 Task: Research Airbnb accommodation in Horsens, Denmark from 4th December, 2023 to 10th December, 2023 for 8 adults.4 bedrooms having 8 beds and 4 bathrooms. Property type can be house. Amenities needed are: wifi, TV, free parkinig on premises, gym, breakfast. Look for 5 properties as per requirement.
Action: Mouse moved to (581, 186)
Screenshot: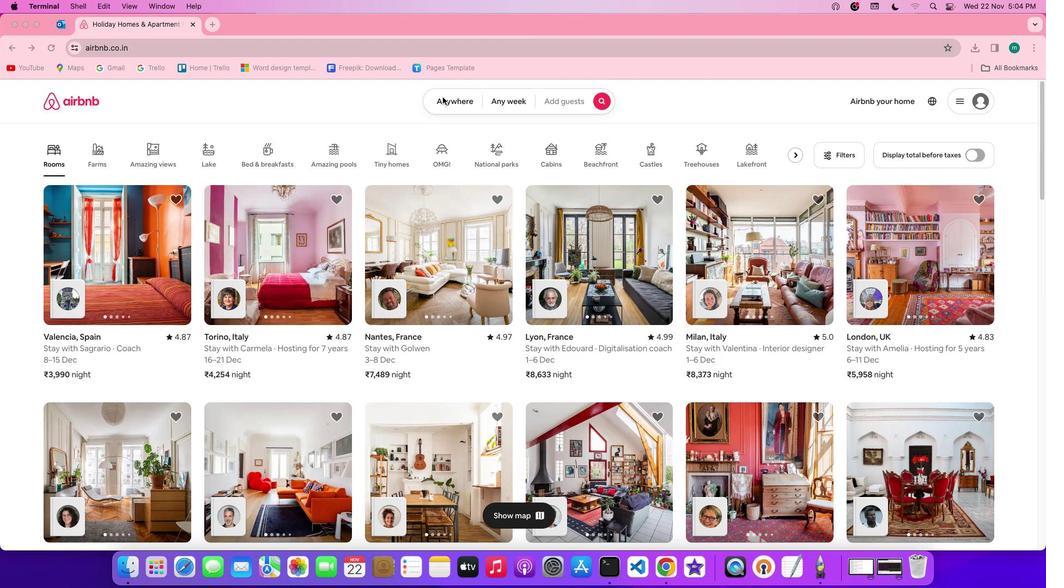 
Action: Mouse pressed left at (581, 186)
Screenshot: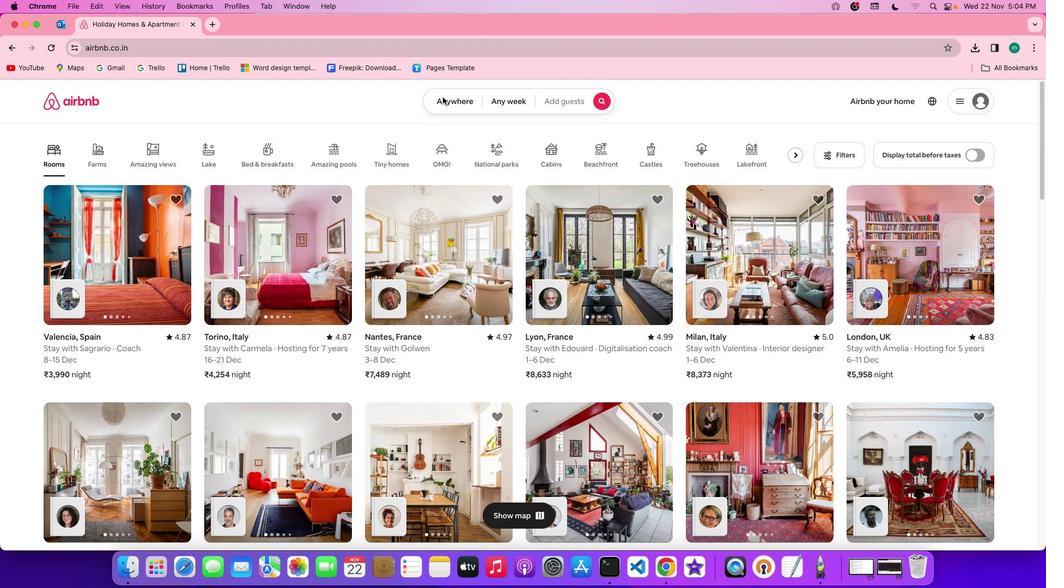 
Action: Mouse pressed left at (581, 186)
Screenshot: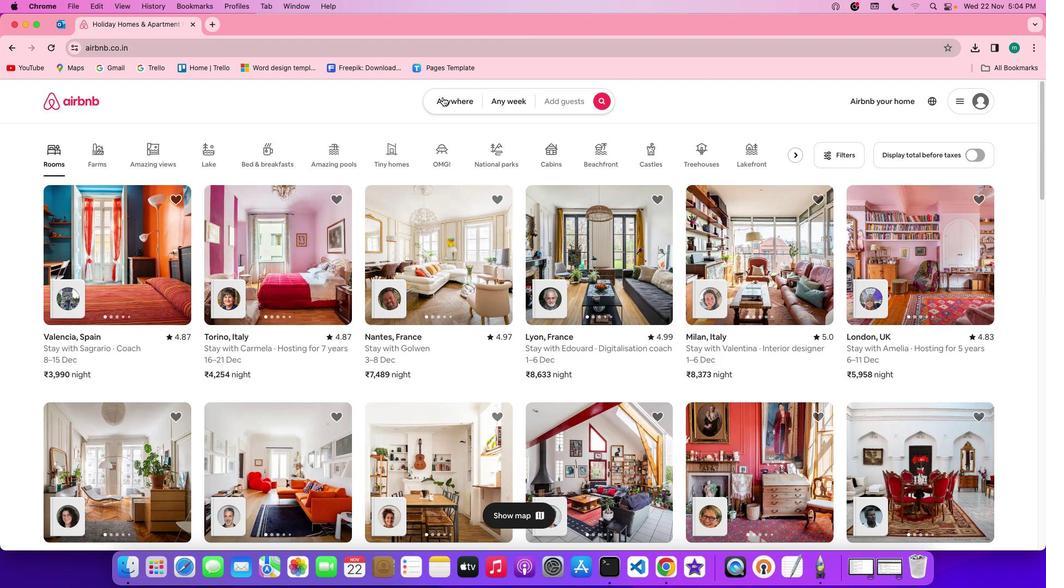 
Action: Mouse moved to (589, 222)
Screenshot: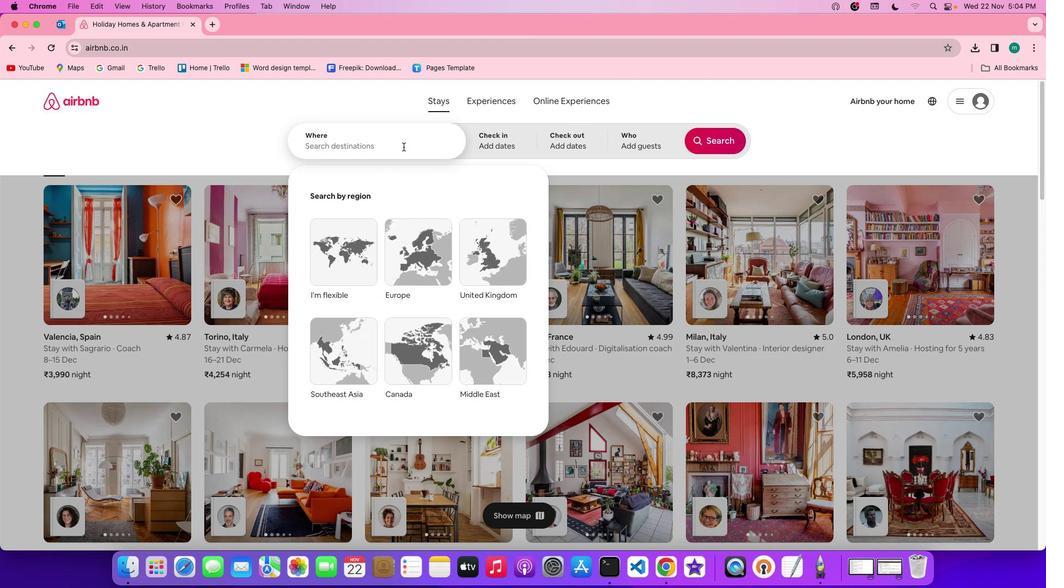 
Action: Mouse pressed left at (589, 222)
Screenshot: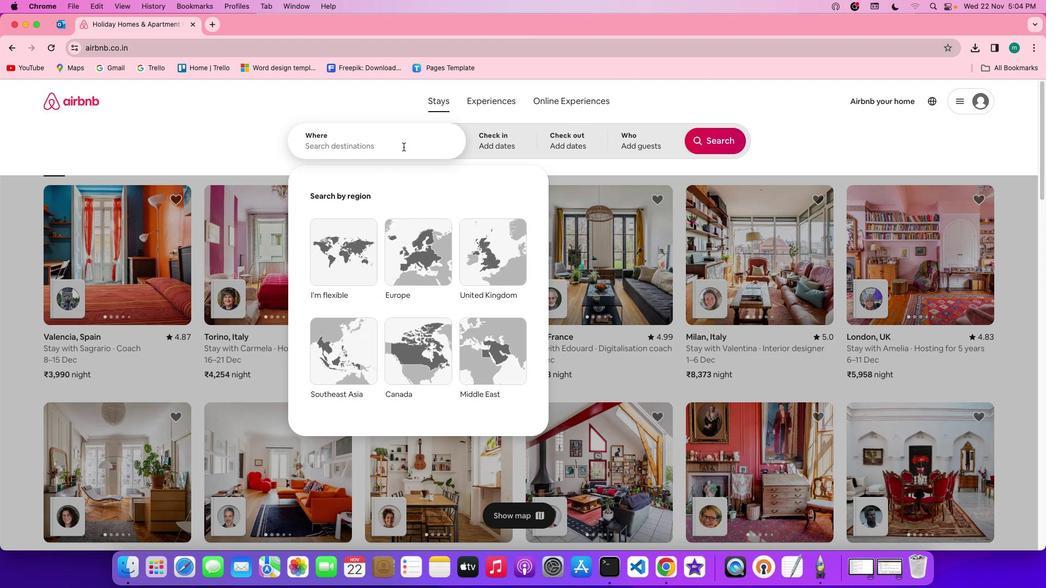 
Action: Key pressed Key.spaceKey.shift'H''o''r''s''e''n''s'','Key.spaceKey.shift'd''e''n''m''a''r''k'
Screenshot: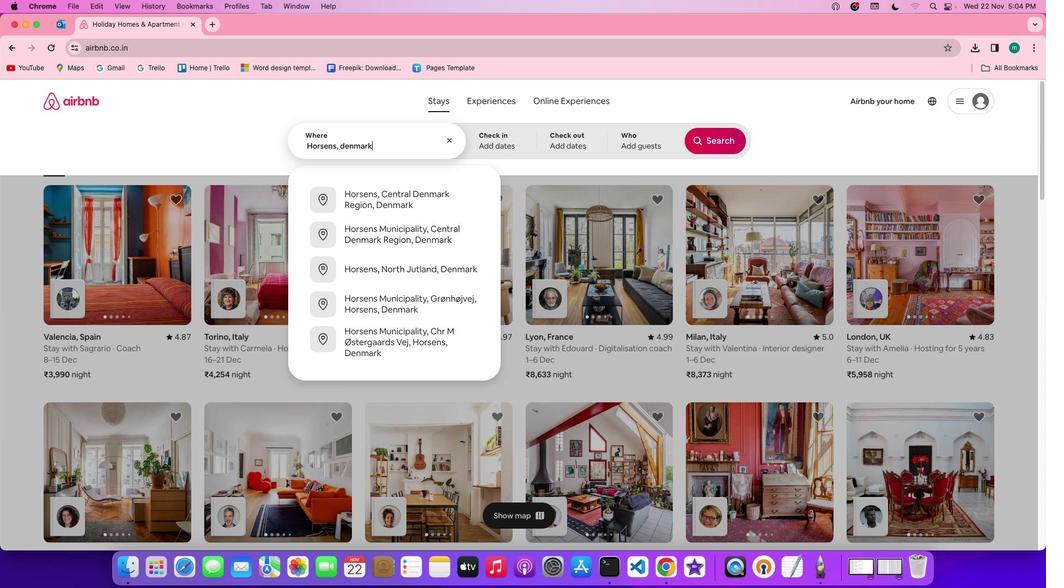 
Action: Mouse moved to (566, 215)
Screenshot: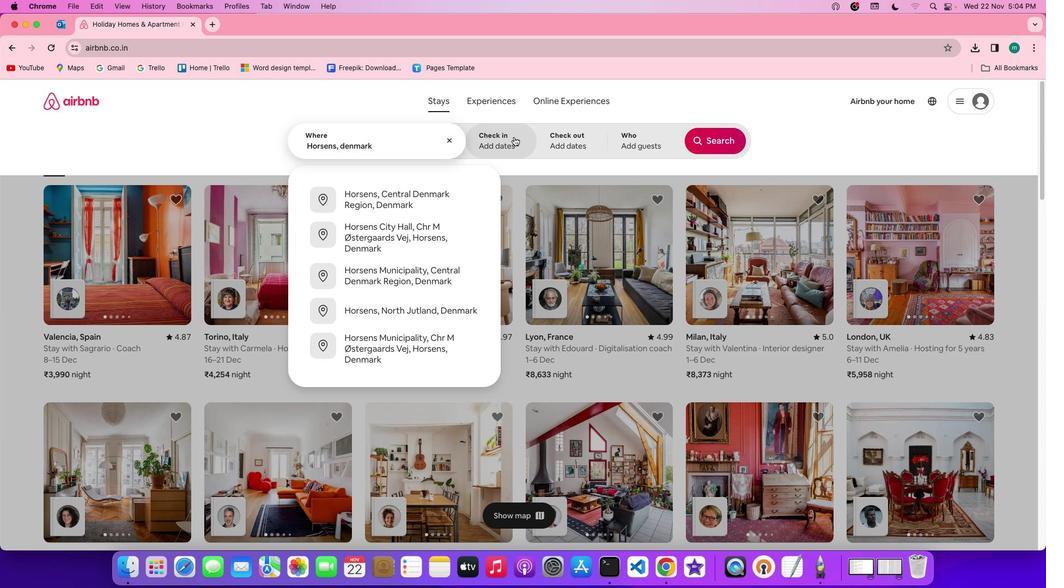 
Action: Mouse pressed left at (566, 215)
Screenshot: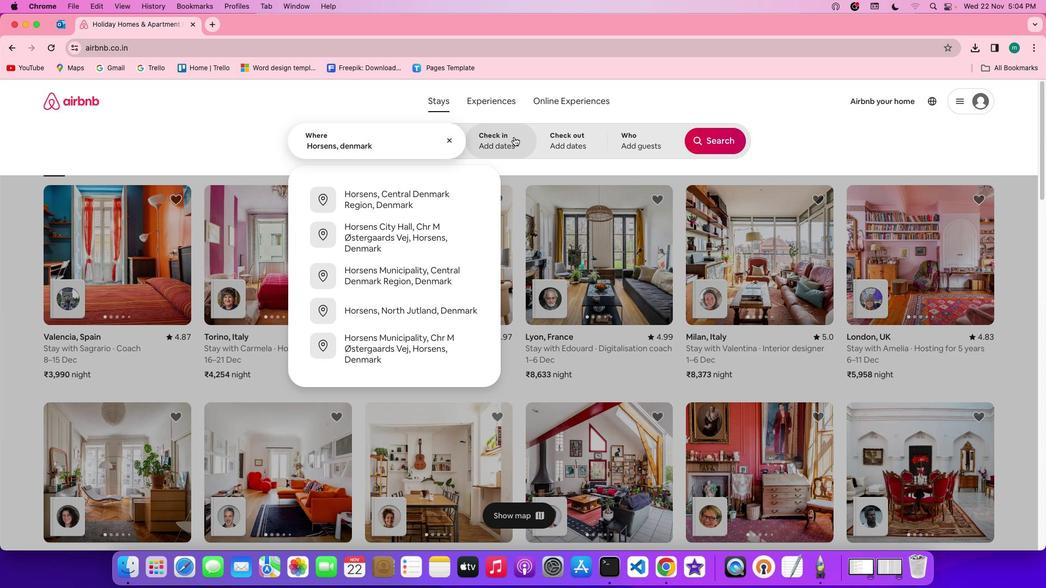 
Action: Mouse moved to (553, 340)
Screenshot: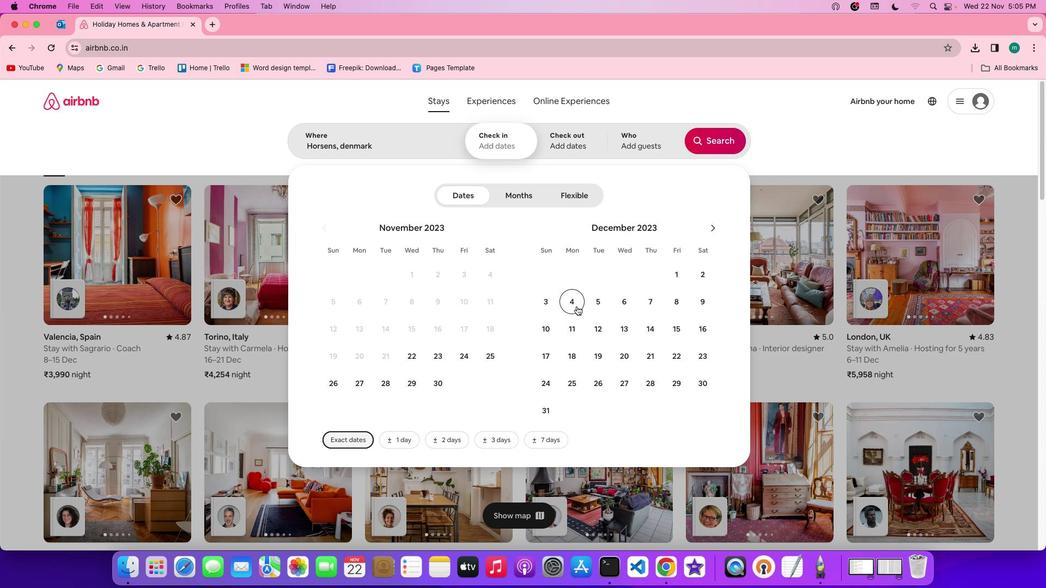 
Action: Mouse pressed left at (553, 340)
Screenshot: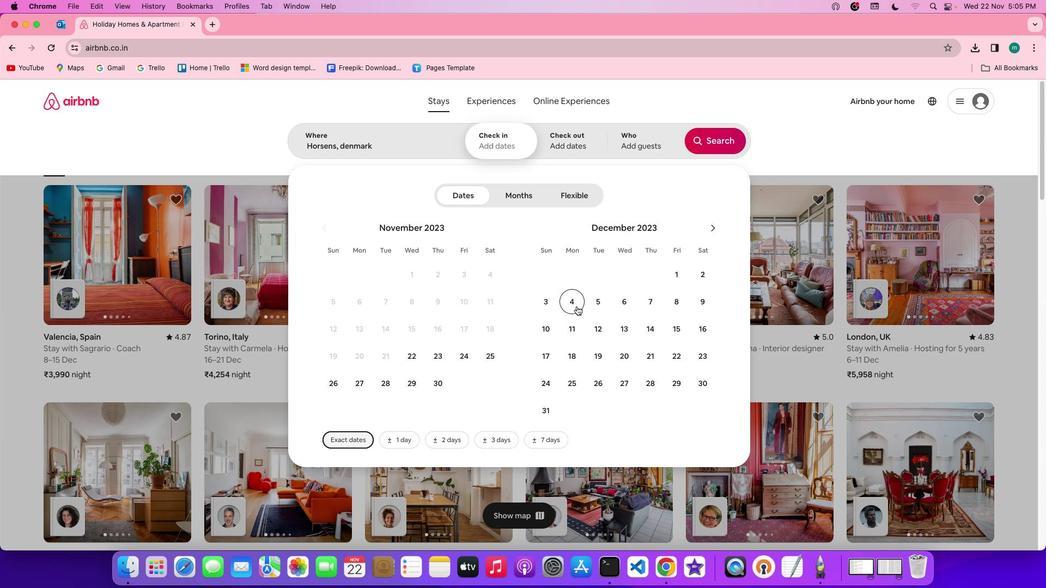 
Action: Mouse moved to (558, 353)
Screenshot: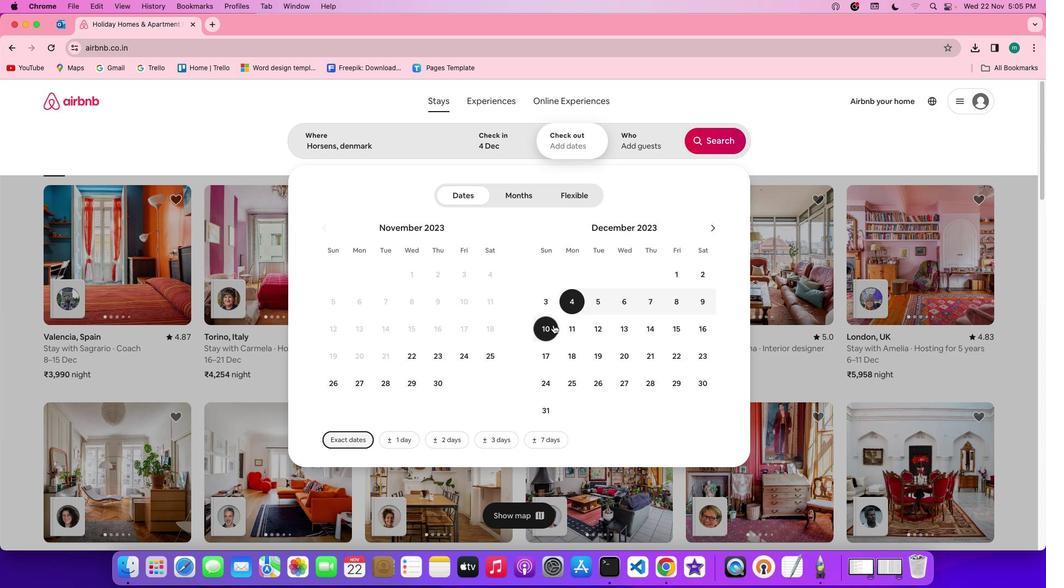 
Action: Mouse pressed left at (558, 353)
Screenshot: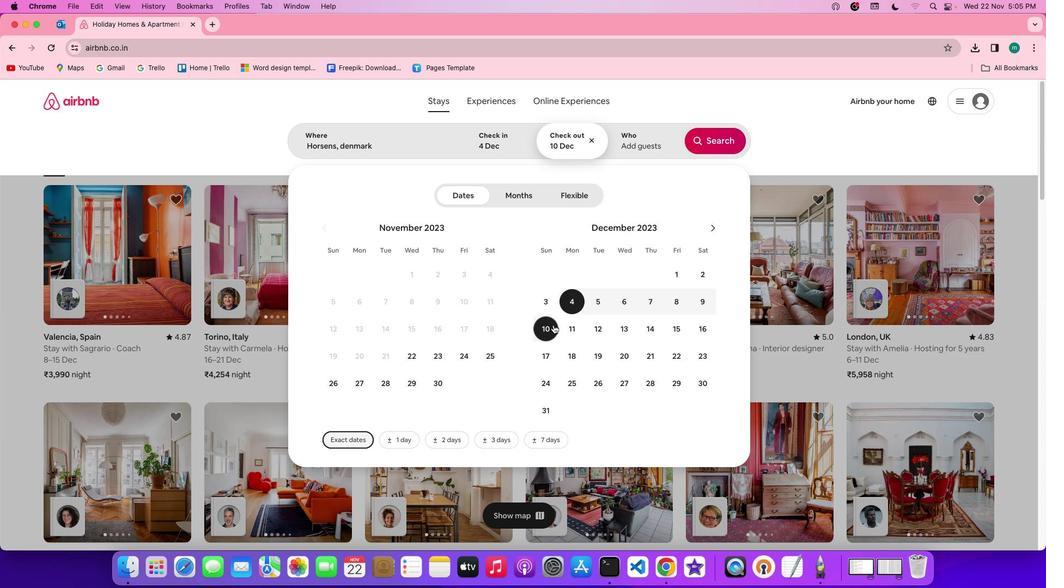 
Action: Mouse moved to (539, 218)
Screenshot: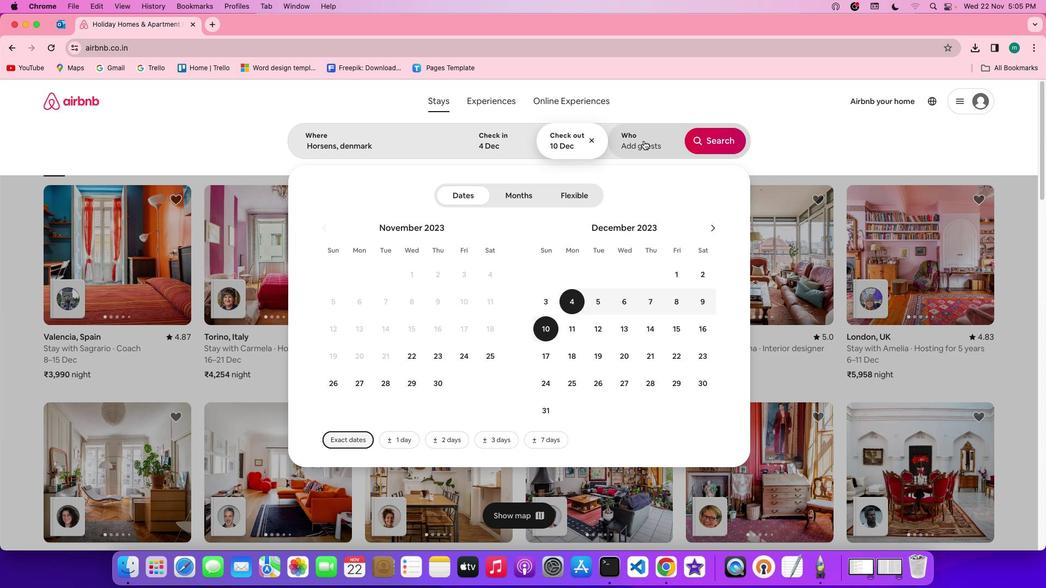
Action: Mouse pressed left at (539, 218)
Screenshot: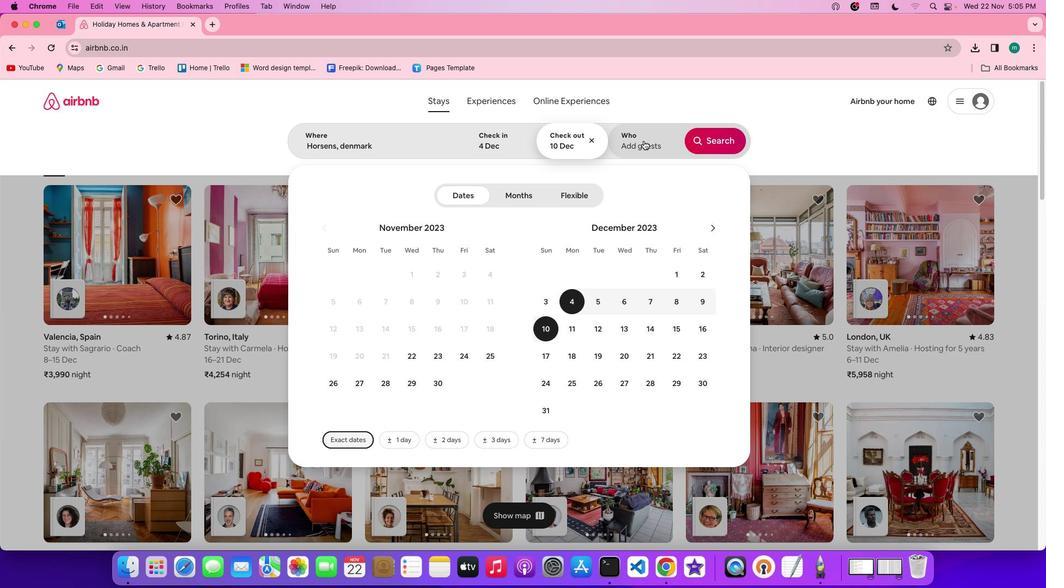 
Action: Mouse moved to (523, 264)
Screenshot: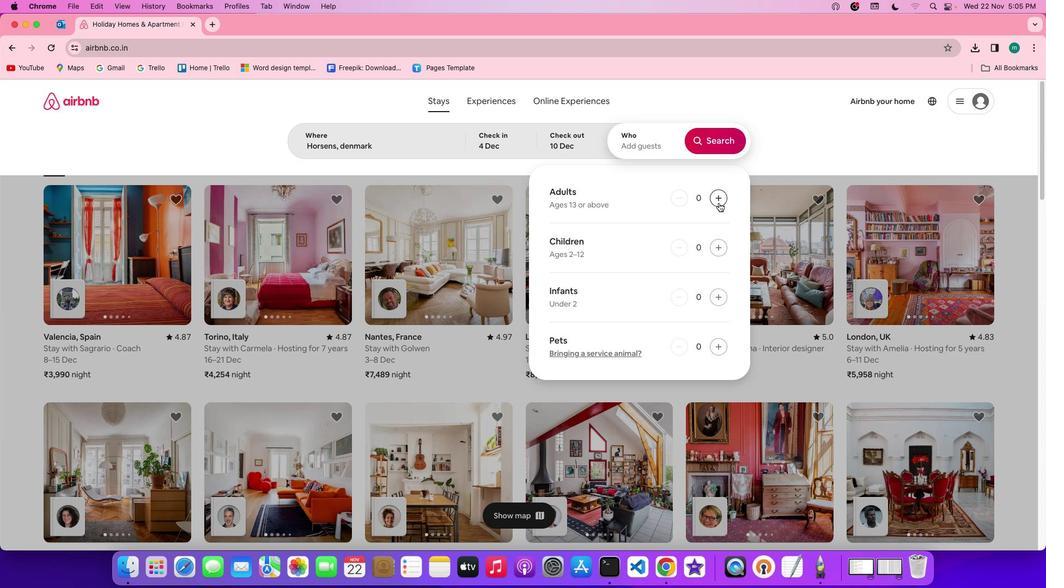 
Action: Mouse pressed left at (523, 264)
Screenshot: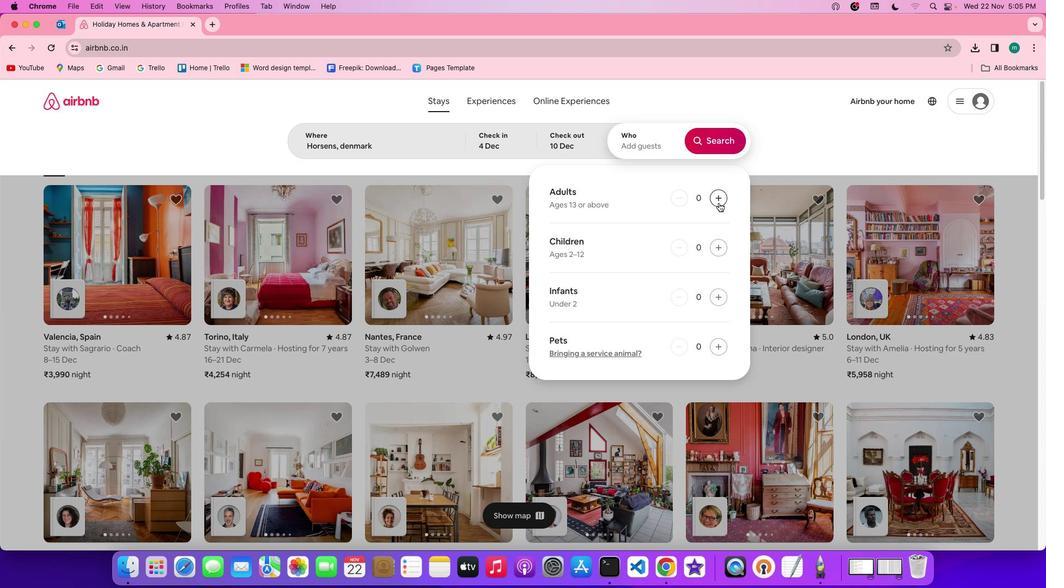 
Action: Mouse pressed left at (523, 264)
Screenshot: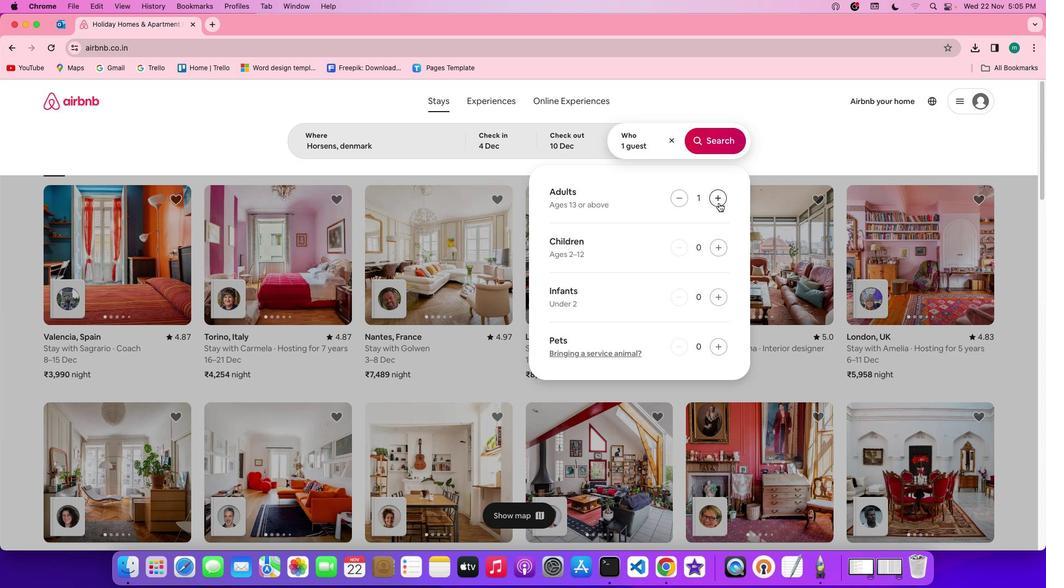 
Action: Mouse pressed left at (523, 264)
Screenshot: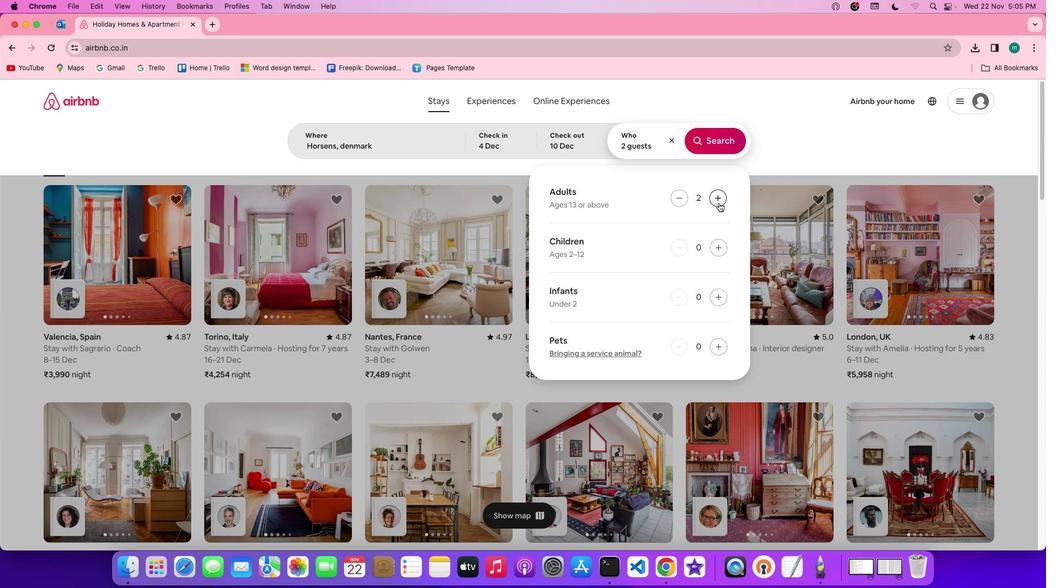 
Action: Mouse pressed left at (523, 264)
Screenshot: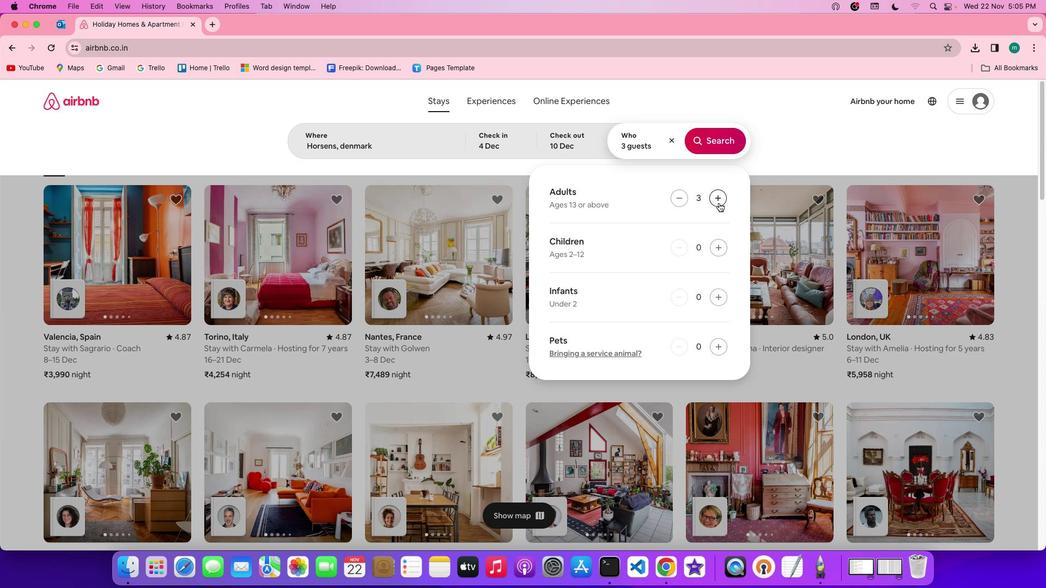 
Action: Mouse pressed left at (523, 264)
Screenshot: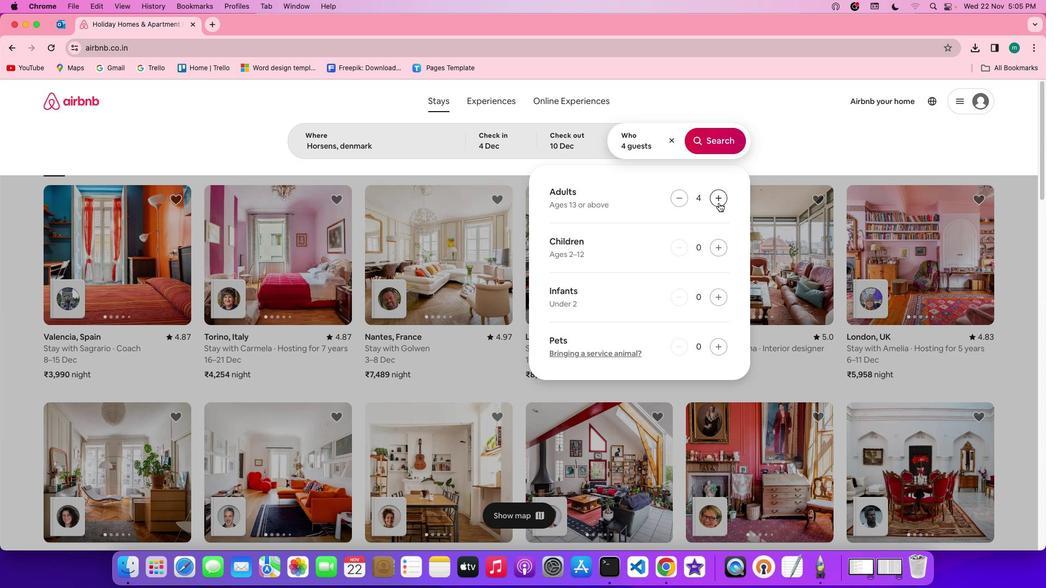 
Action: Mouse pressed left at (523, 264)
Screenshot: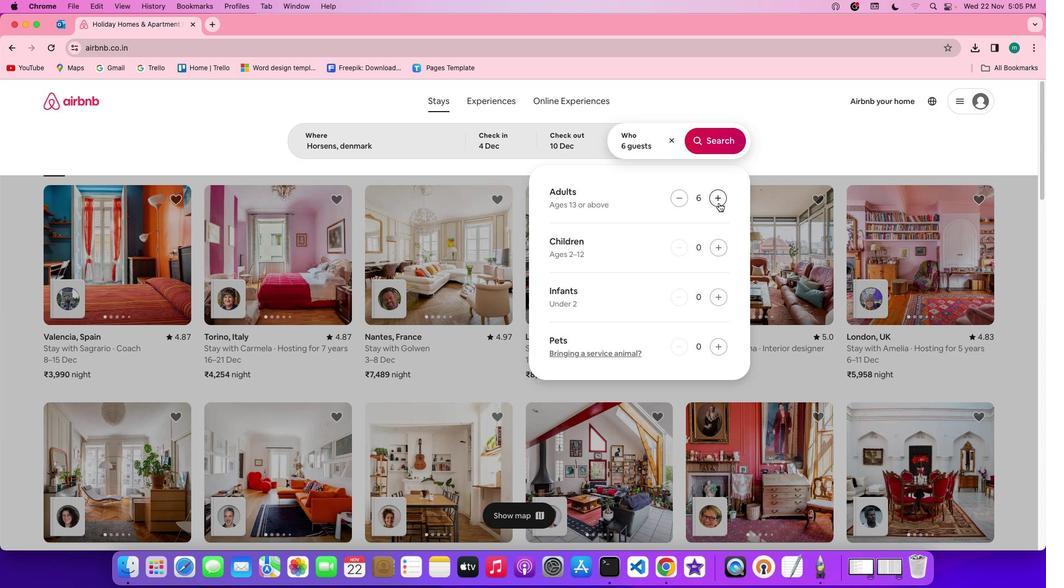 
Action: Mouse moved to (523, 264)
Screenshot: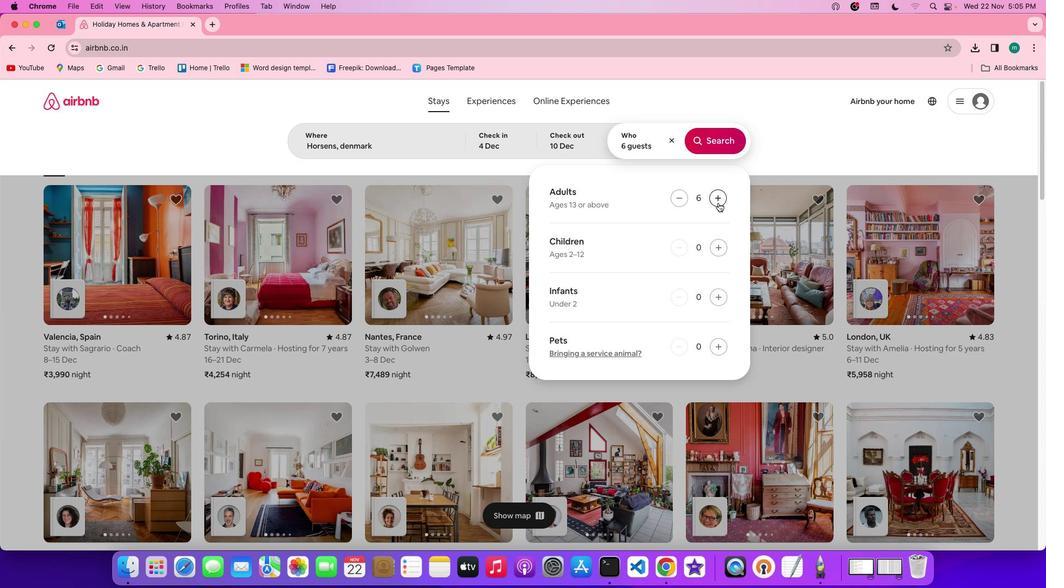 
Action: Mouse pressed left at (523, 264)
Screenshot: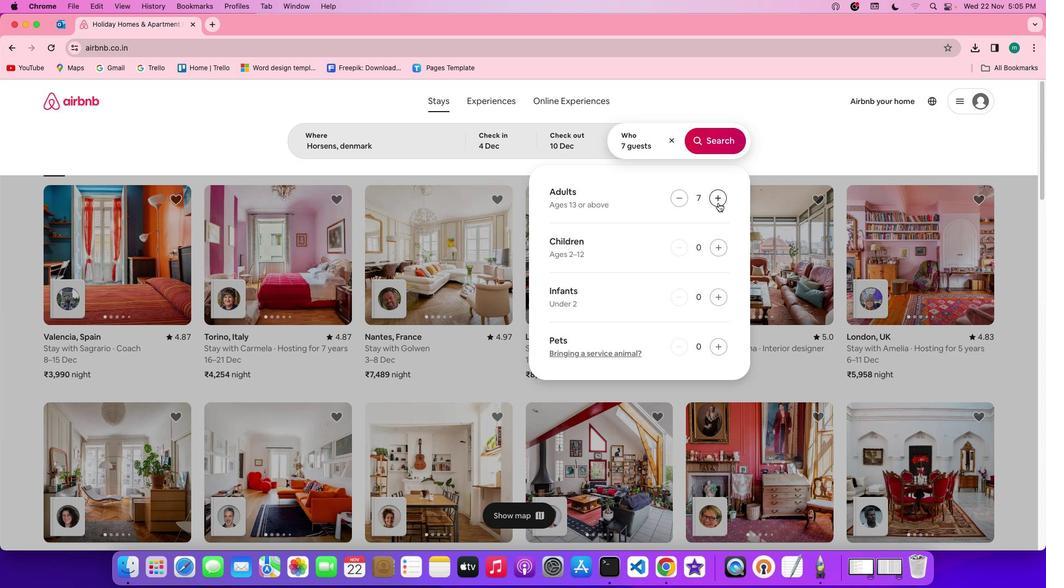 
Action: Mouse pressed left at (523, 264)
Screenshot: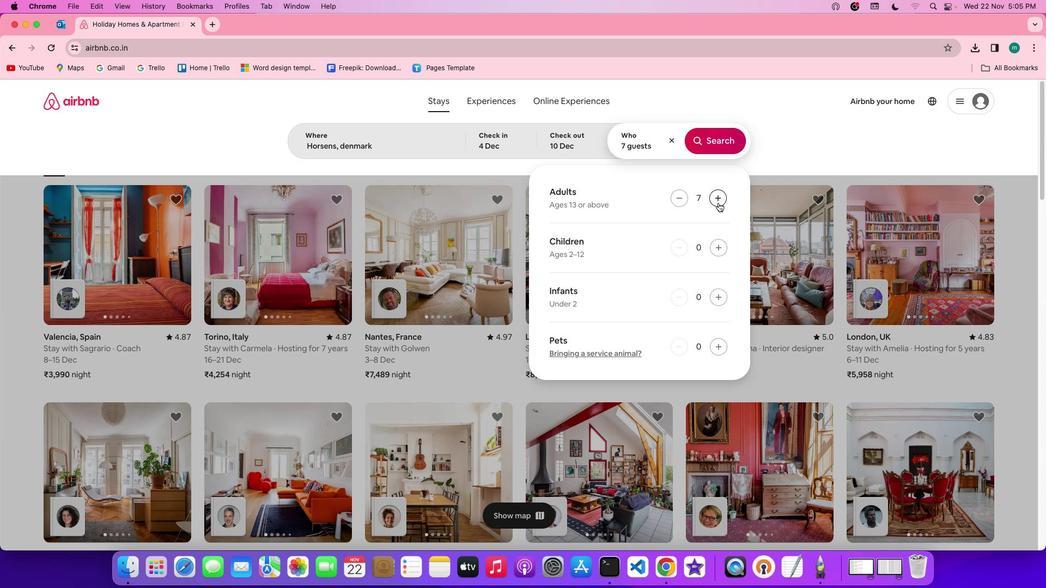 
Action: Mouse moved to (527, 216)
Screenshot: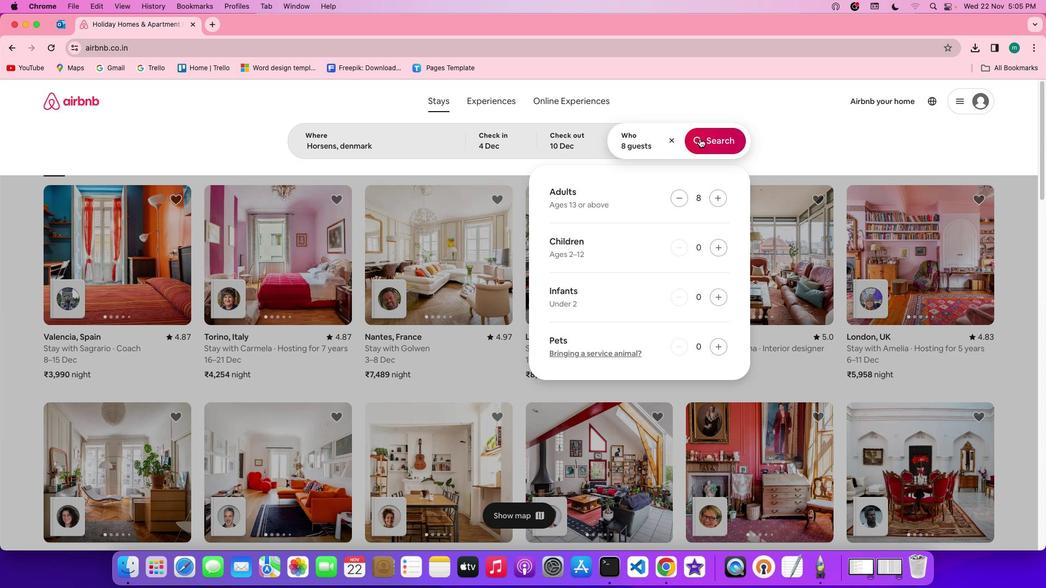 
Action: Mouse pressed left at (527, 216)
Screenshot: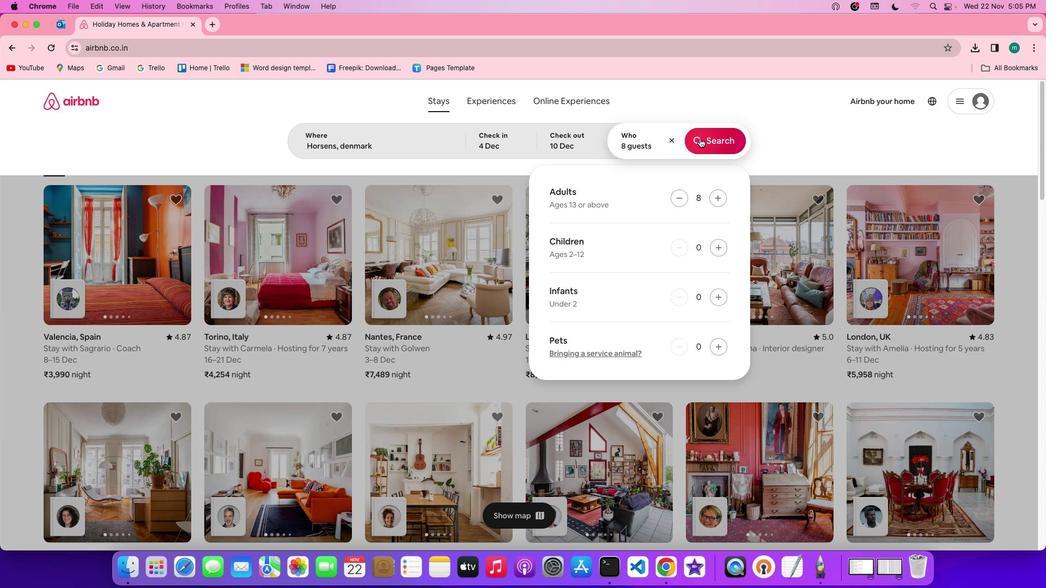 
Action: Mouse moved to (491, 220)
Screenshot: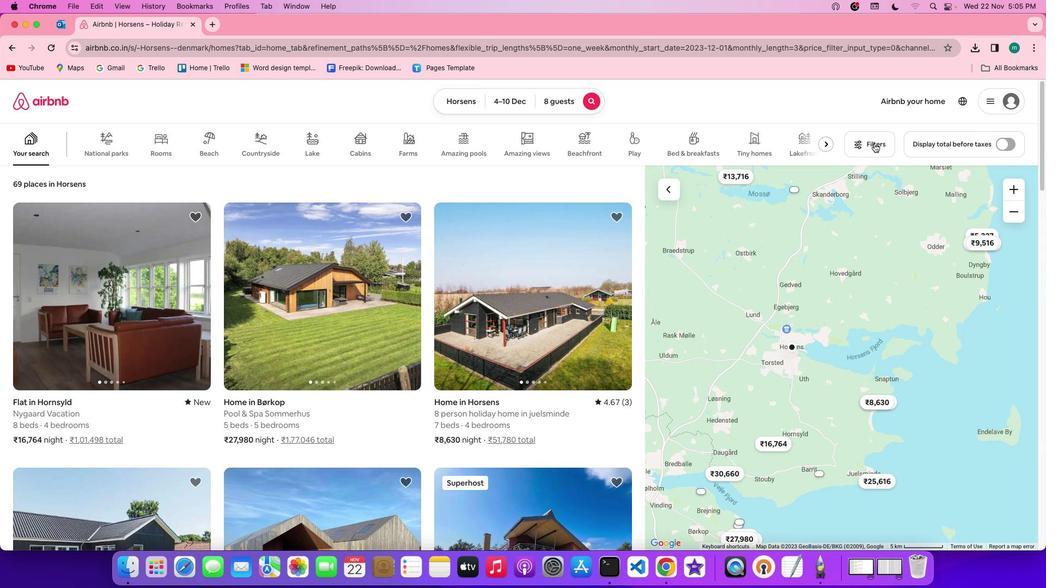 
Action: Mouse pressed left at (491, 220)
Screenshot: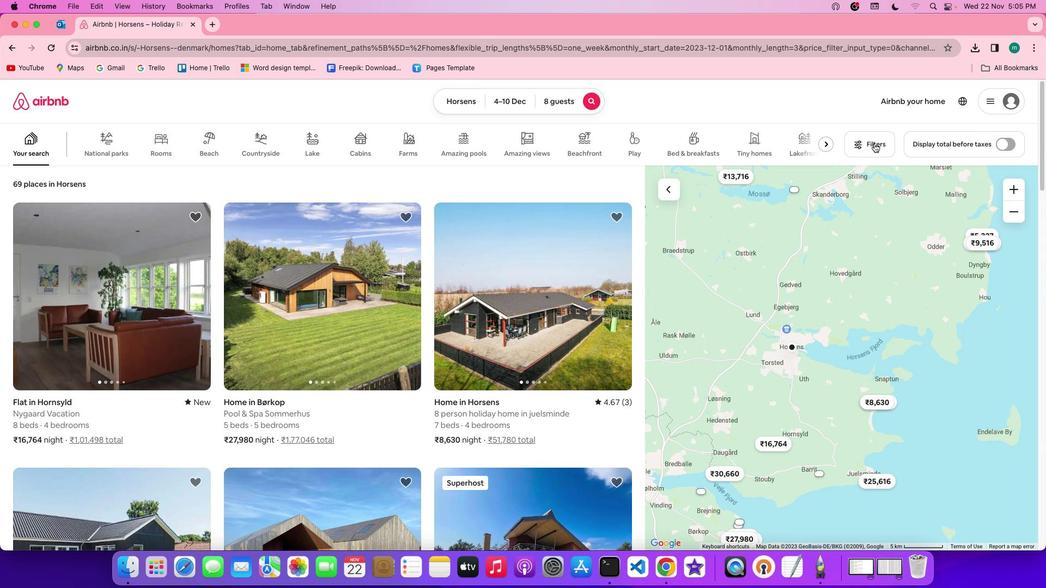 
Action: Mouse moved to (565, 371)
Screenshot: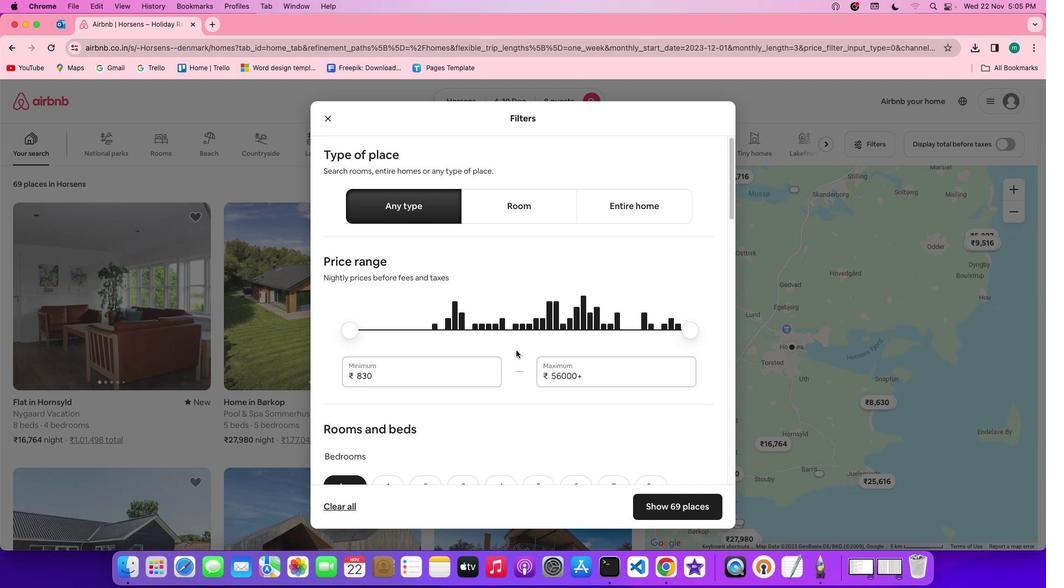 
Action: Mouse scrolled (565, 371) with delta (672, 115)
Screenshot: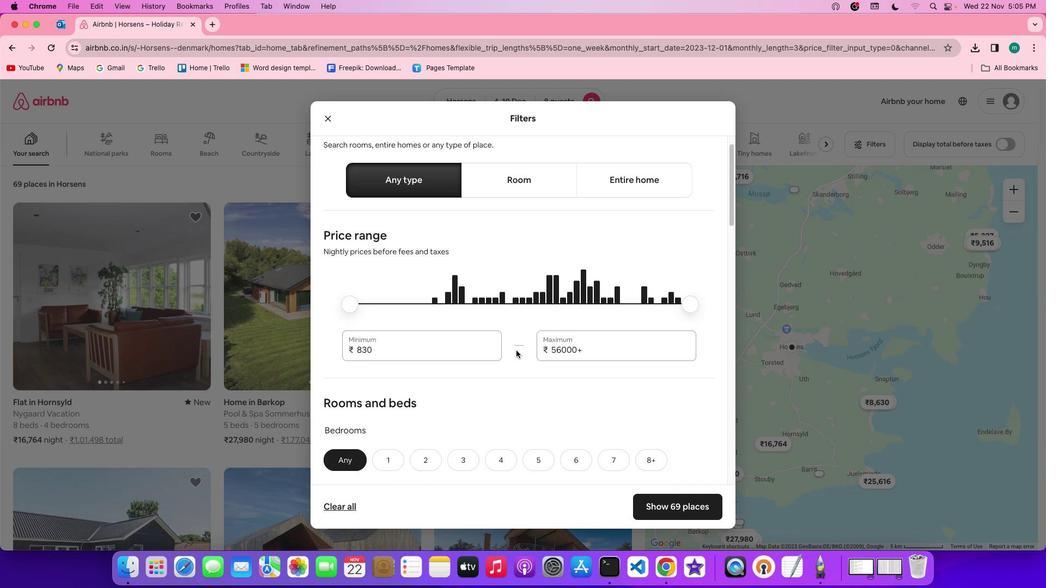 
Action: Mouse scrolled (565, 371) with delta (672, 115)
Screenshot: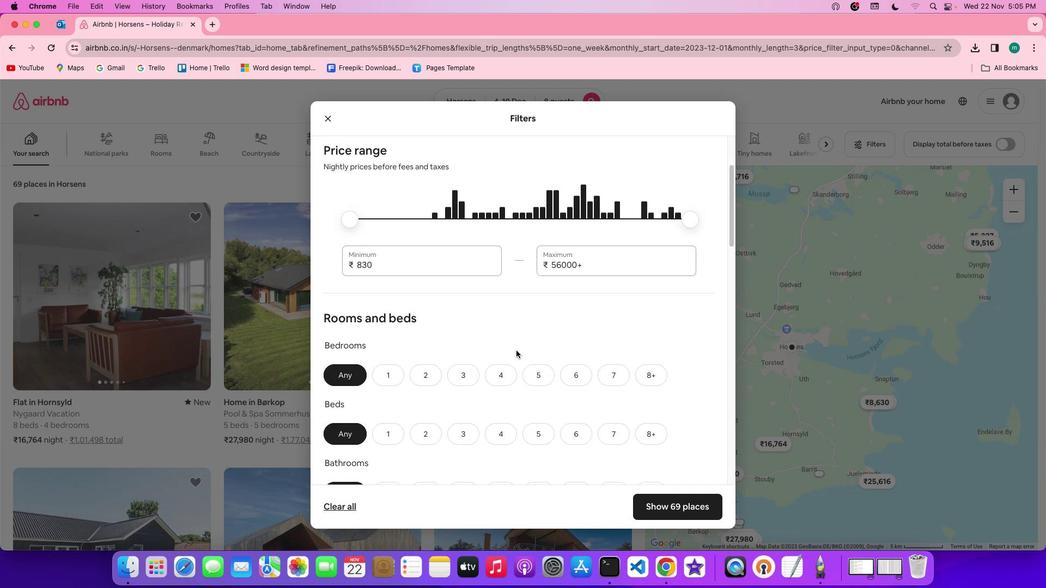 
Action: Mouse scrolled (565, 371) with delta (672, 114)
Screenshot: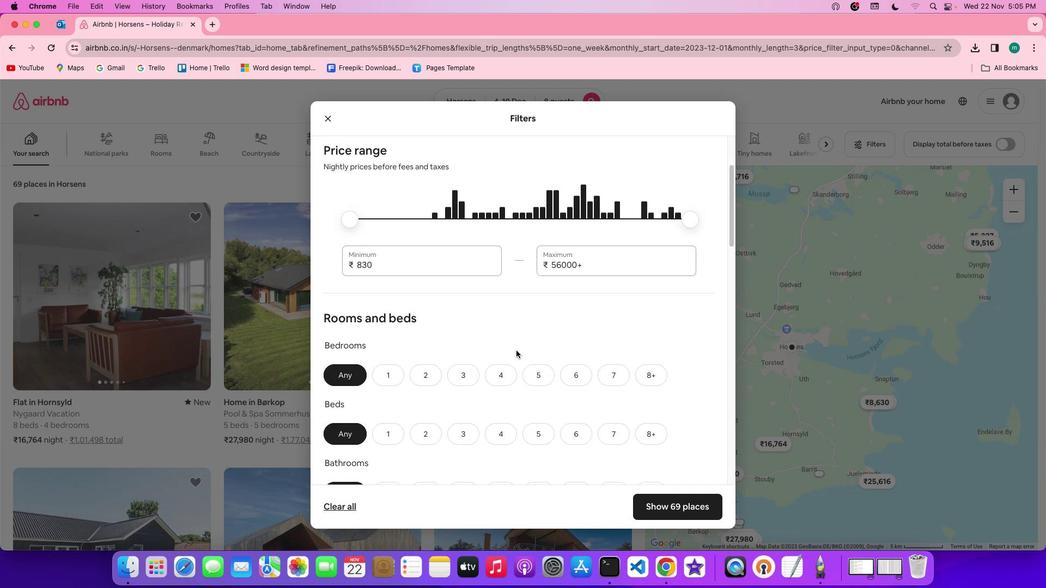 
Action: Mouse scrolled (565, 371) with delta (672, 113)
Screenshot: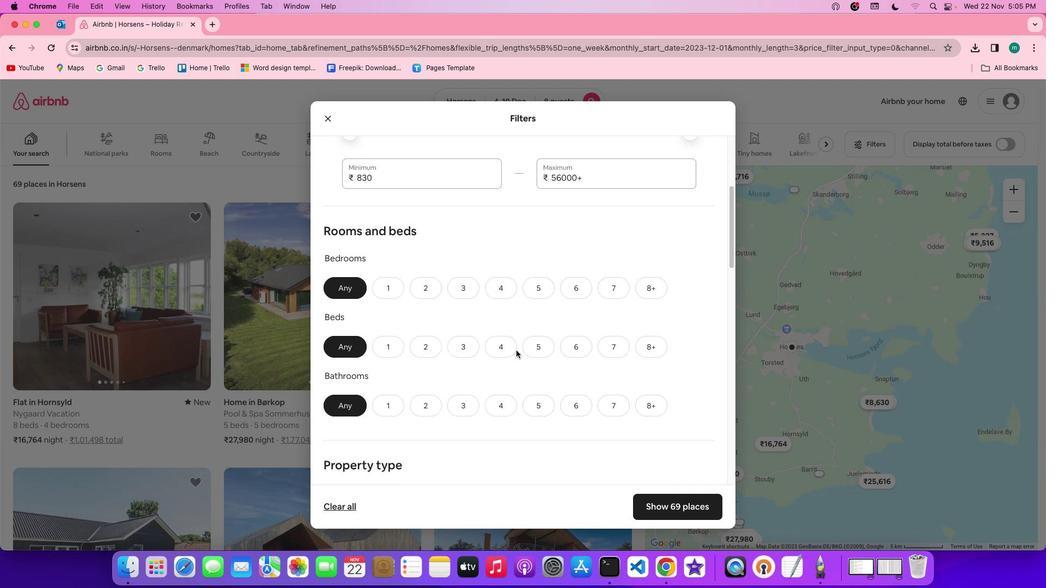 
Action: Mouse scrolled (565, 371) with delta (672, 113)
Screenshot: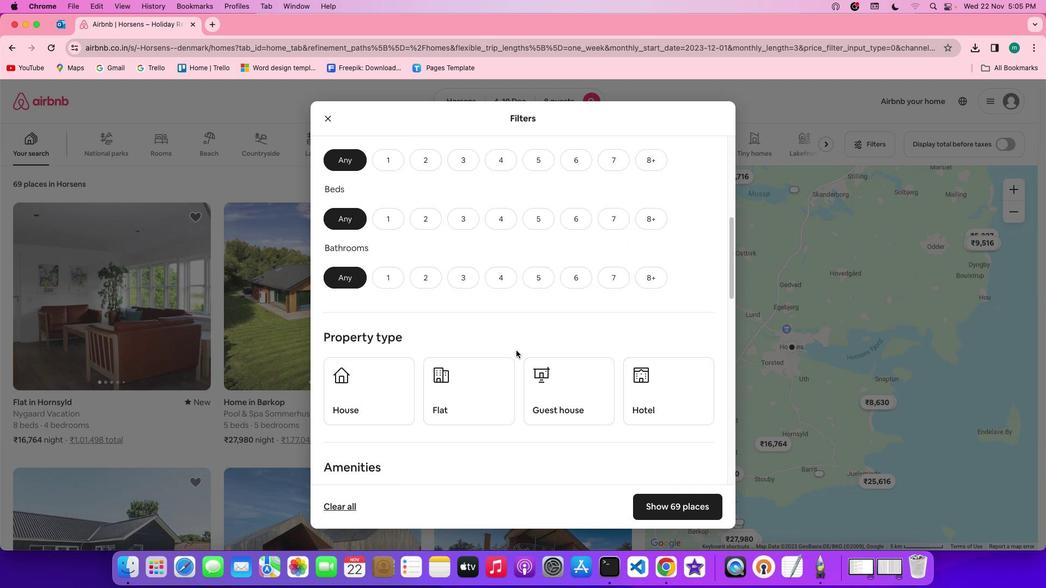 
Action: Mouse moved to (569, 221)
Screenshot: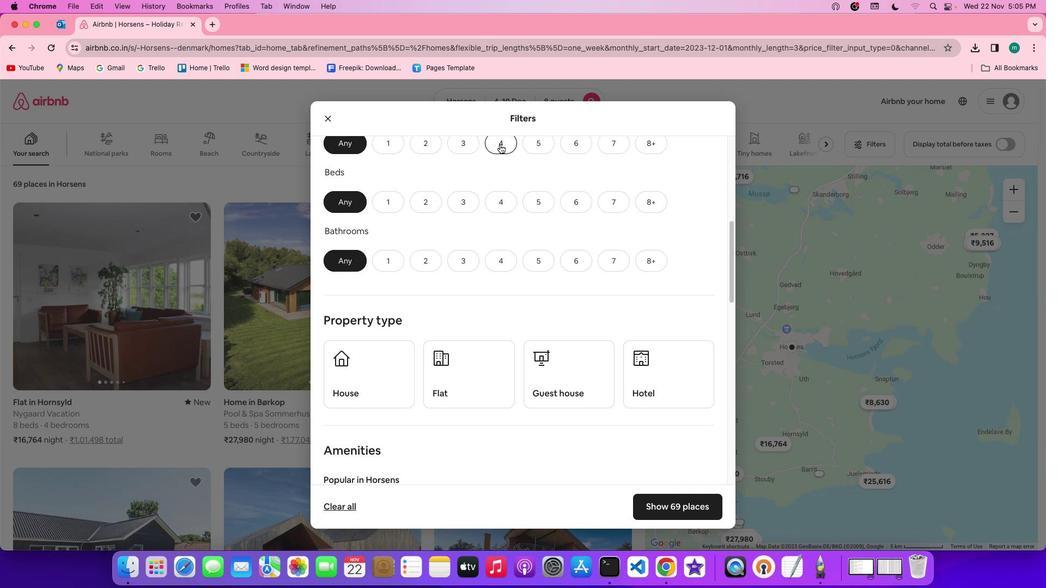
Action: Mouse pressed left at (569, 221)
Screenshot: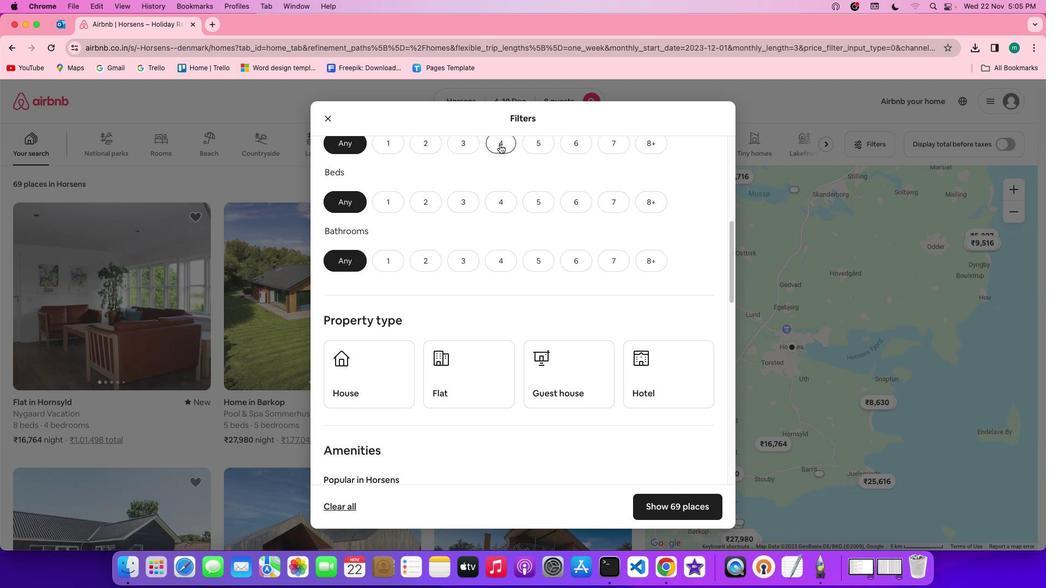 
Action: Mouse moved to (540, 264)
Screenshot: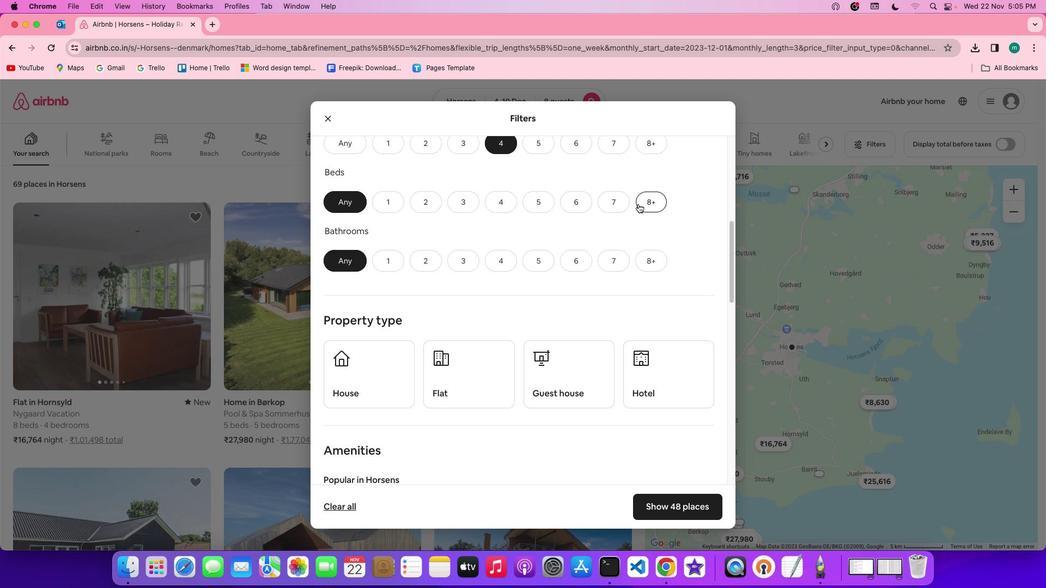 
Action: Mouse pressed left at (540, 264)
Screenshot: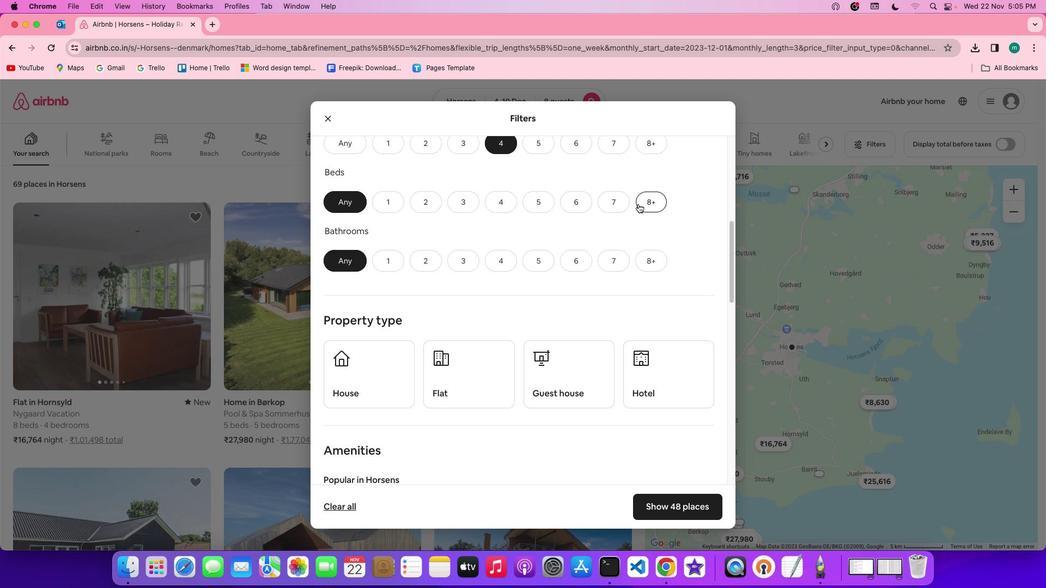 
Action: Mouse moved to (566, 307)
Screenshot: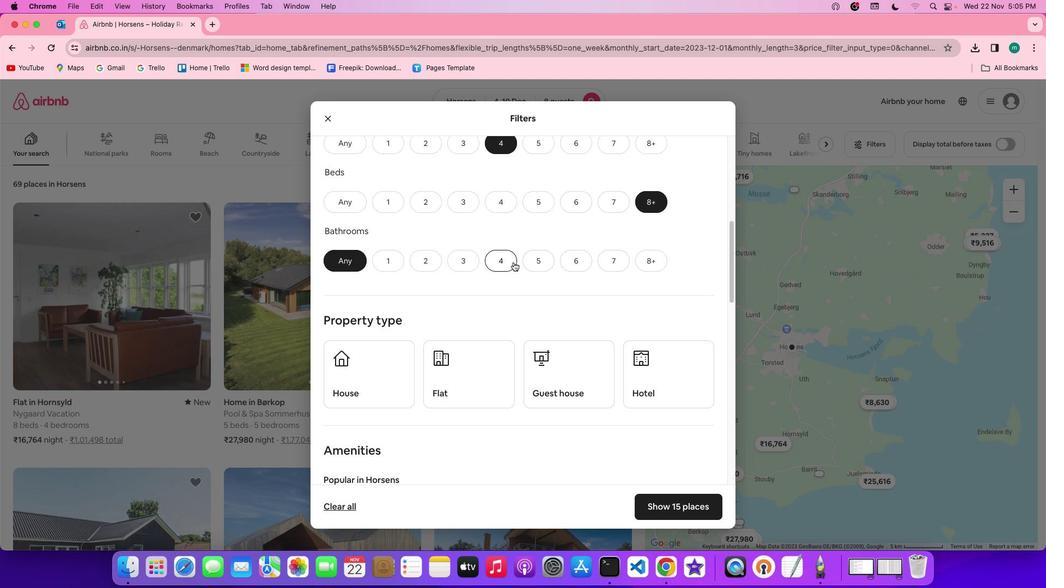 
Action: Mouse pressed left at (566, 307)
Screenshot: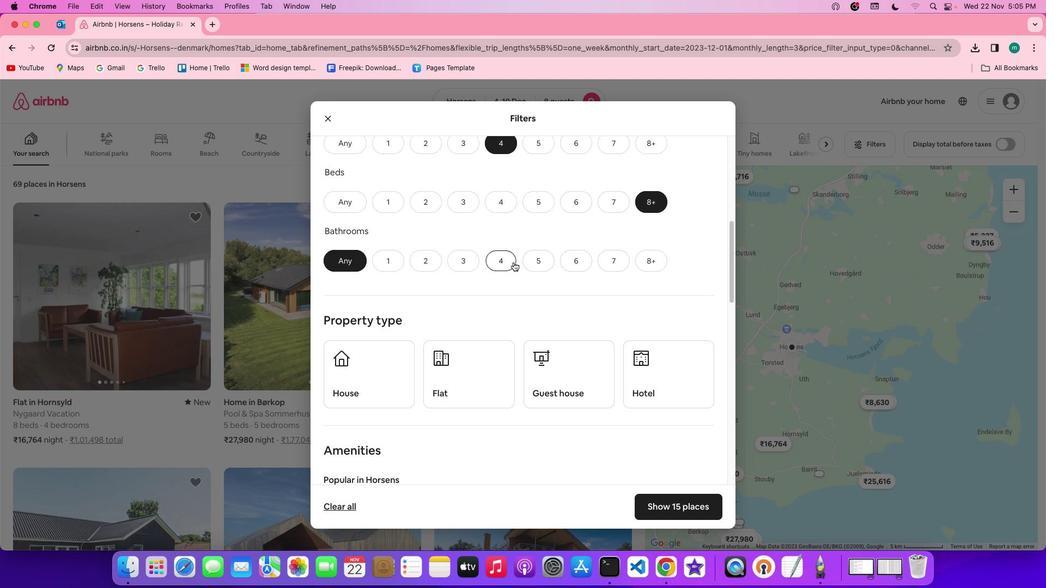 
Action: Mouse moved to (542, 326)
Screenshot: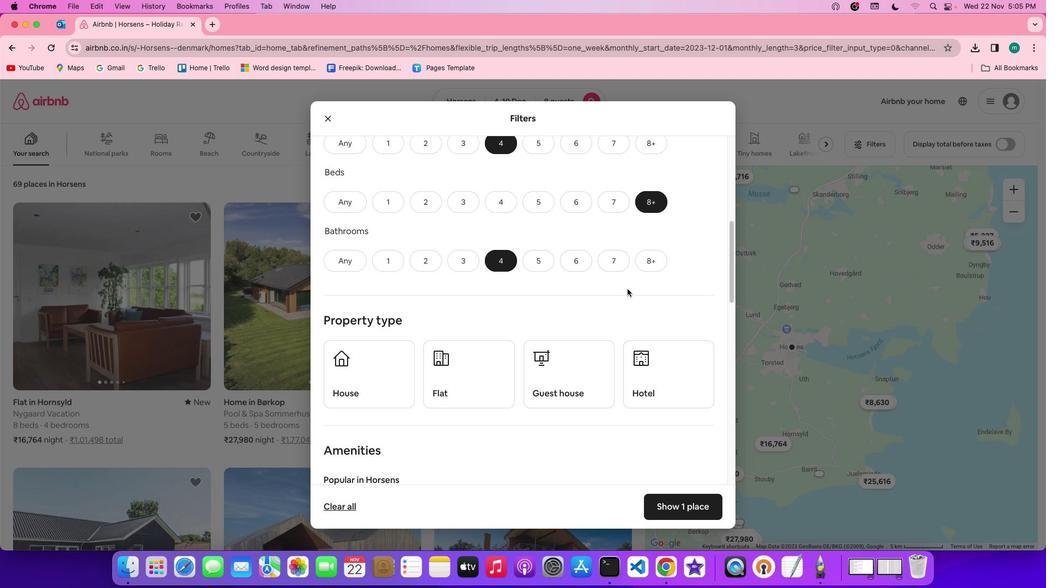 
Action: Mouse scrolled (542, 326) with delta (672, 115)
Screenshot: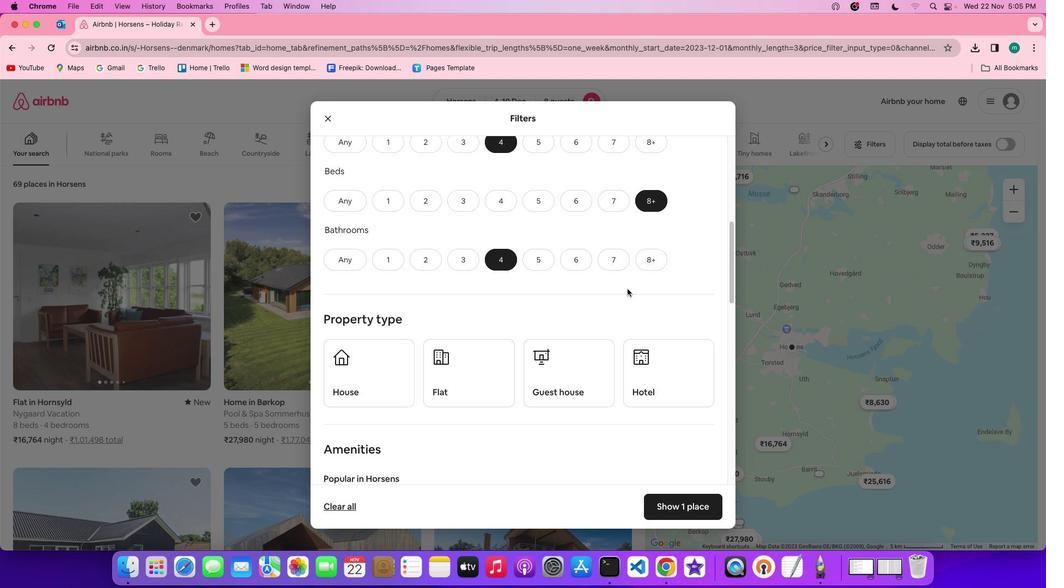 
Action: Mouse scrolled (542, 326) with delta (672, 115)
Screenshot: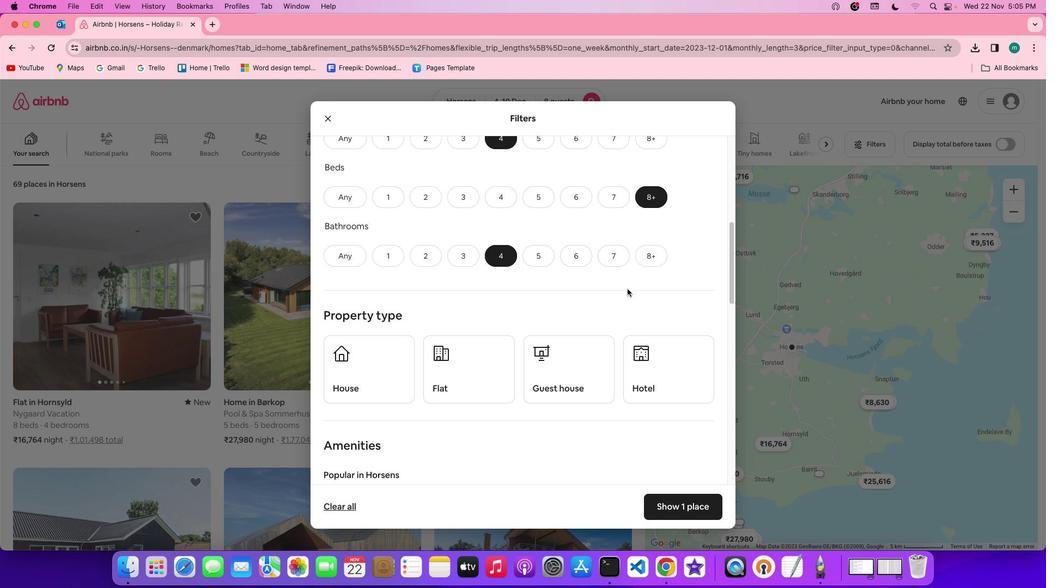 
Action: Mouse scrolled (542, 326) with delta (672, 115)
Screenshot: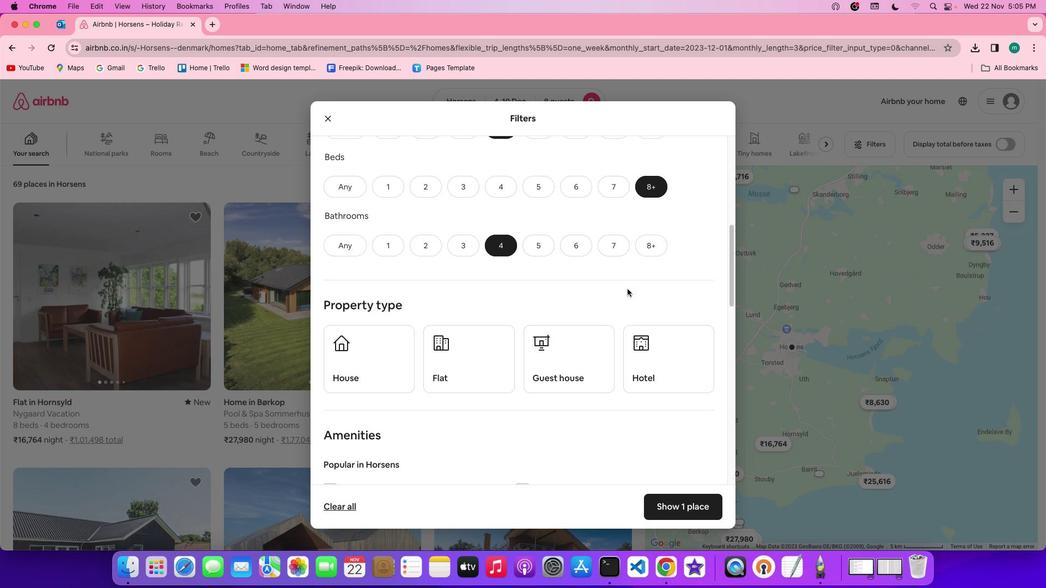 
Action: Mouse scrolled (542, 326) with delta (672, 115)
Screenshot: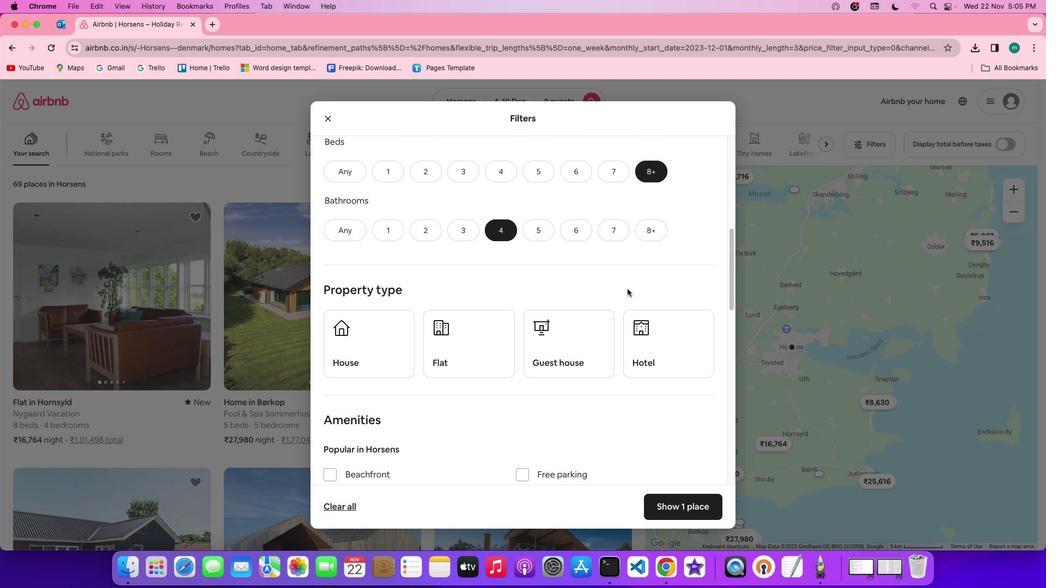 
Action: Mouse scrolled (542, 326) with delta (672, 115)
Screenshot: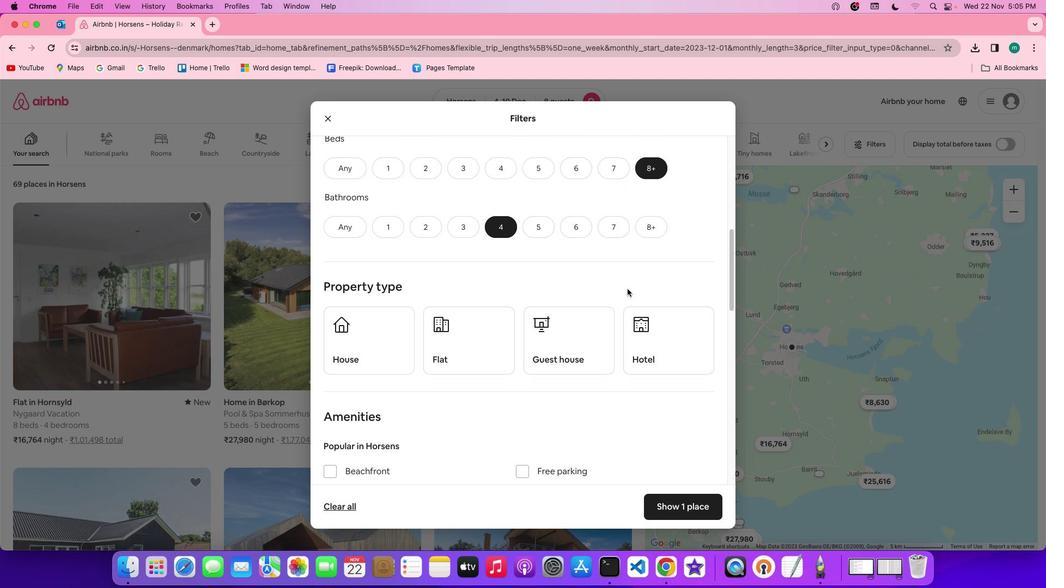 
Action: Mouse scrolled (542, 326) with delta (672, 115)
Screenshot: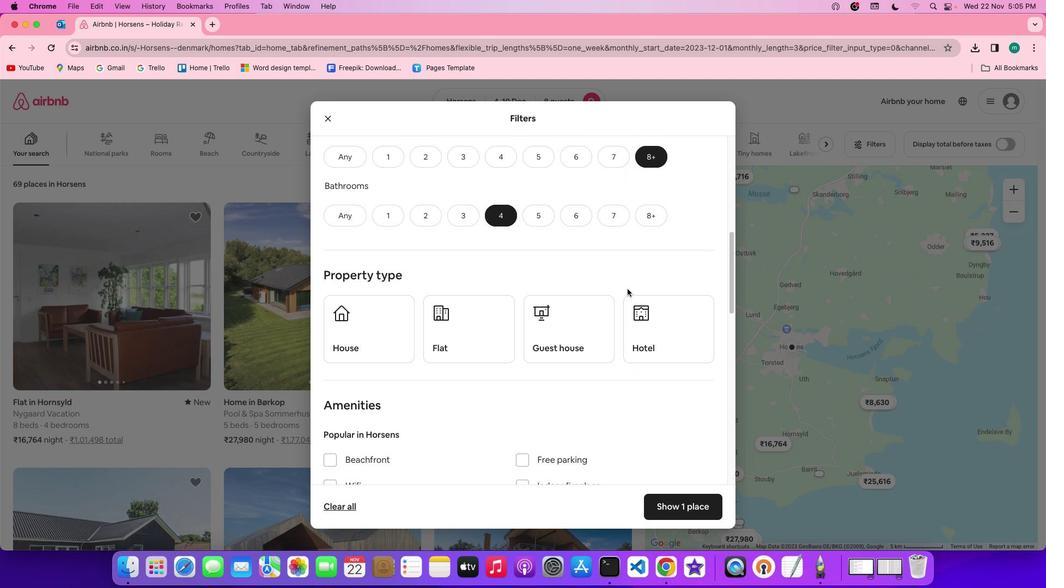 
Action: Mouse moved to (593, 364)
Screenshot: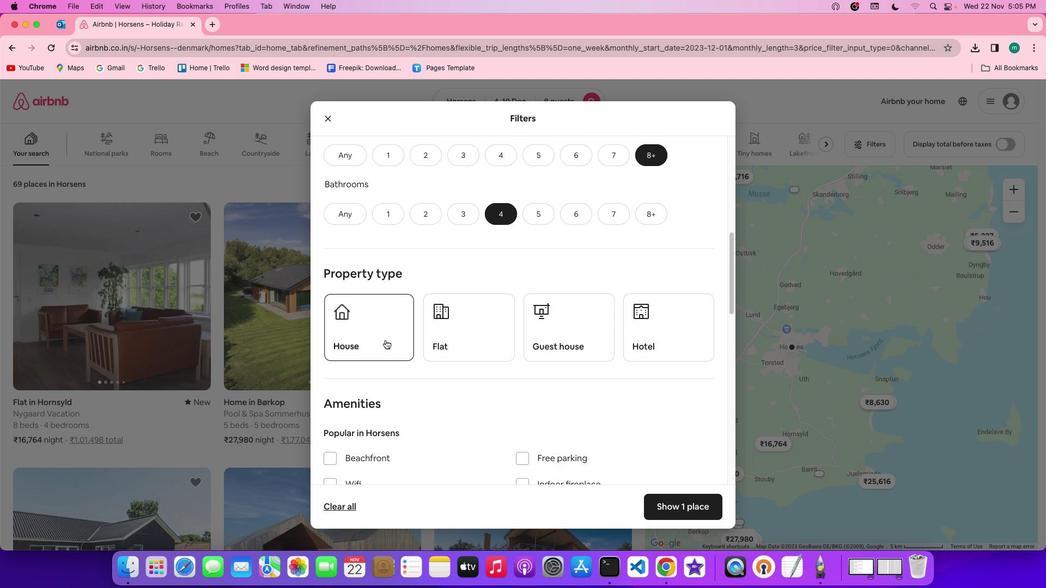 
Action: Mouse pressed left at (593, 364)
Screenshot: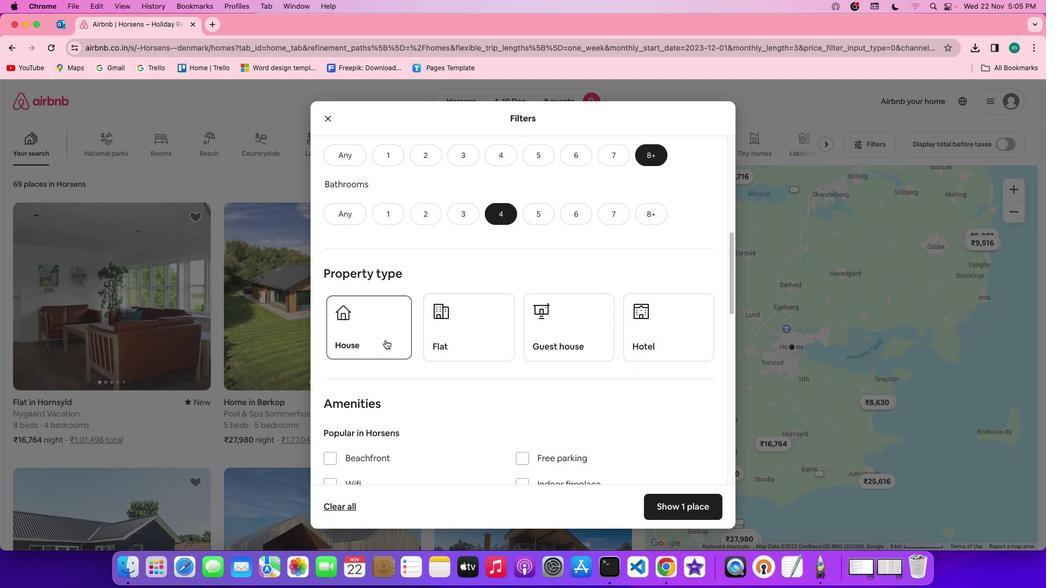 
Action: Mouse moved to (549, 381)
Screenshot: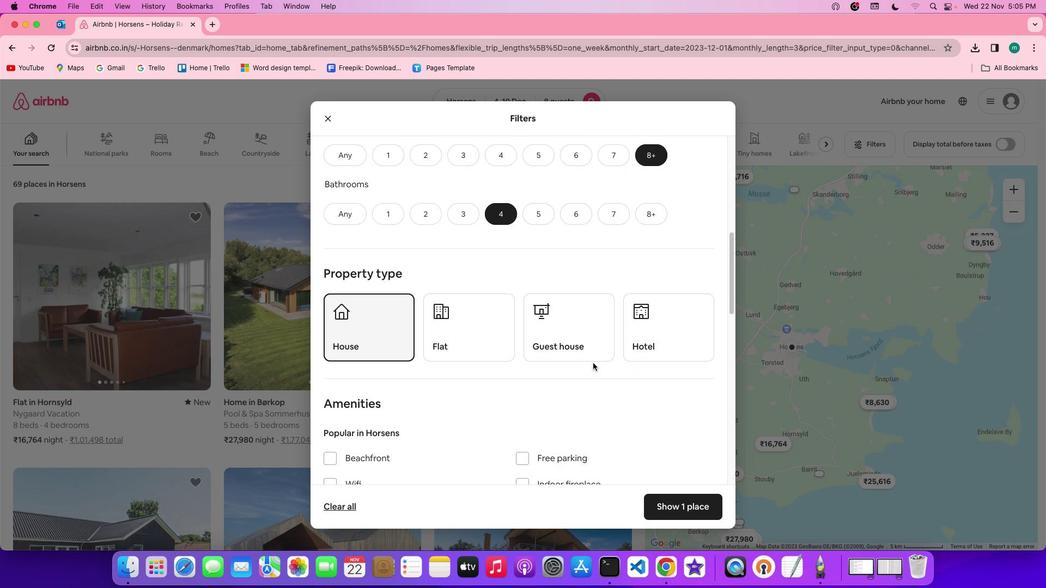 
Action: Mouse scrolled (549, 381) with delta (672, 115)
Screenshot: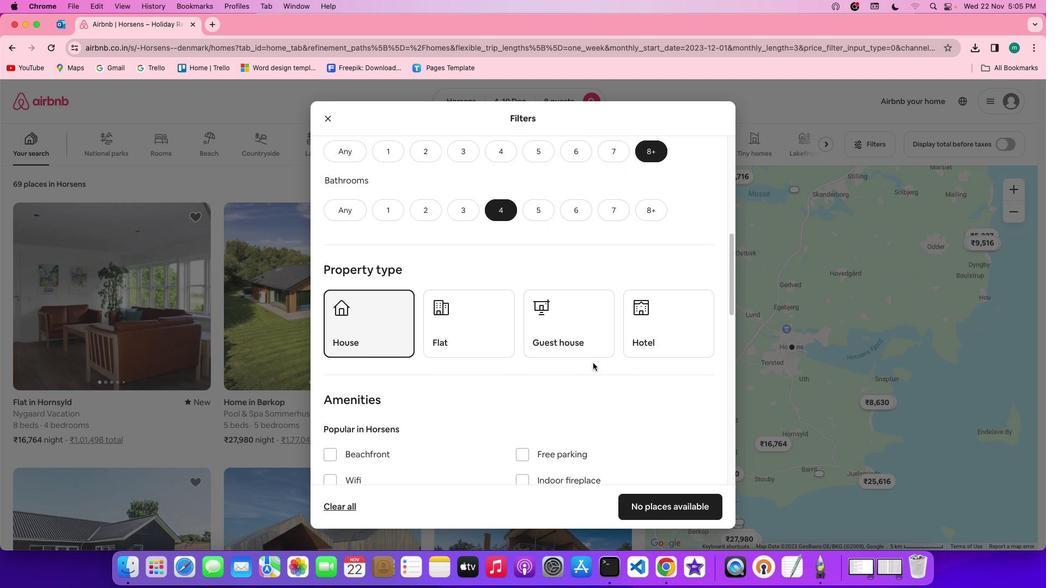 
Action: Mouse scrolled (549, 381) with delta (672, 115)
Screenshot: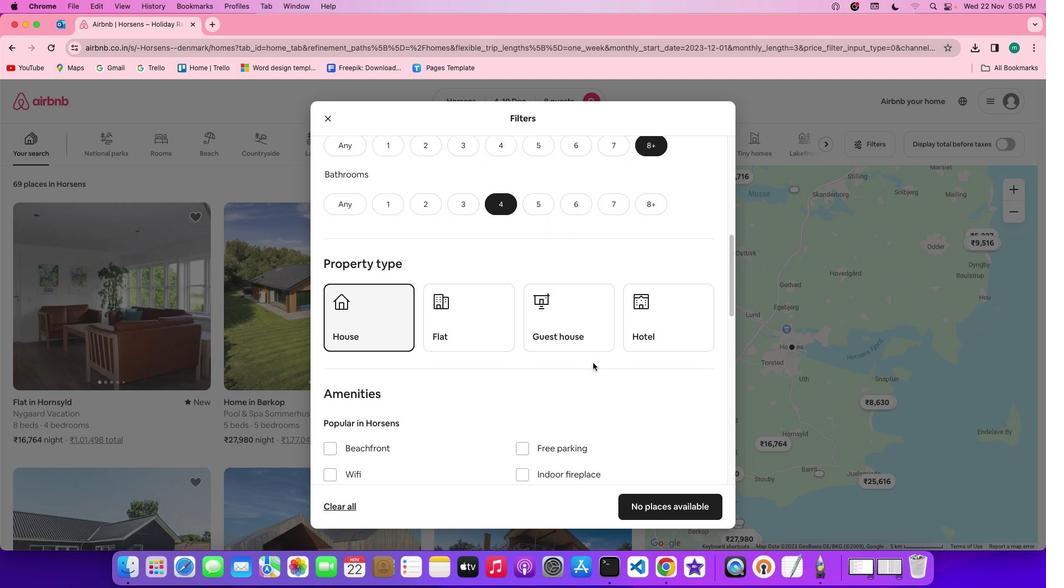
Action: Mouse scrolled (549, 381) with delta (672, 114)
Screenshot: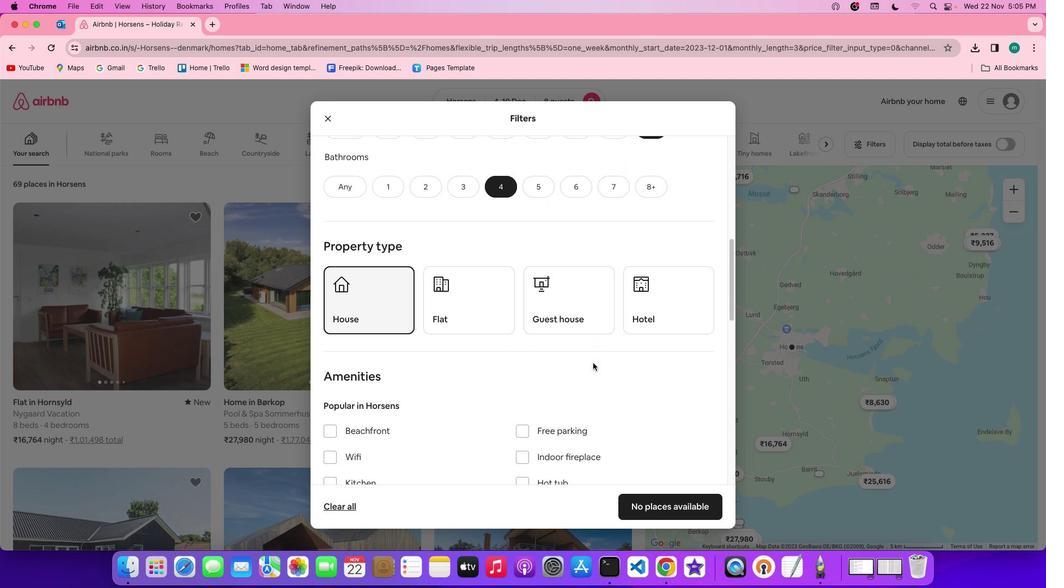 
Action: Mouse scrolled (549, 381) with delta (672, 115)
Screenshot: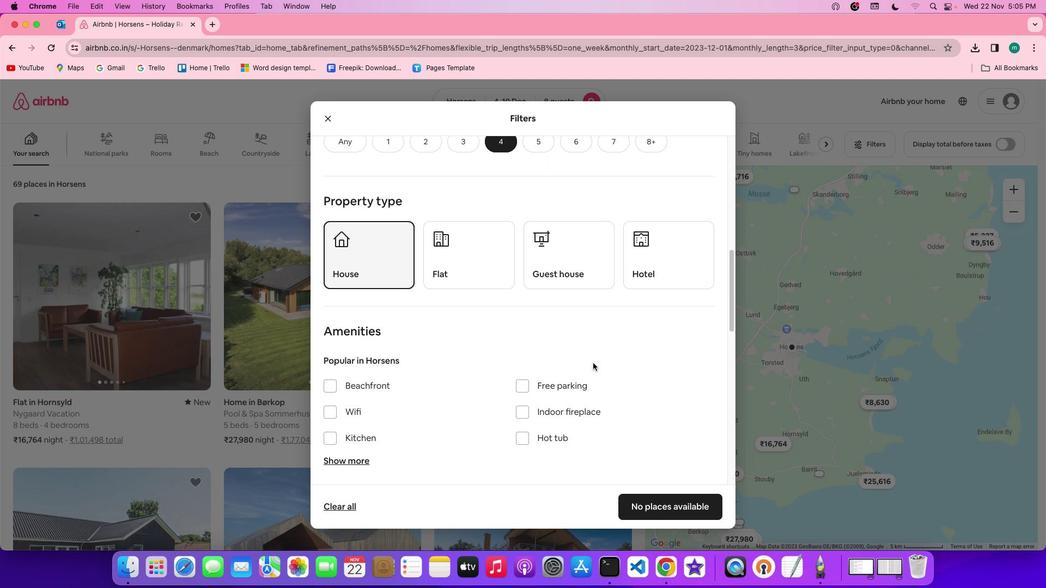 
Action: Mouse scrolled (549, 381) with delta (672, 115)
Screenshot: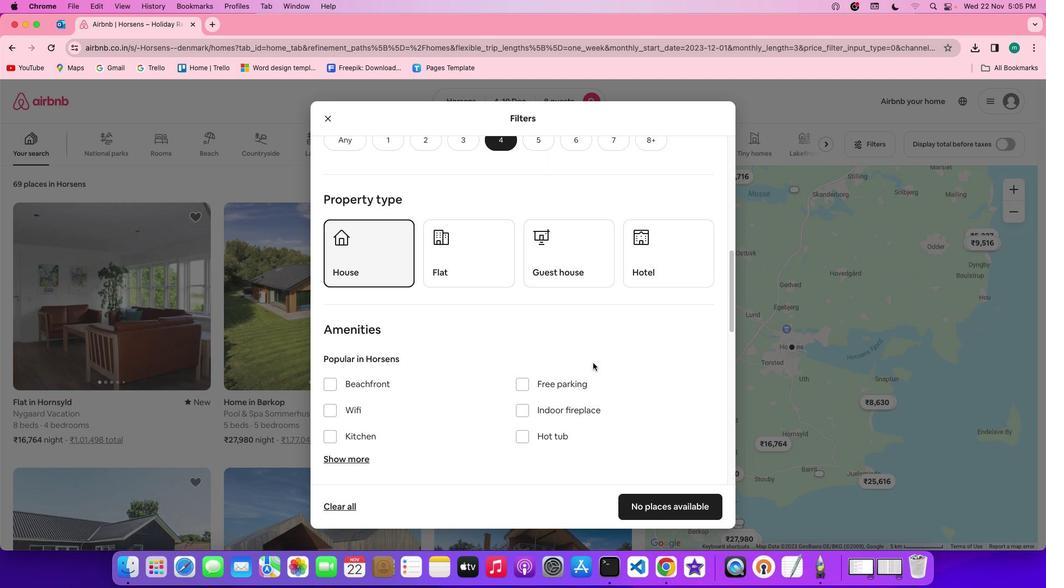 
Action: Mouse scrolled (549, 381) with delta (672, 115)
Screenshot: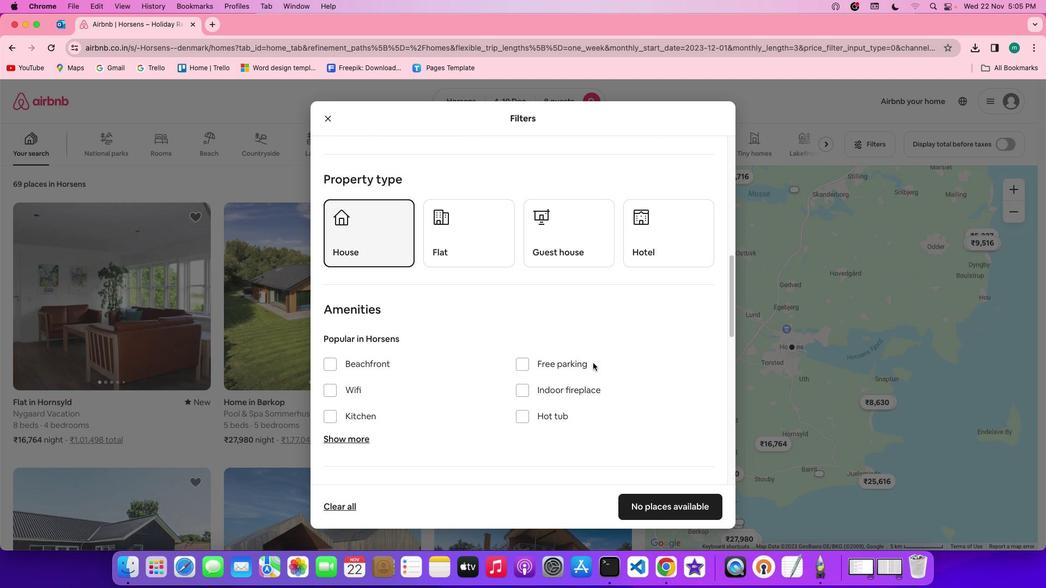 
Action: Mouse moved to (583, 364)
Screenshot: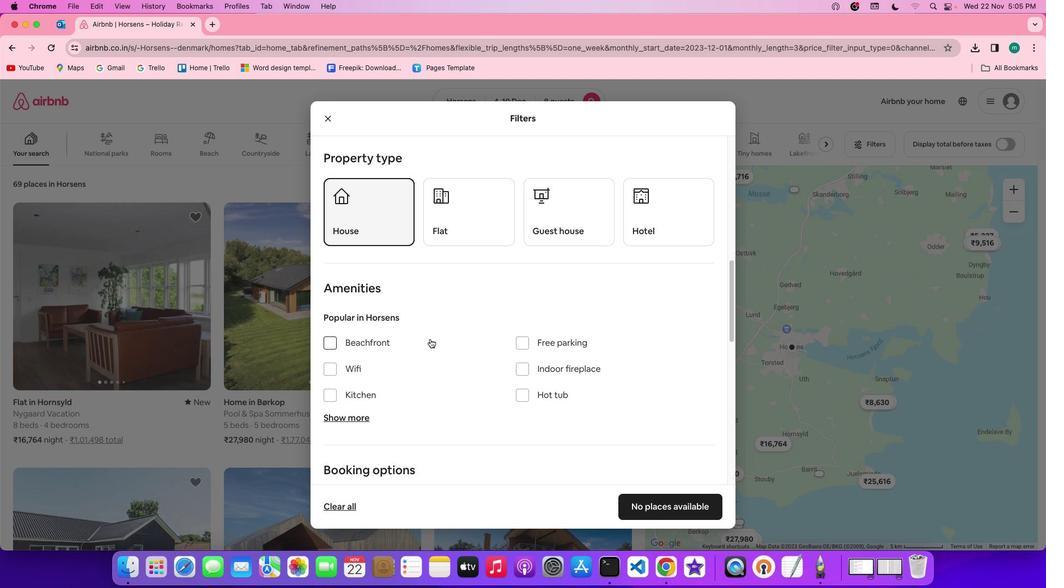 
Action: Mouse scrolled (583, 364) with delta (672, 115)
Screenshot: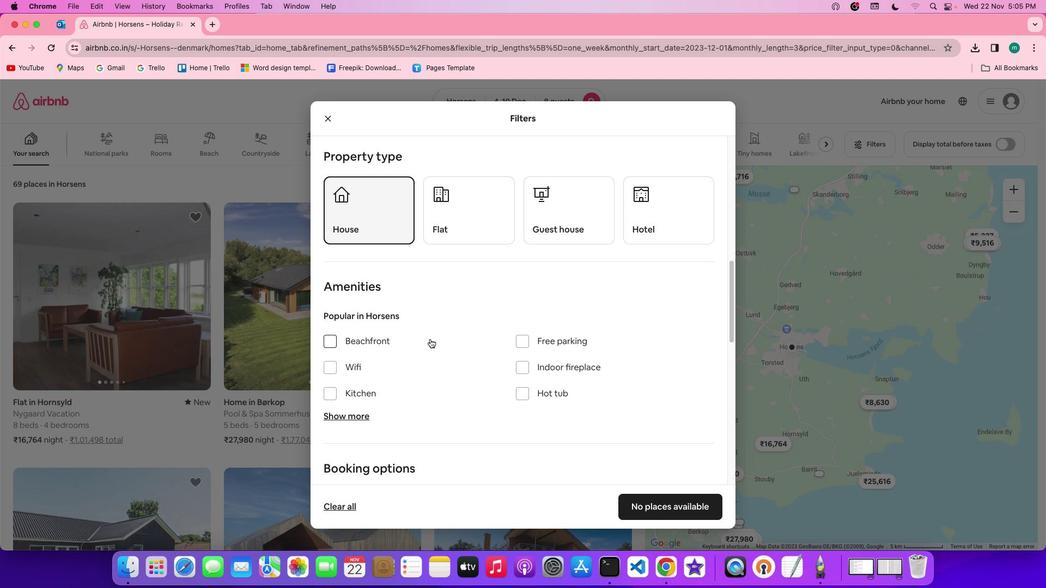 
Action: Mouse scrolled (583, 364) with delta (672, 115)
Screenshot: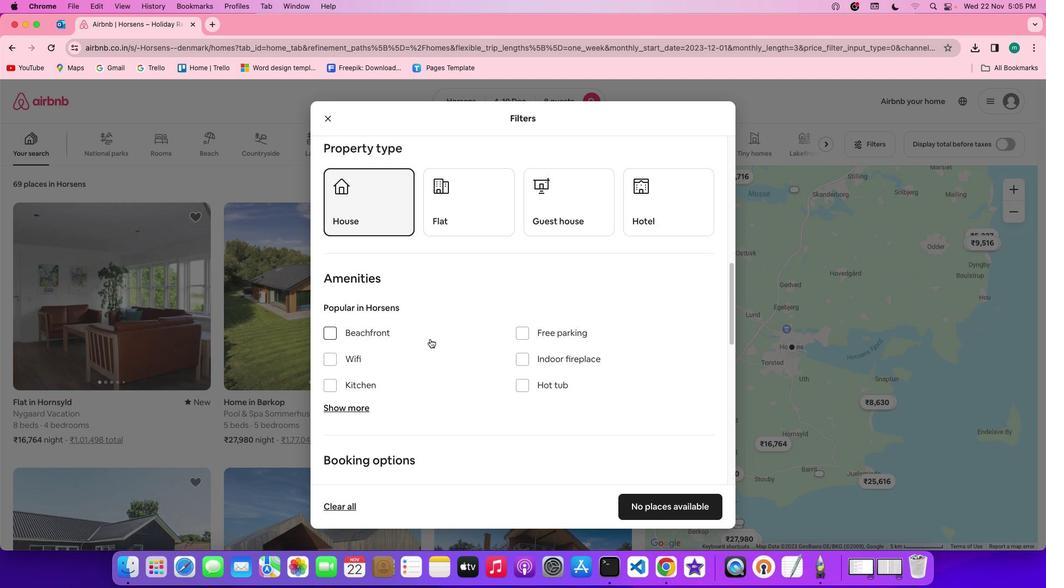 
Action: Mouse scrolled (583, 364) with delta (672, 115)
Screenshot: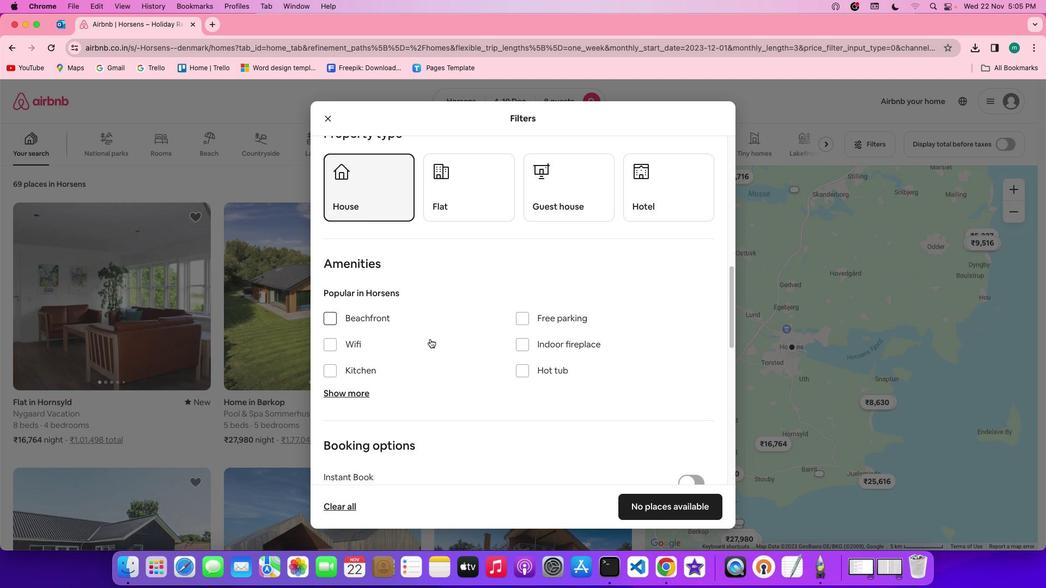 
Action: Mouse moved to (605, 360)
Screenshot: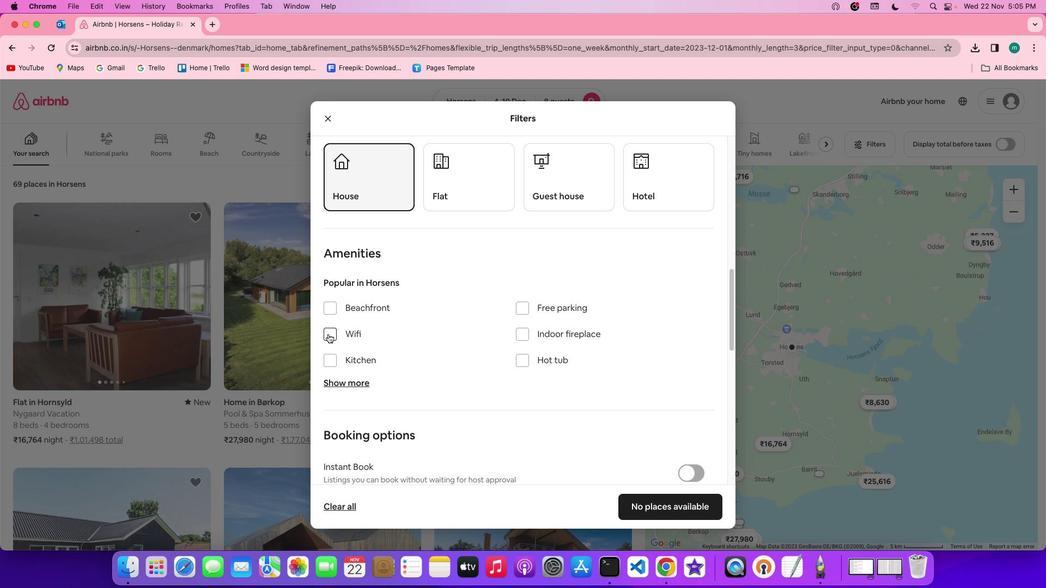 
Action: Mouse pressed left at (605, 360)
Screenshot: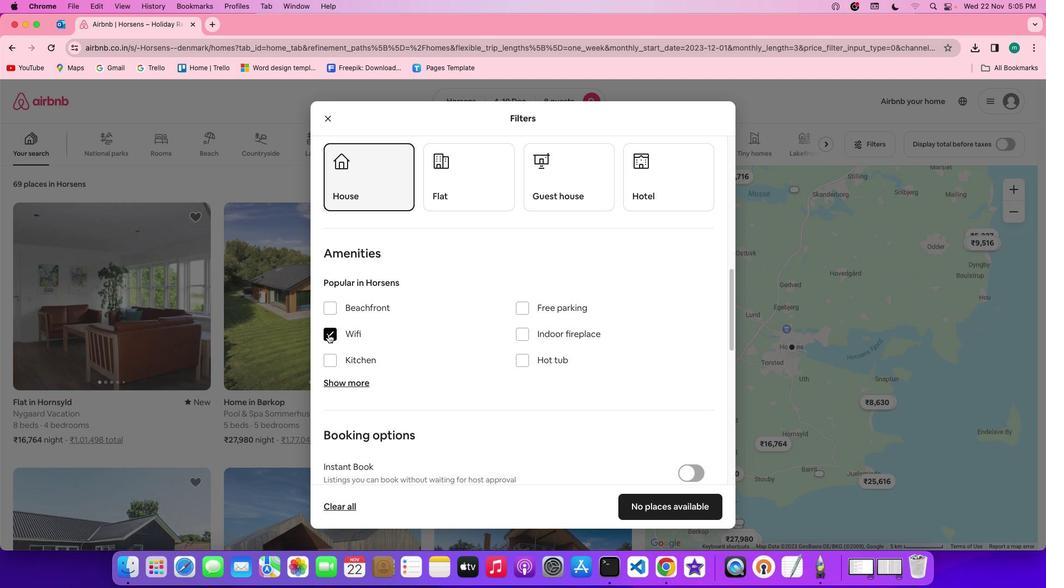 
Action: Mouse moved to (578, 379)
Screenshot: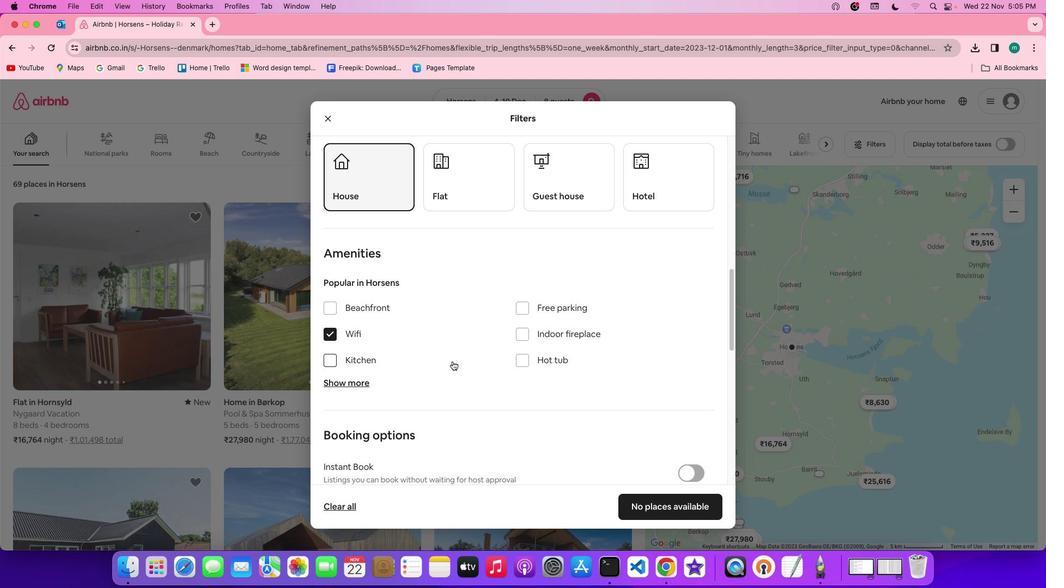 
Action: Mouse scrolled (578, 379) with delta (672, 115)
Screenshot: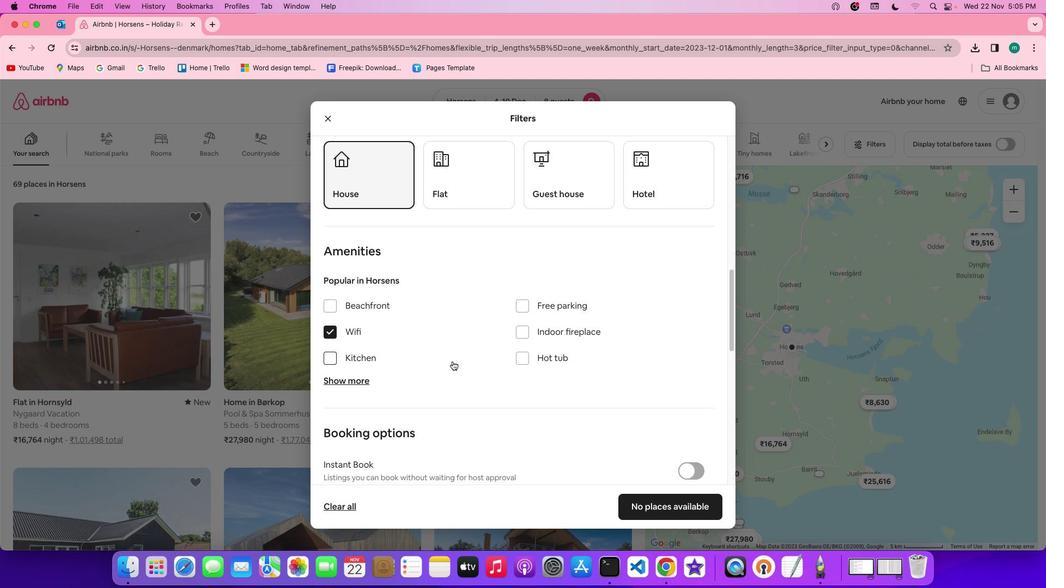 
Action: Mouse scrolled (578, 379) with delta (672, 115)
Screenshot: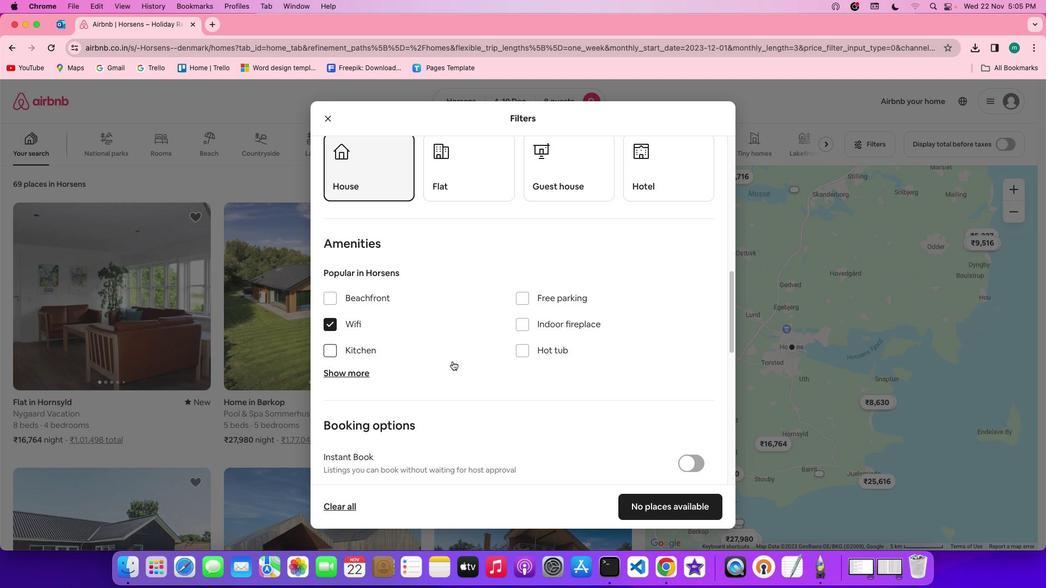 
Action: Mouse scrolled (578, 379) with delta (672, 115)
Screenshot: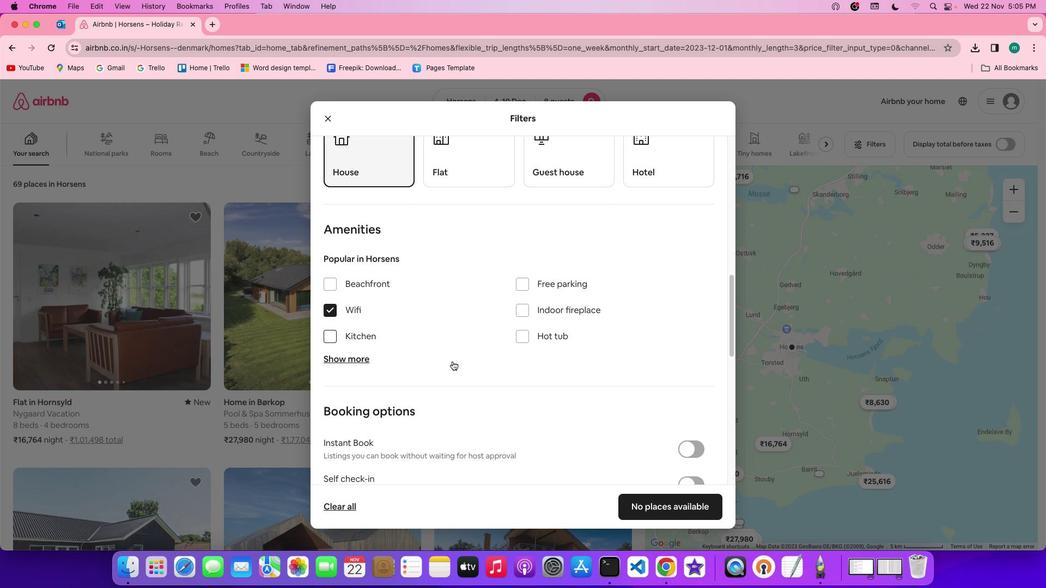 
Action: Mouse scrolled (578, 379) with delta (672, 115)
Screenshot: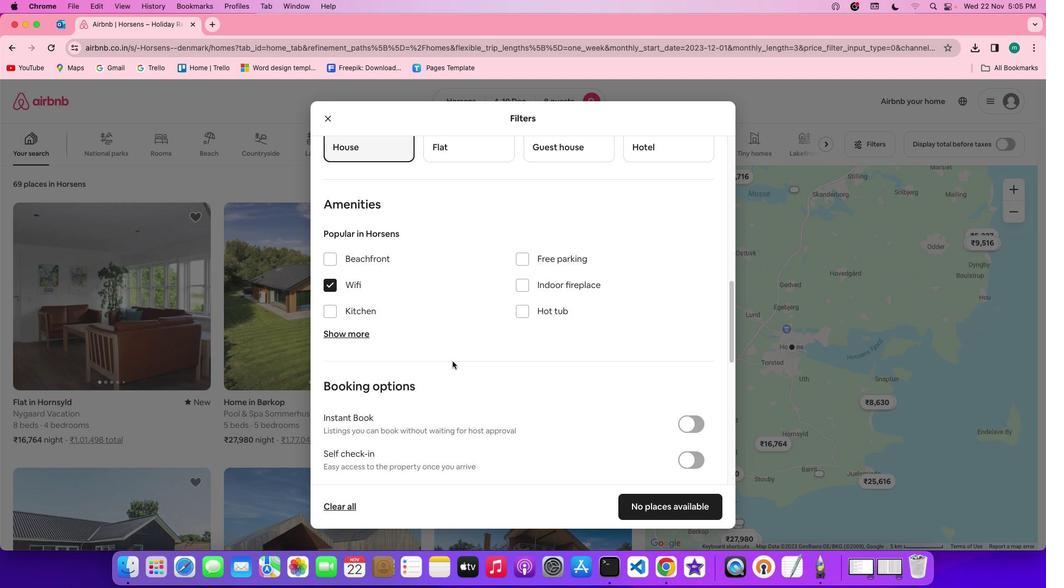 
Action: Mouse moved to (600, 358)
Screenshot: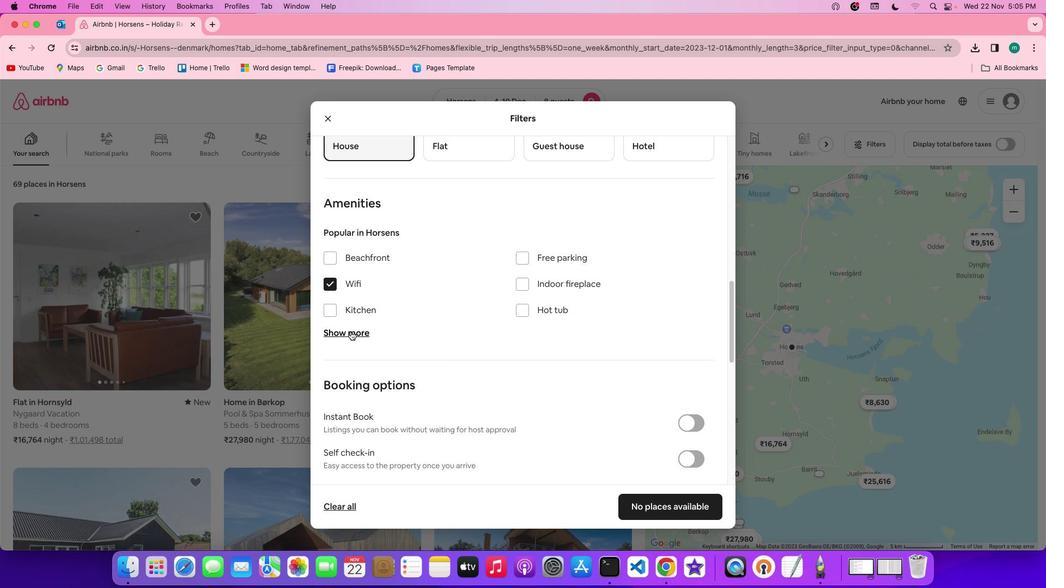 
Action: Mouse pressed left at (600, 358)
Screenshot: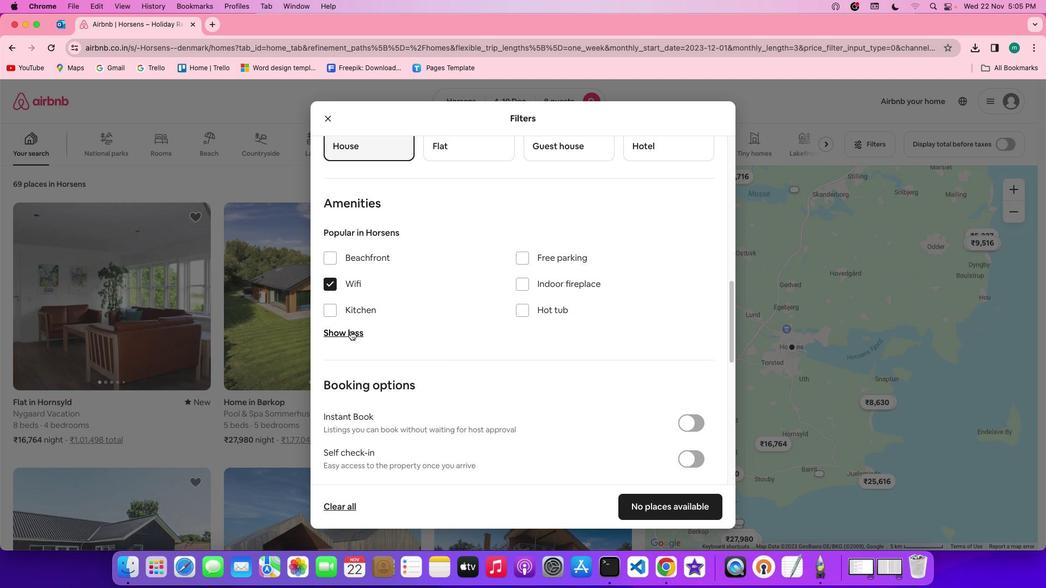 
Action: Mouse moved to (564, 424)
Screenshot: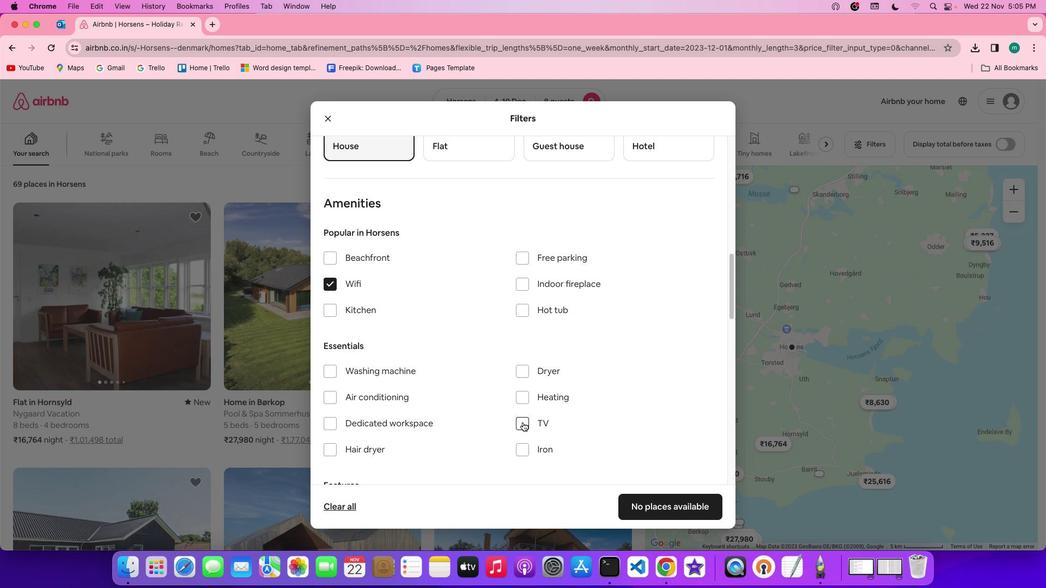 
Action: Mouse pressed left at (564, 424)
Screenshot: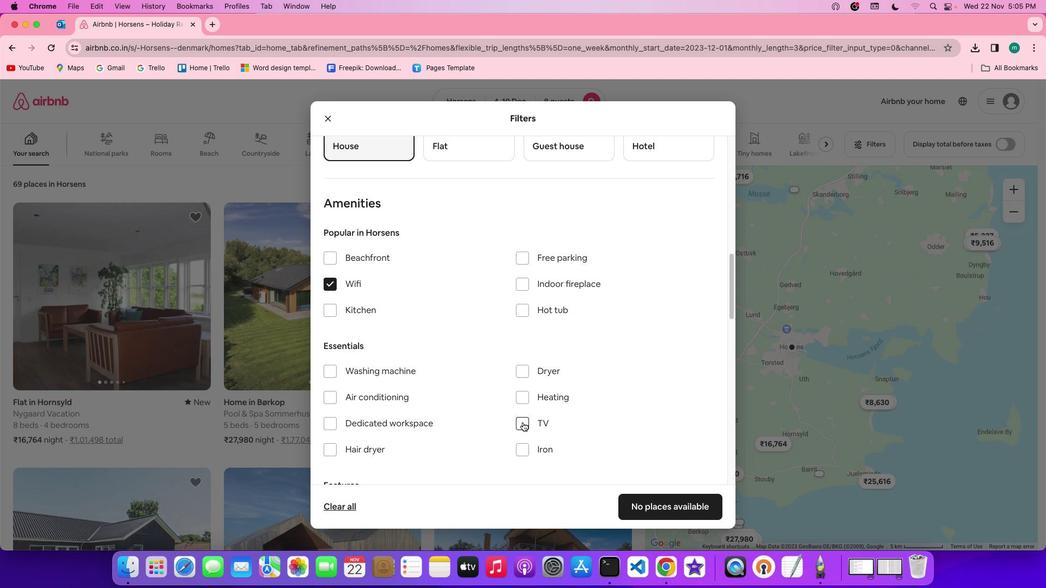 
Action: Mouse moved to (564, 306)
Screenshot: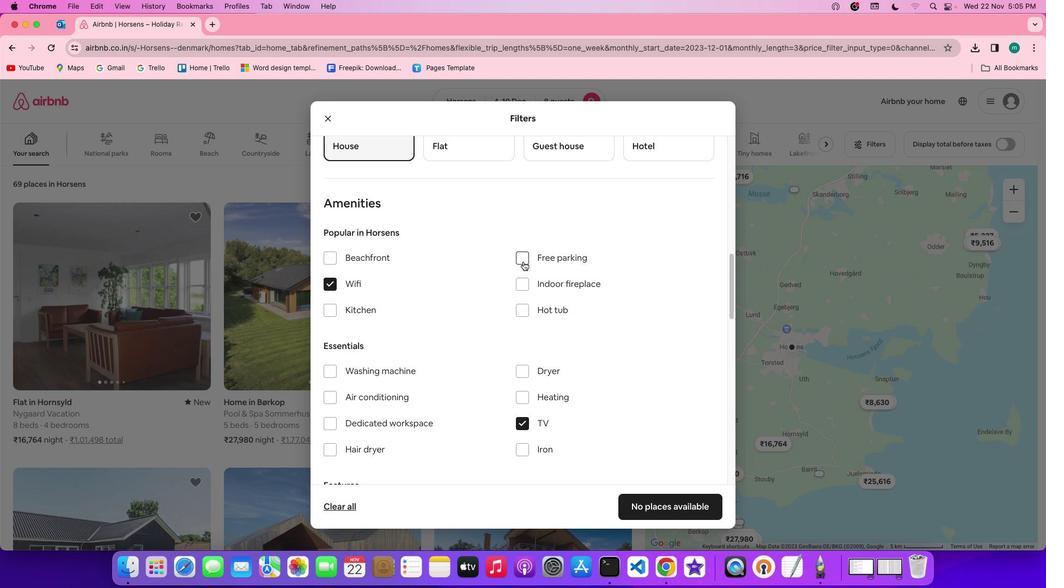 
Action: Mouse pressed left at (564, 306)
Screenshot: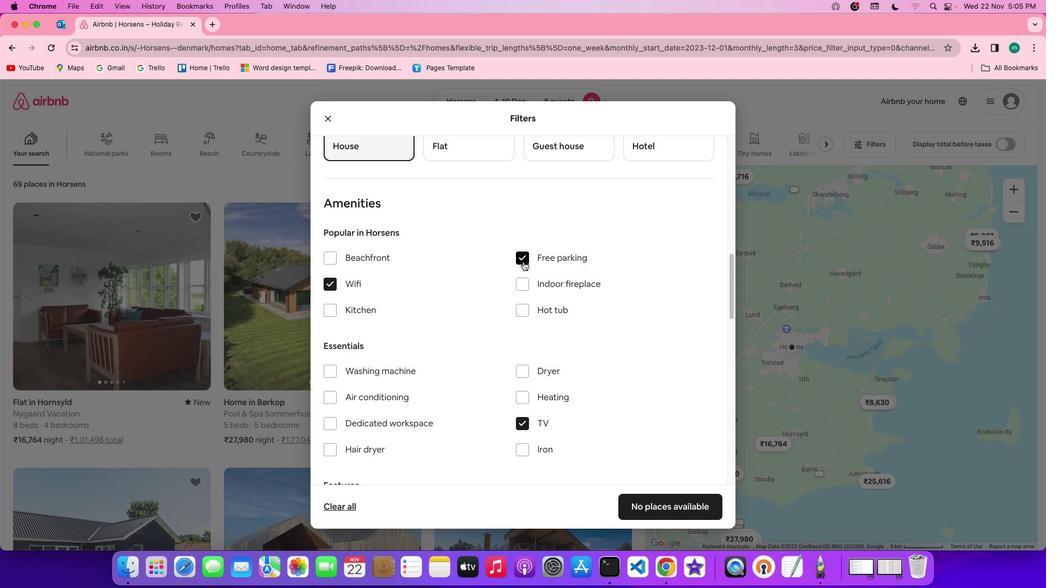 
Action: Mouse moved to (543, 379)
Screenshot: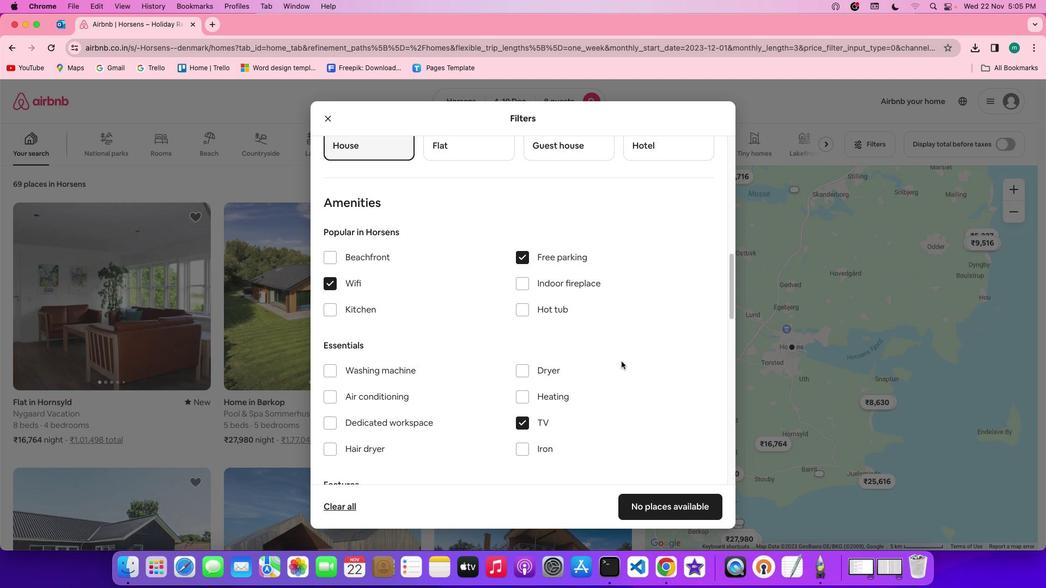 
Action: Mouse scrolled (543, 379) with delta (672, 115)
Screenshot: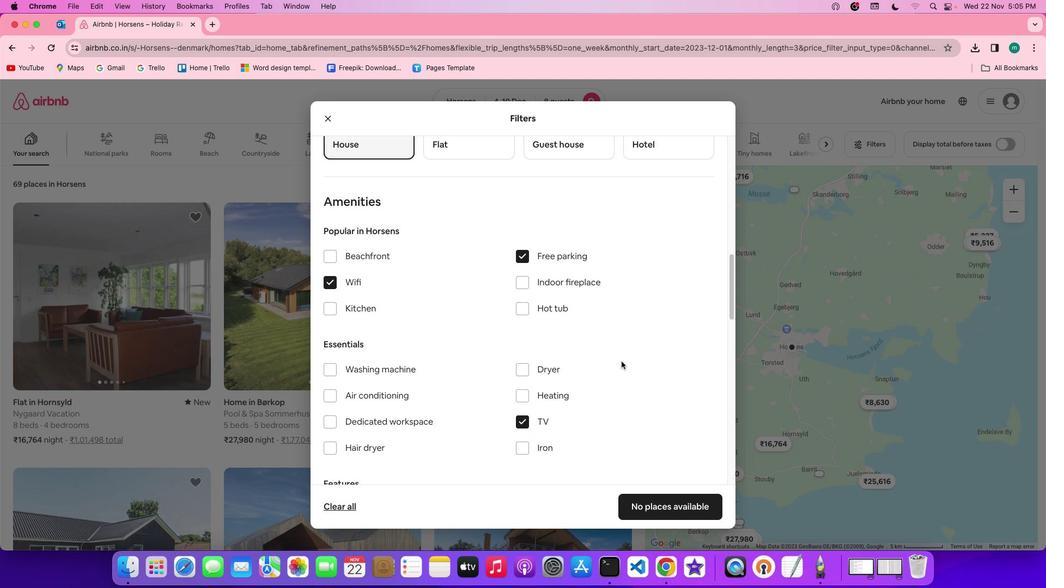 
Action: Mouse scrolled (543, 379) with delta (672, 115)
Screenshot: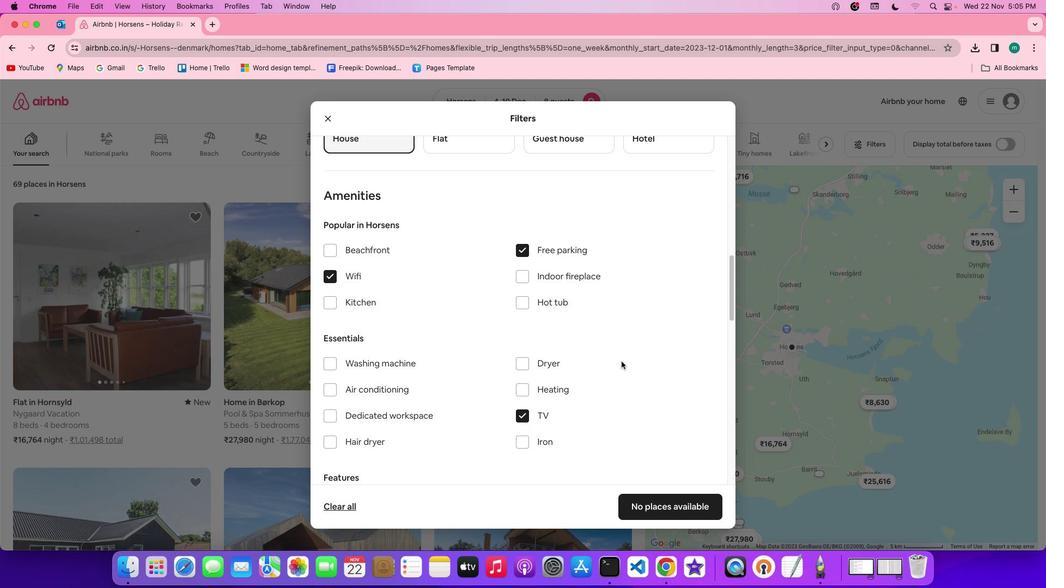 
Action: Mouse scrolled (543, 379) with delta (672, 115)
Screenshot: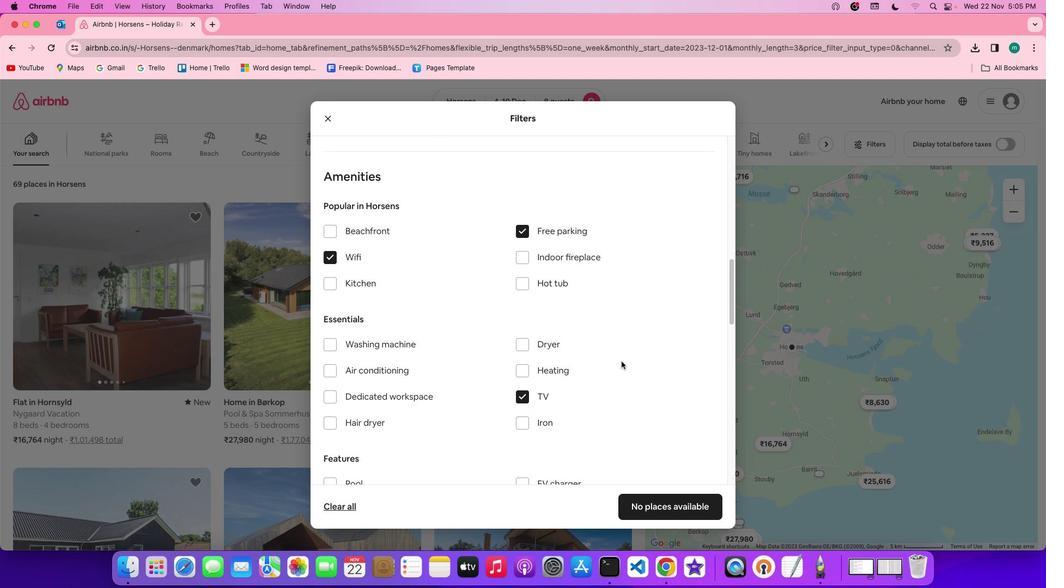 
Action: Mouse scrolled (543, 379) with delta (672, 115)
Screenshot: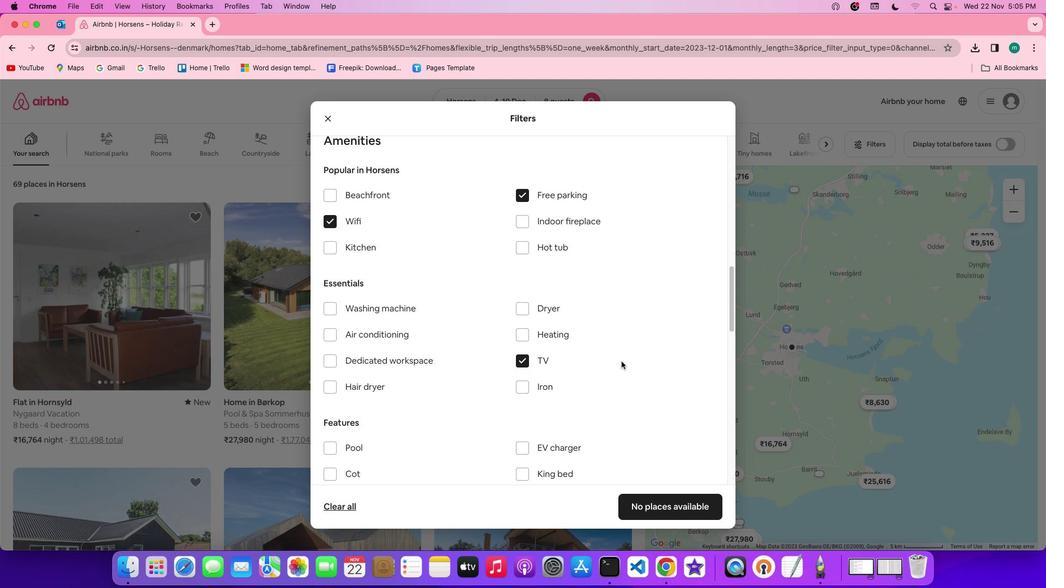 
Action: Mouse scrolled (543, 379) with delta (672, 115)
Screenshot: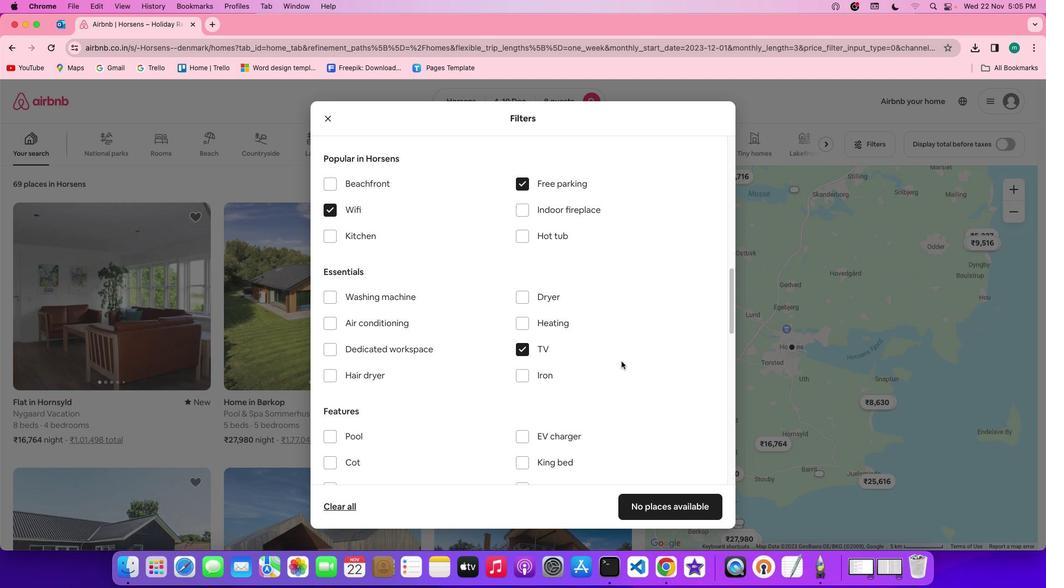 
Action: Mouse scrolled (543, 379) with delta (672, 115)
Screenshot: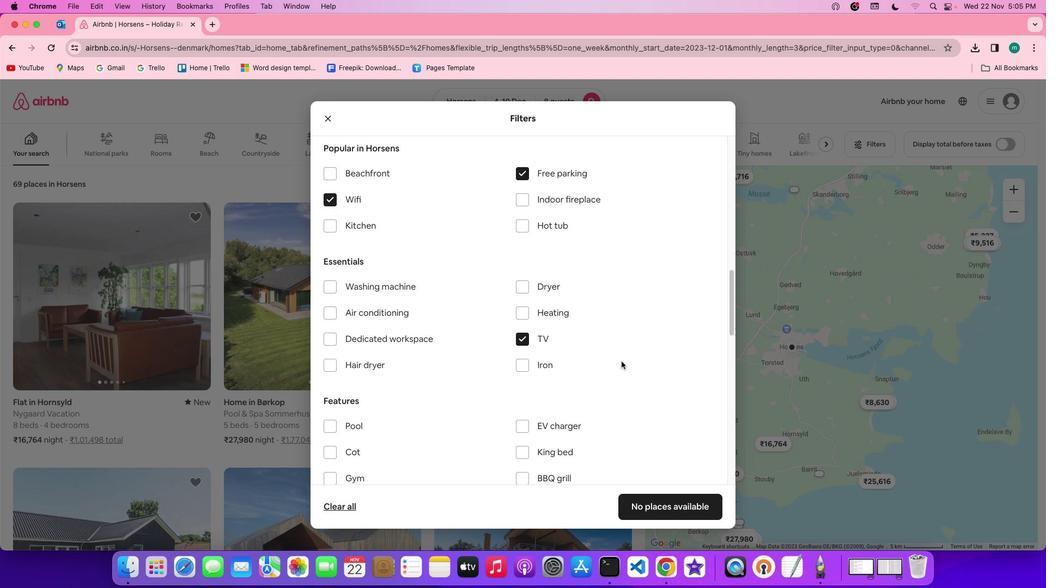 
Action: Mouse scrolled (543, 379) with delta (672, 115)
Screenshot: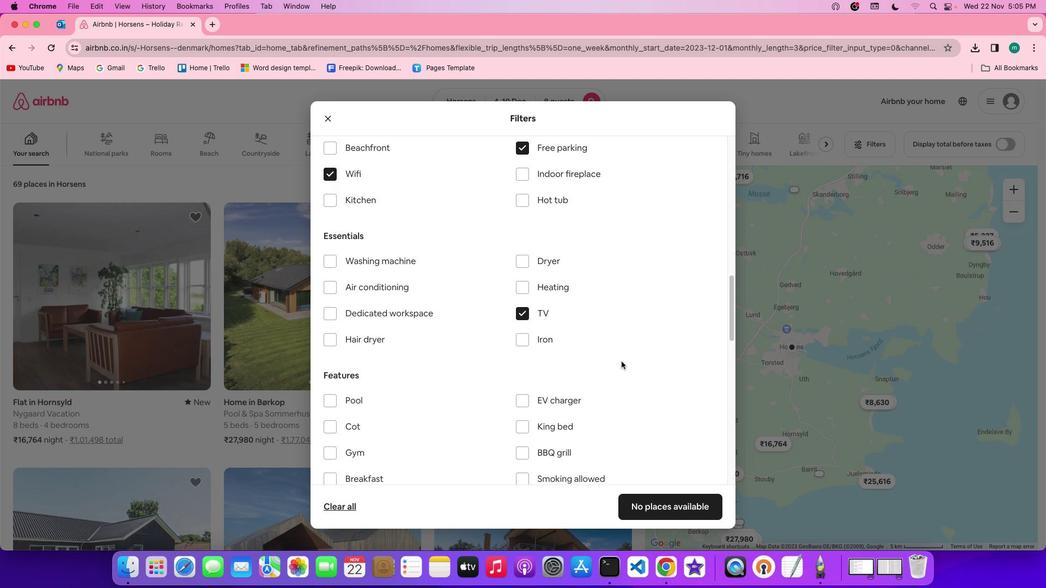 
Action: Mouse scrolled (543, 379) with delta (672, 115)
Screenshot: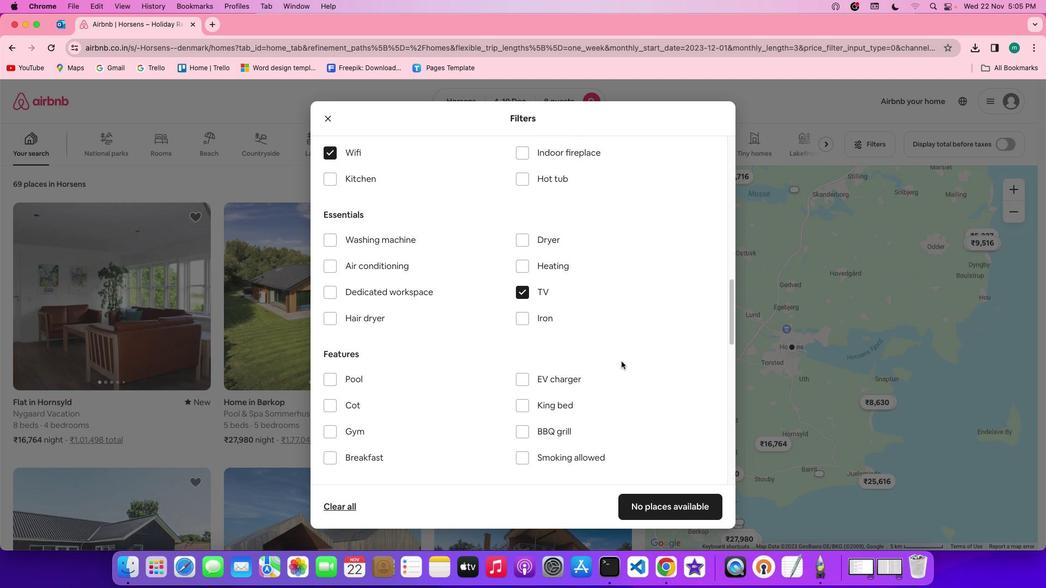 
Action: Mouse scrolled (543, 379) with delta (672, 115)
Screenshot: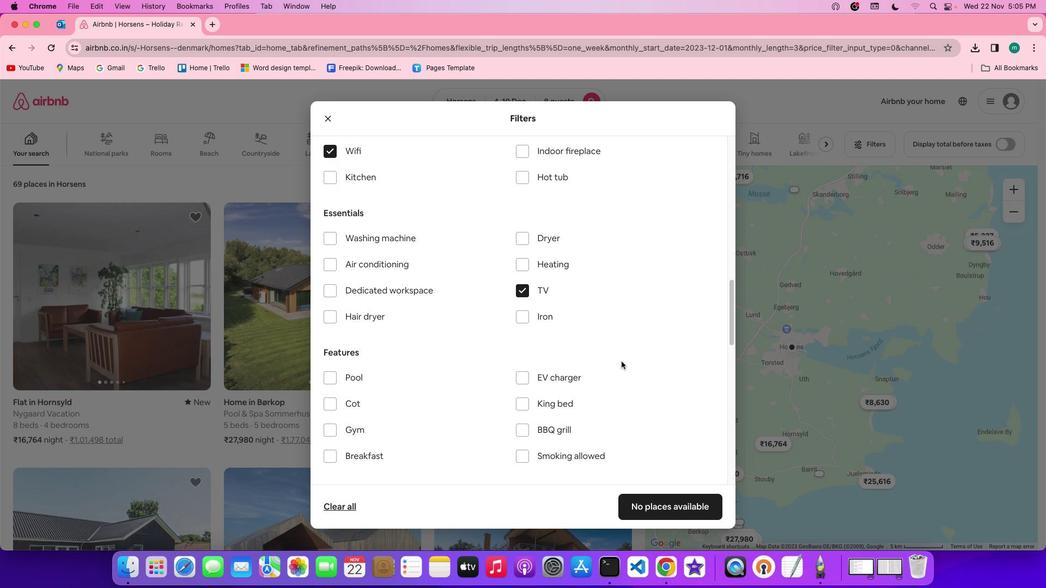 
Action: Mouse scrolled (543, 379) with delta (672, 115)
Screenshot: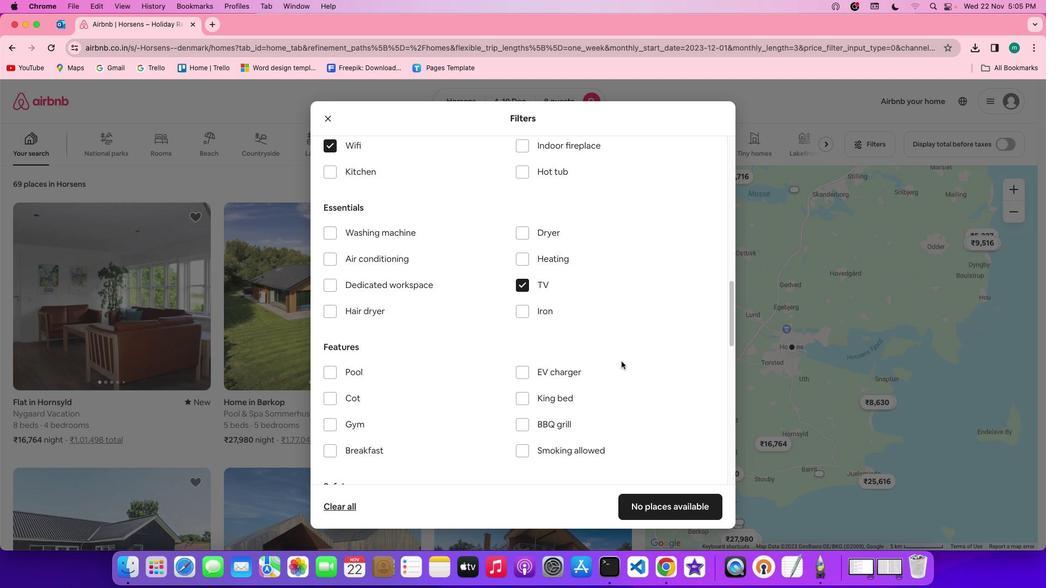 
Action: Mouse scrolled (543, 379) with delta (672, 115)
Screenshot: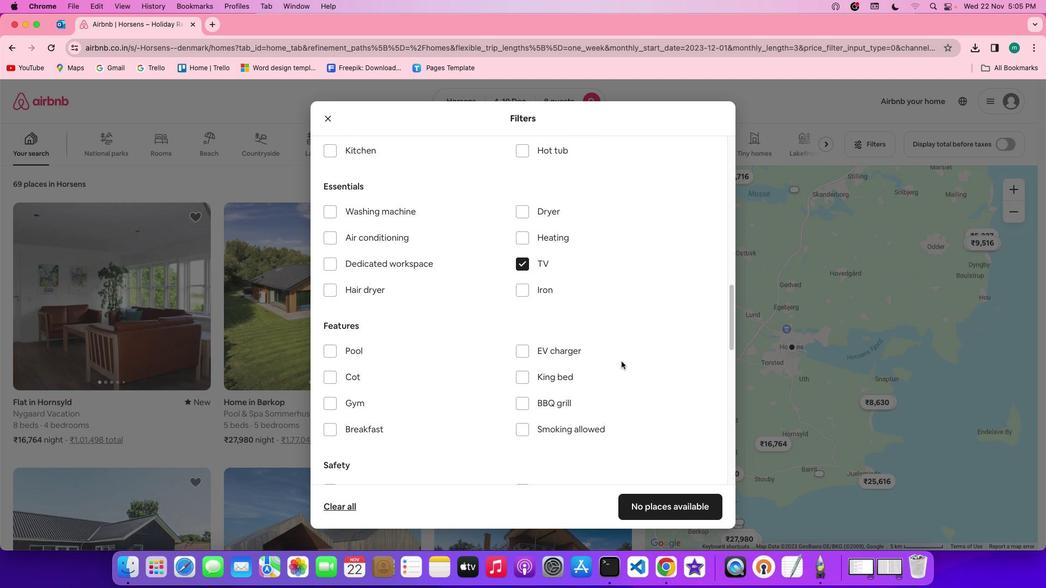 
Action: Mouse scrolled (543, 379) with delta (672, 115)
Screenshot: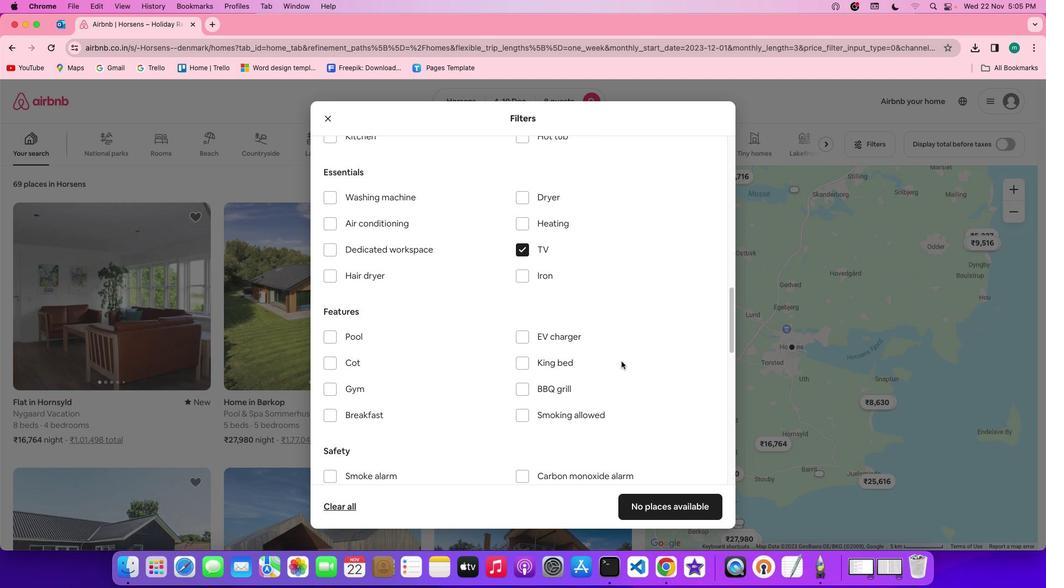 
Action: Mouse scrolled (543, 379) with delta (672, 115)
Screenshot: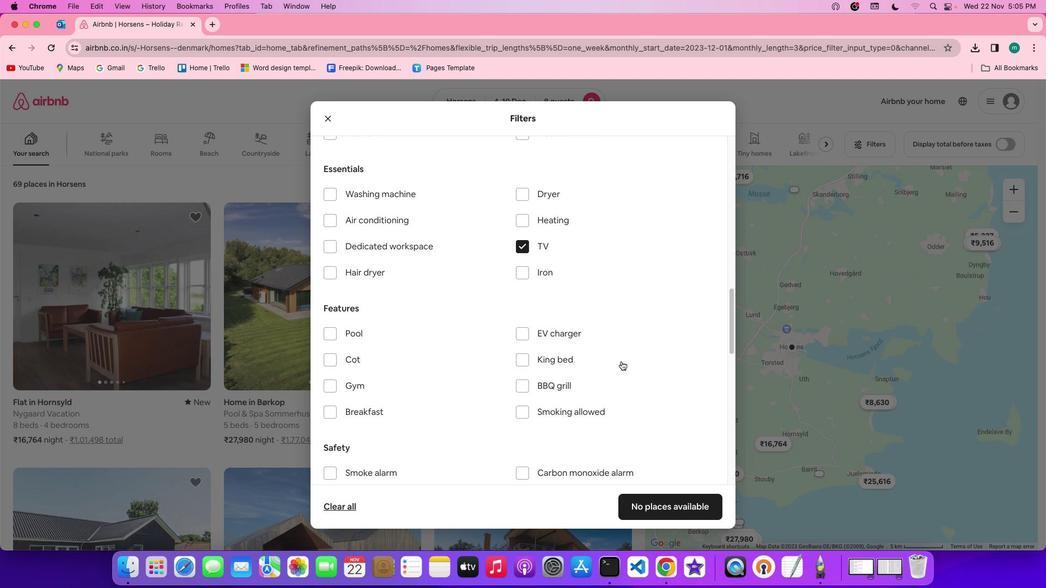 
Action: Mouse scrolled (543, 379) with delta (672, 115)
Screenshot: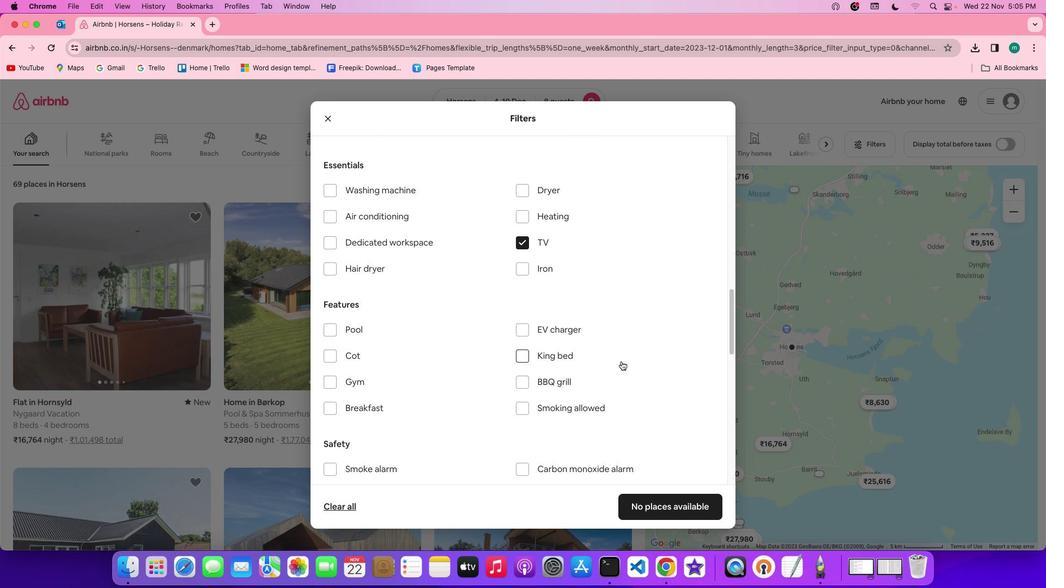 
Action: Mouse scrolled (543, 379) with delta (672, 114)
Screenshot: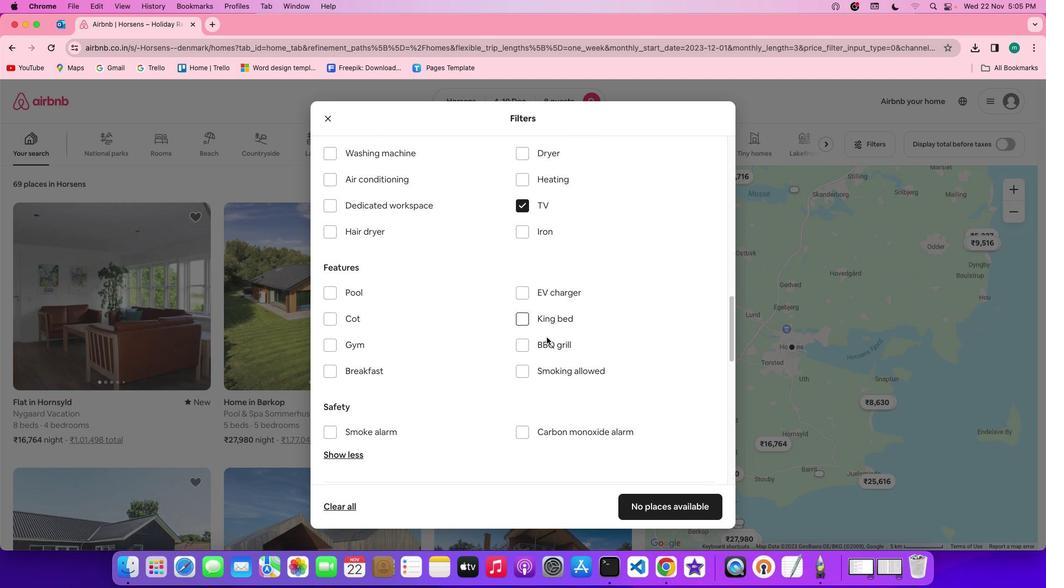 
Action: Mouse moved to (603, 356)
Screenshot: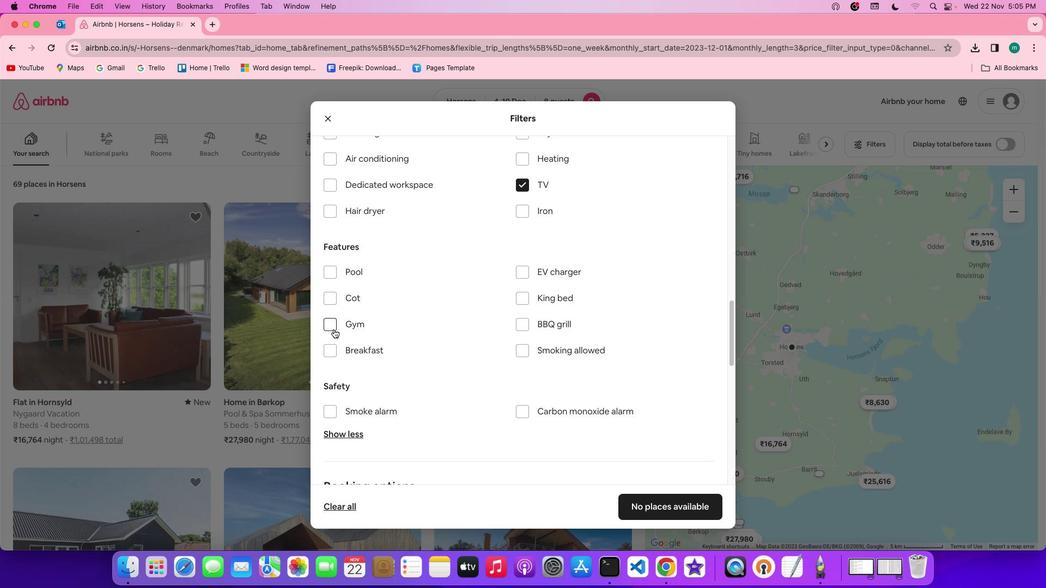 
Action: Mouse pressed left at (603, 356)
Screenshot: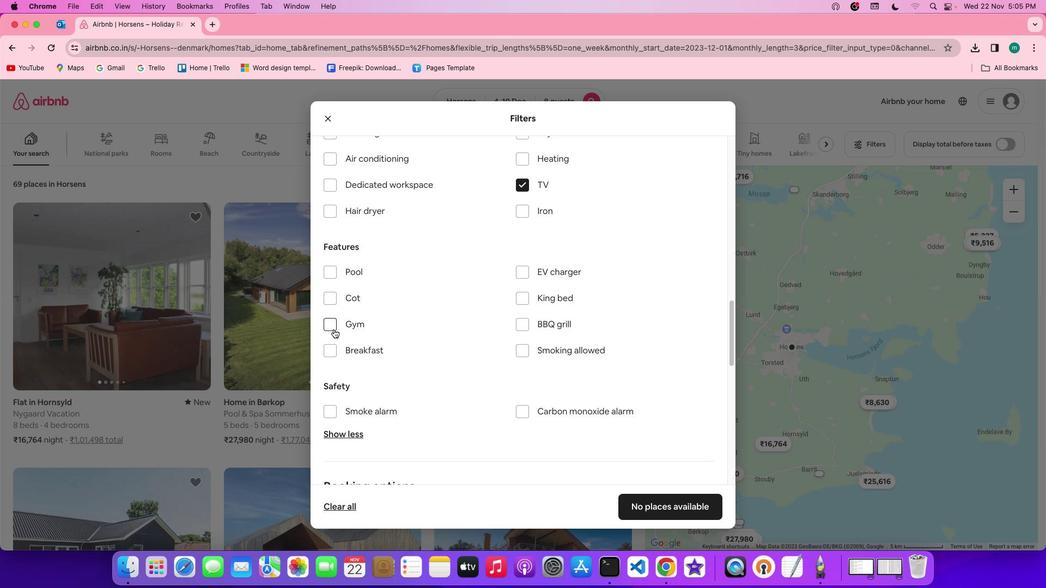 
Action: Mouse moved to (603, 372)
Screenshot: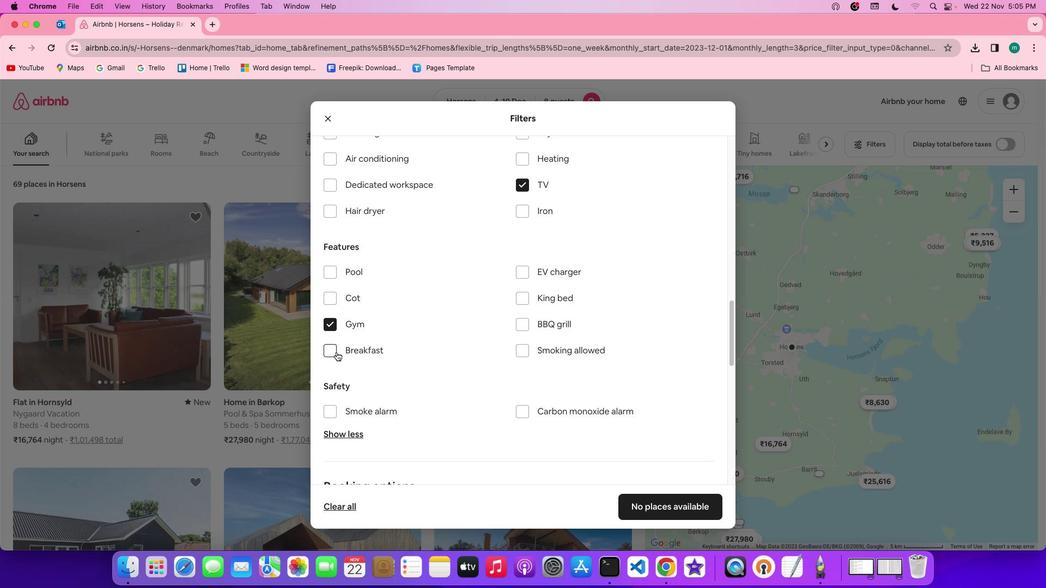 
Action: Mouse pressed left at (603, 372)
Screenshot: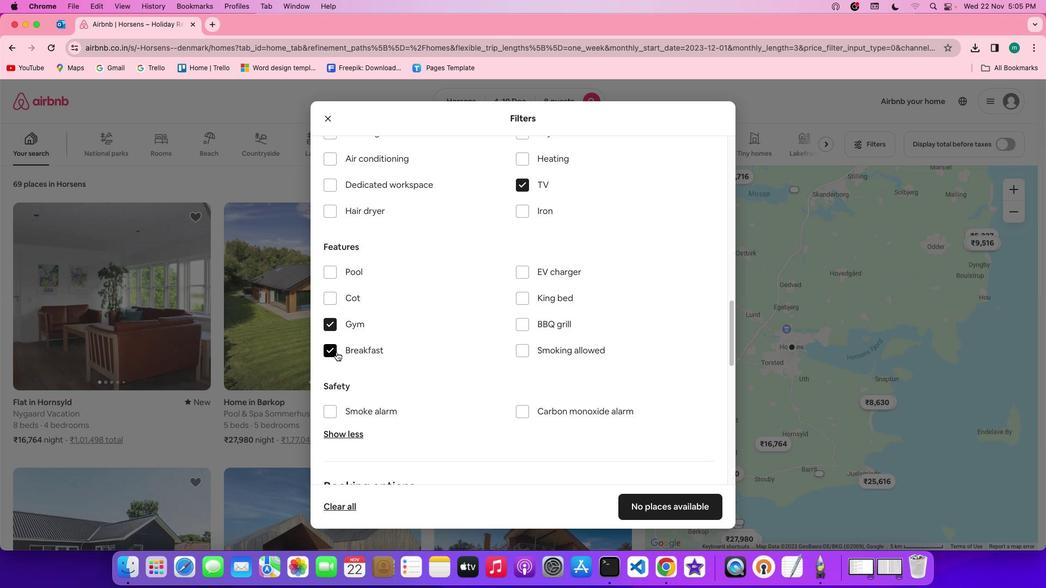 
Action: Mouse moved to (563, 408)
Screenshot: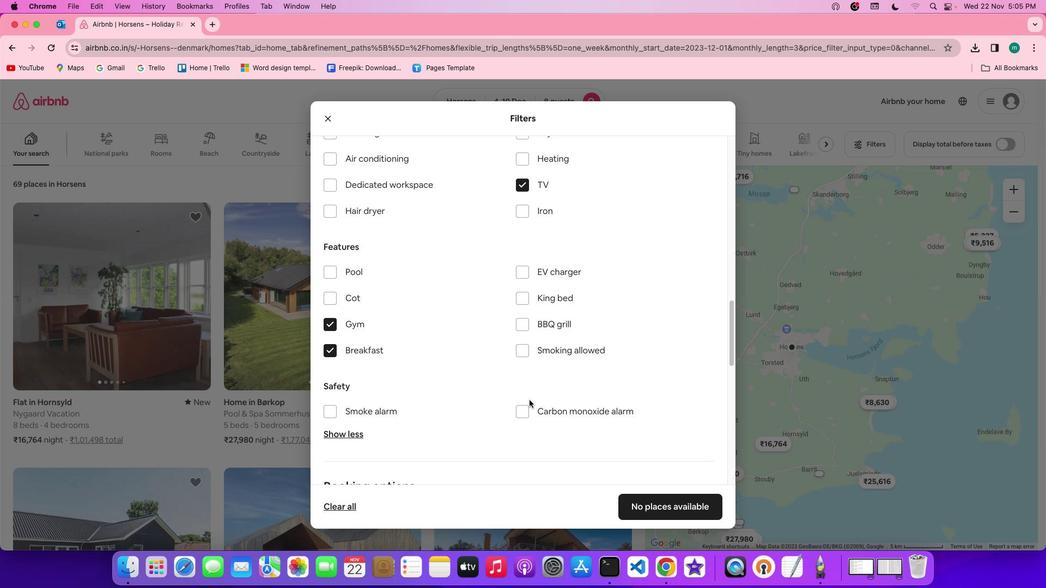 
Action: Mouse scrolled (563, 408) with delta (672, 115)
Screenshot: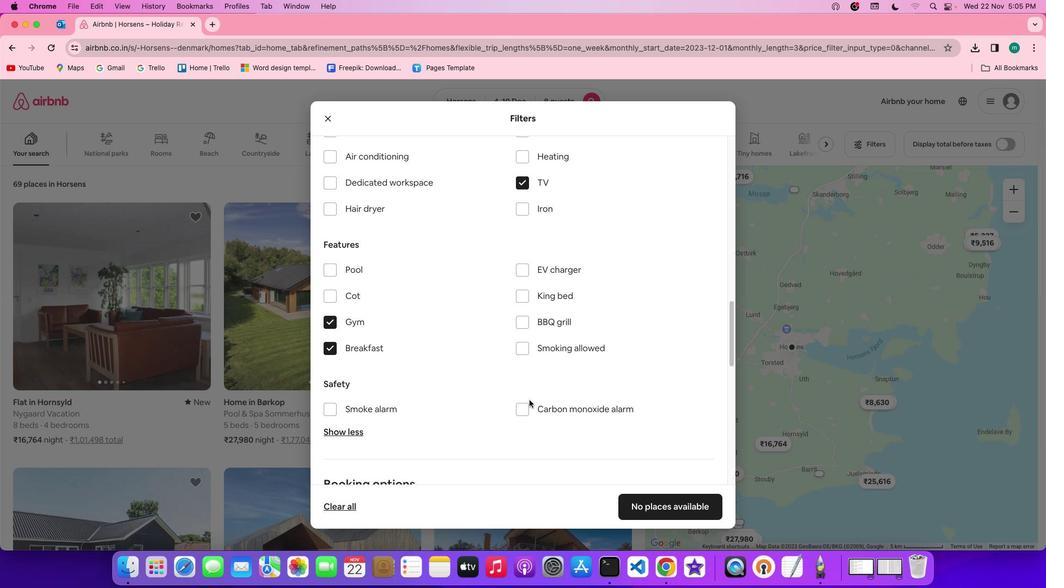 
Action: Mouse scrolled (563, 408) with delta (672, 115)
Screenshot: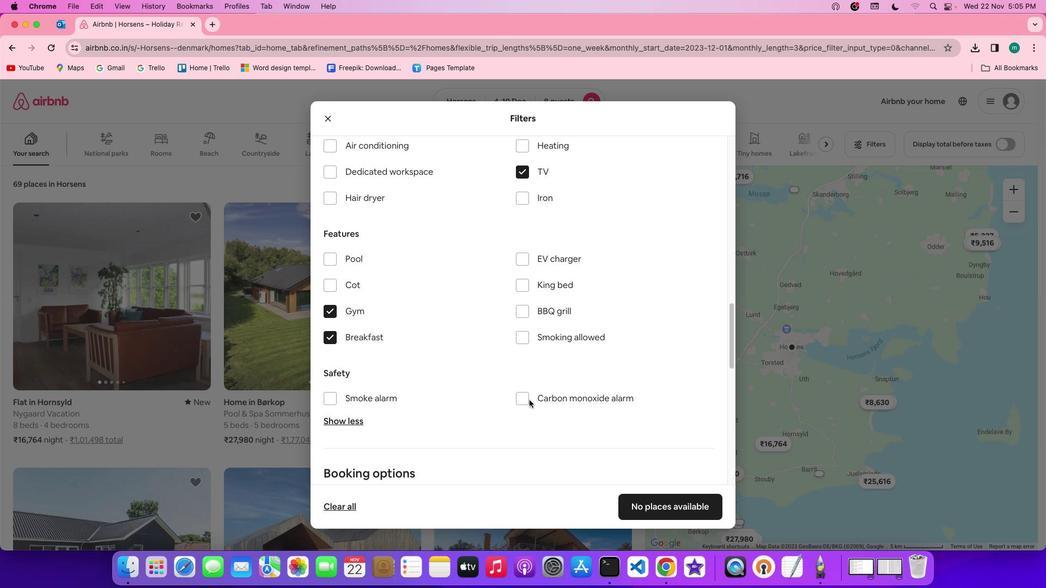 
Action: Mouse scrolled (563, 408) with delta (672, 114)
Screenshot: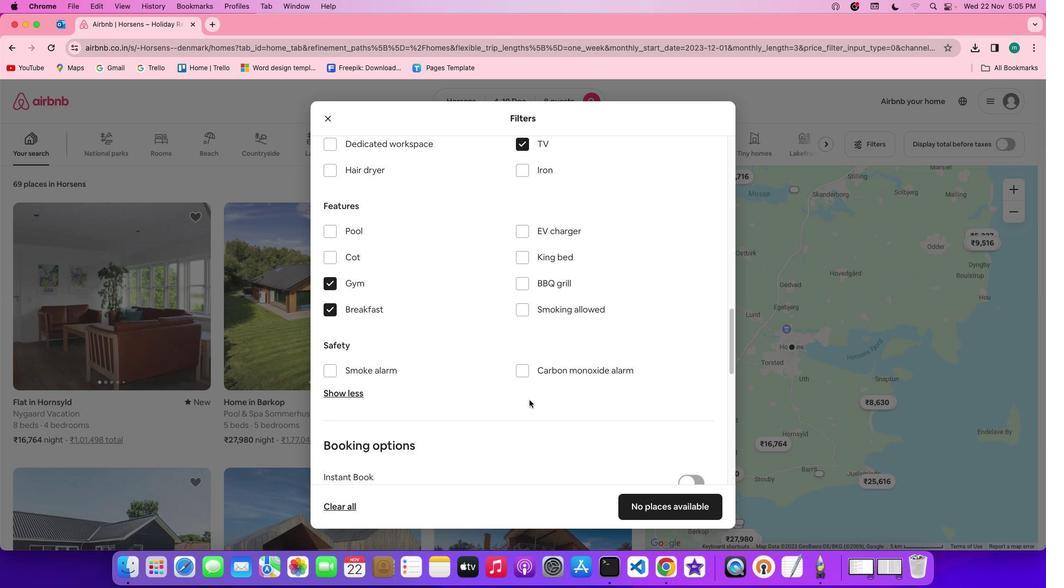 
Action: Mouse scrolled (563, 408) with delta (672, 115)
Screenshot: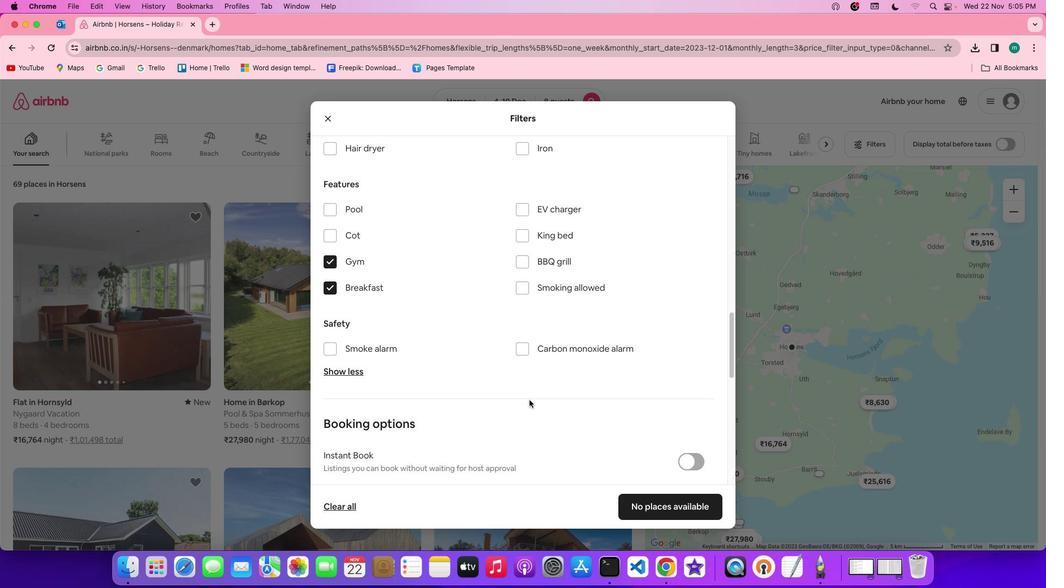 
Action: Mouse scrolled (563, 408) with delta (672, 115)
Screenshot: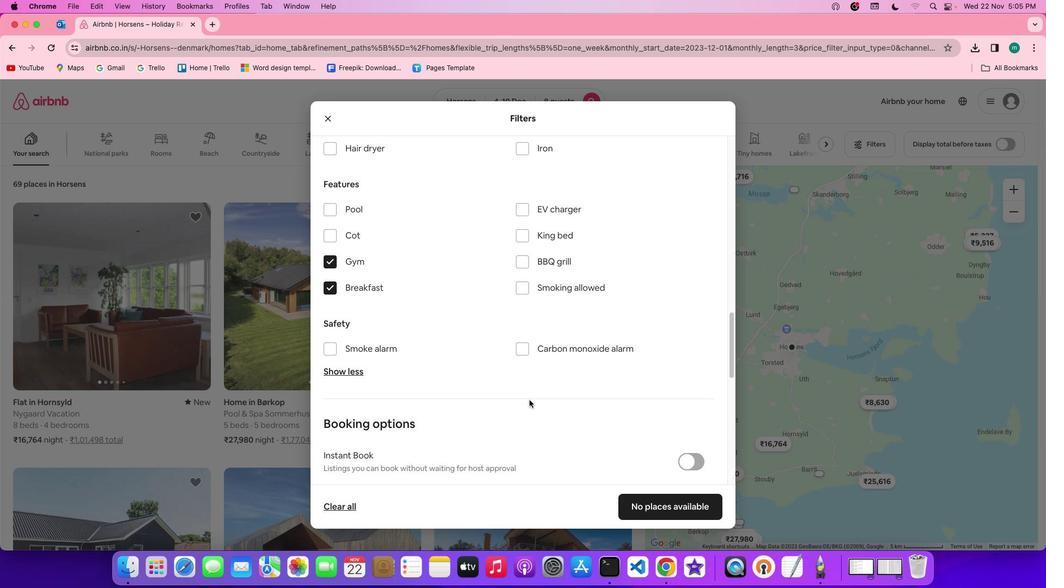 
Action: Mouse scrolled (563, 408) with delta (672, 115)
Screenshot: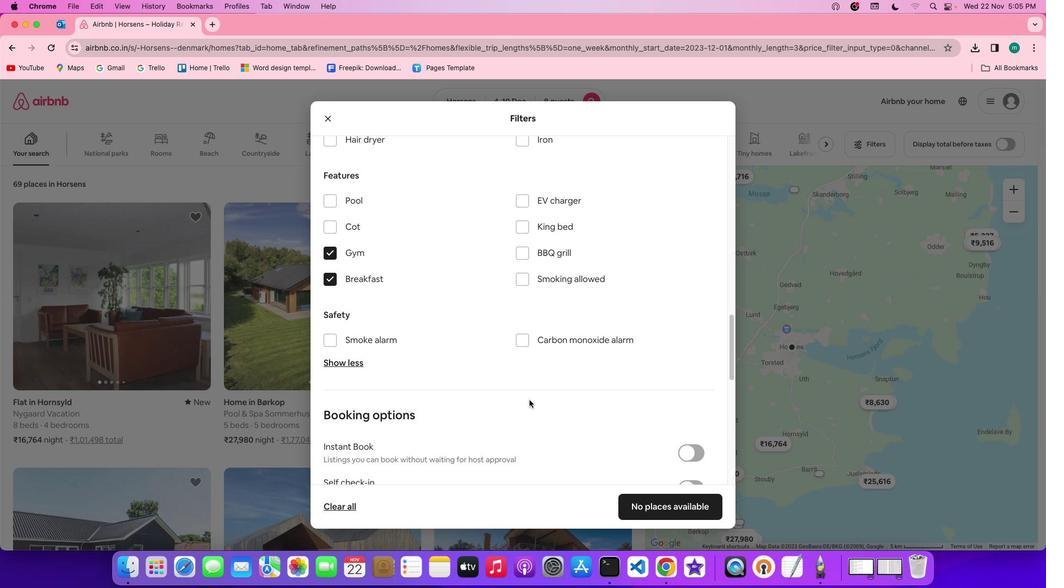 
Action: Mouse scrolled (563, 408) with delta (672, 115)
Screenshot: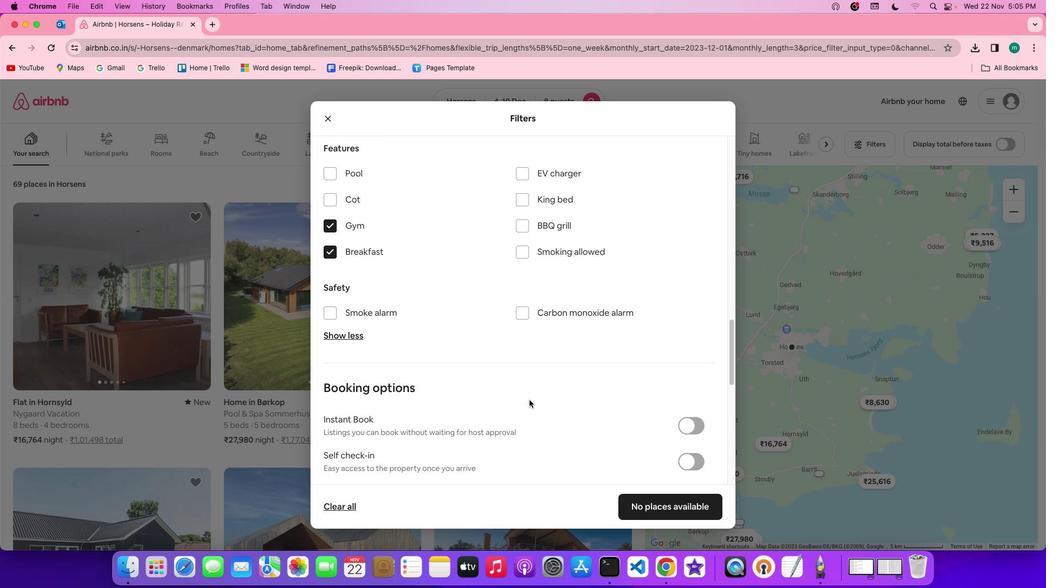 
Action: Mouse scrolled (563, 408) with delta (672, 115)
Screenshot: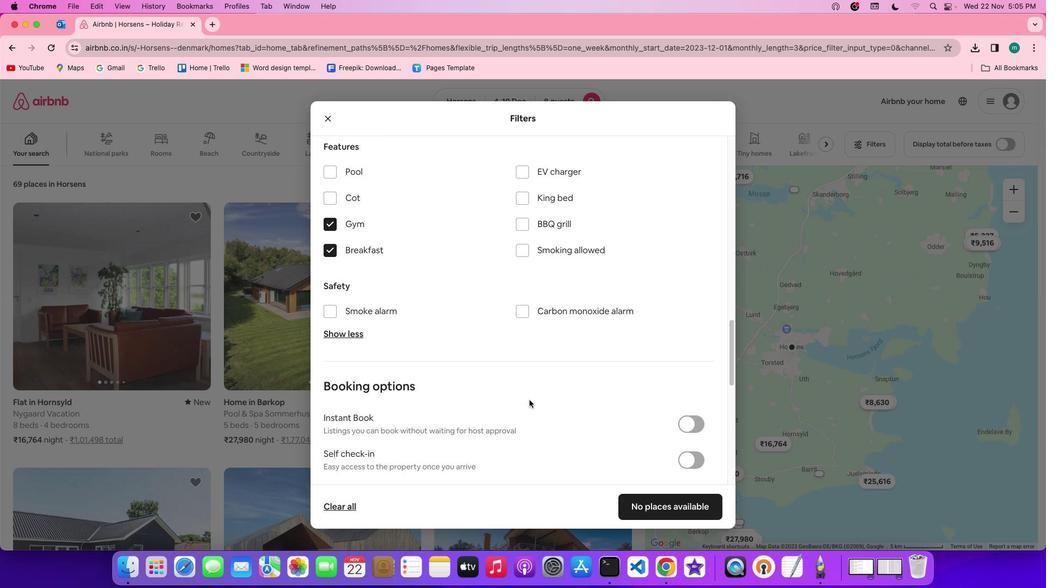 
Action: Mouse scrolled (563, 408) with delta (672, 115)
Screenshot: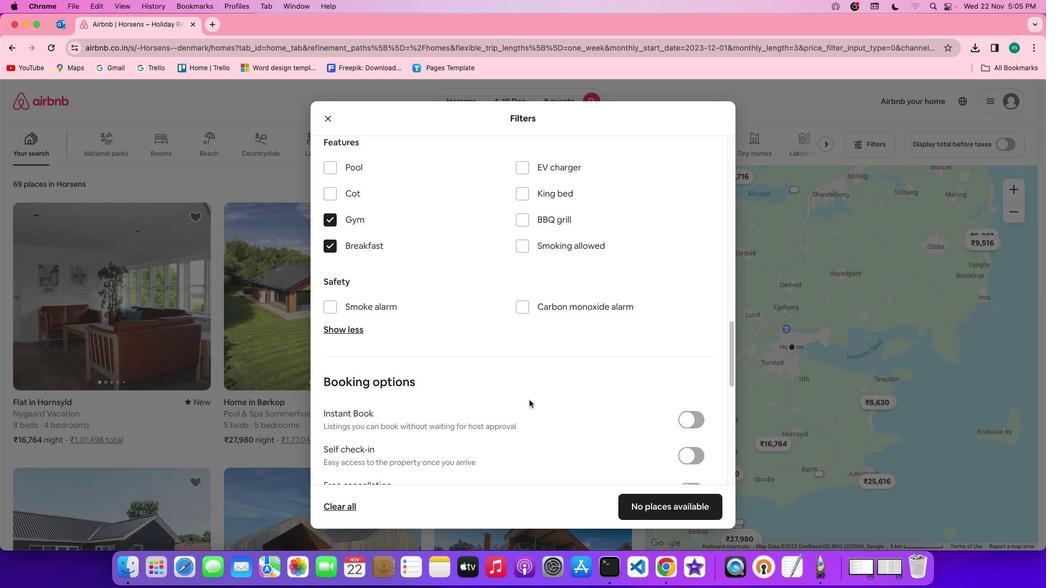 
Action: Mouse scrolled (563, 408) with delta (672, 114)
Screenshot: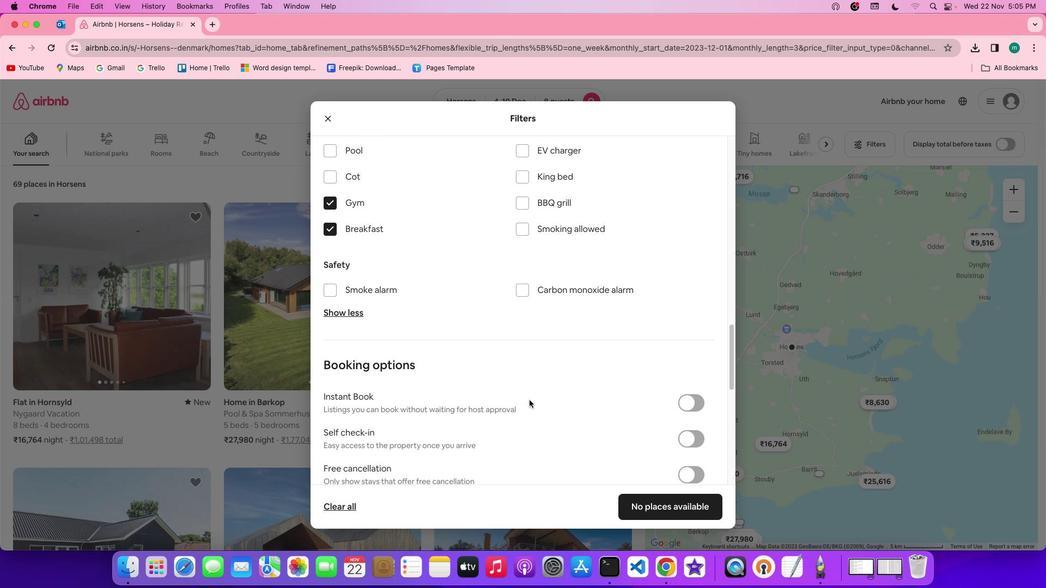 
Action: Mouse scrolled (563, 408) with delta (672, 115)
Screenshot: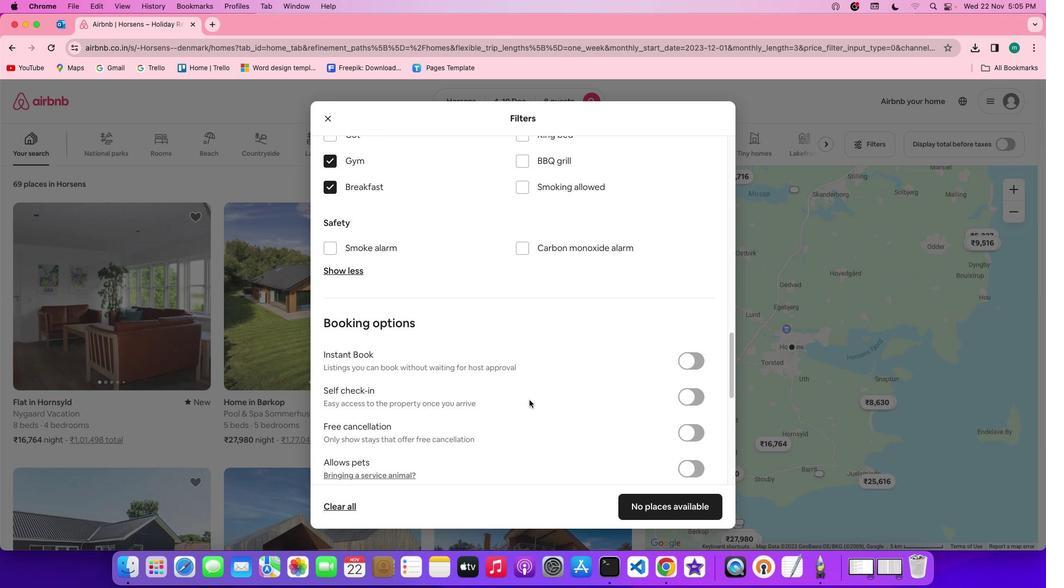 
Action: Mouse scrolled (563, 408) with delta (672, 115)
Screenshot: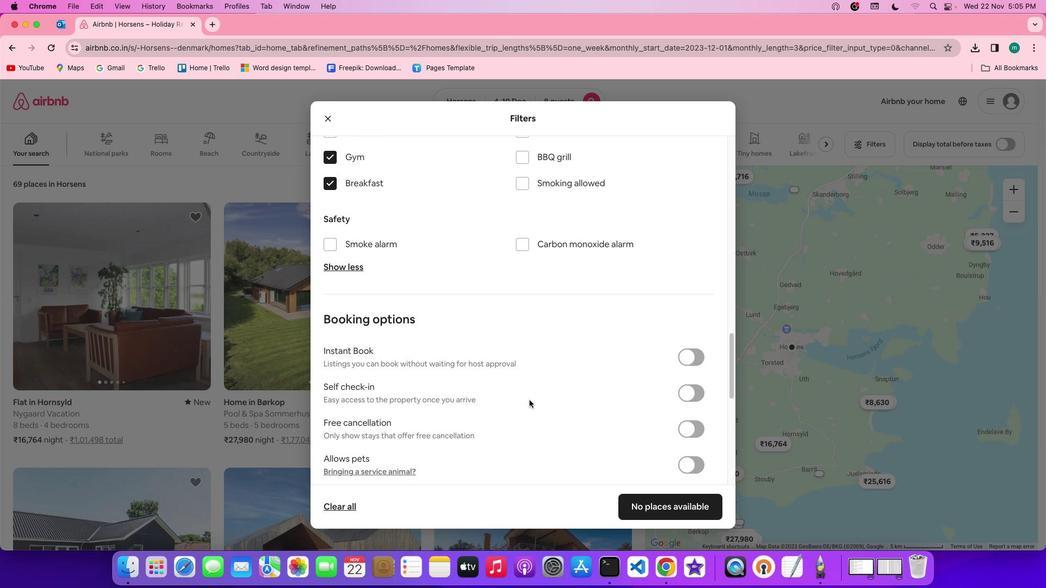 
Action: Mouse scrolled (563, 408) with delta (672, 114)
Screenshot: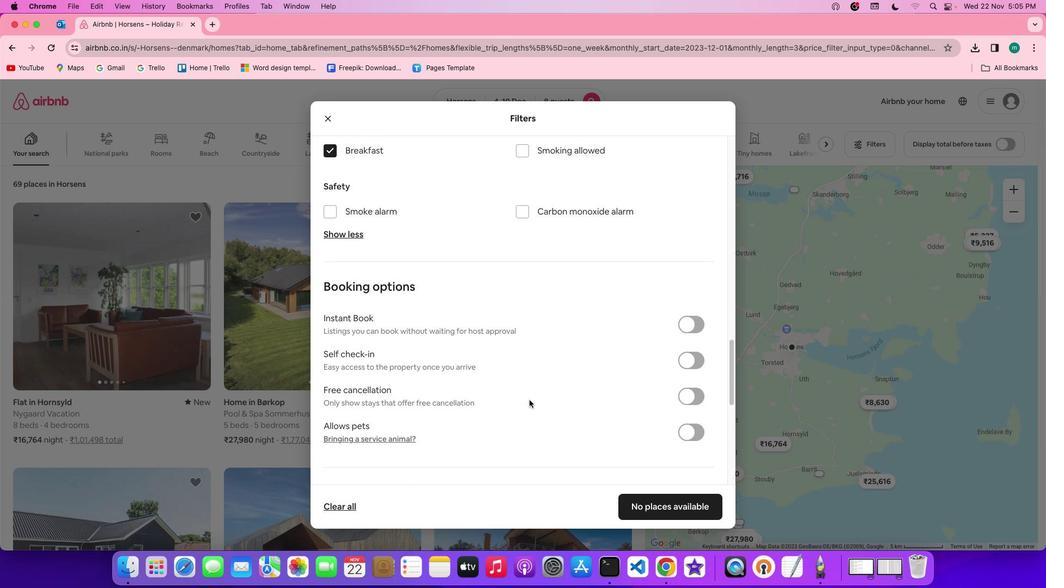 
Action: Mouse scrolled (563, 408) with delta (672, 114)
Screenshot: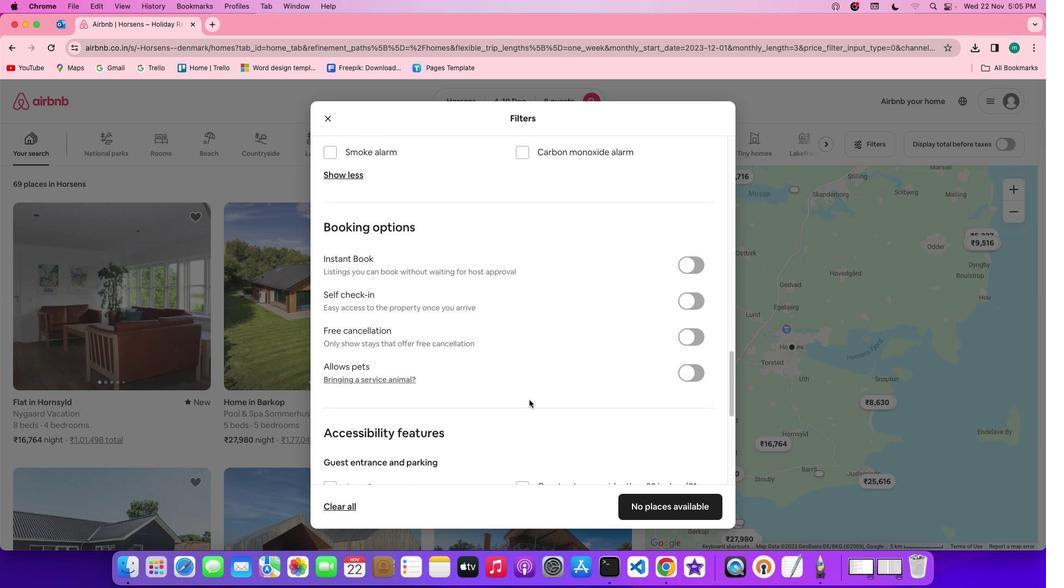 
Action: Mouse moved to (560, 409)
Screenshot: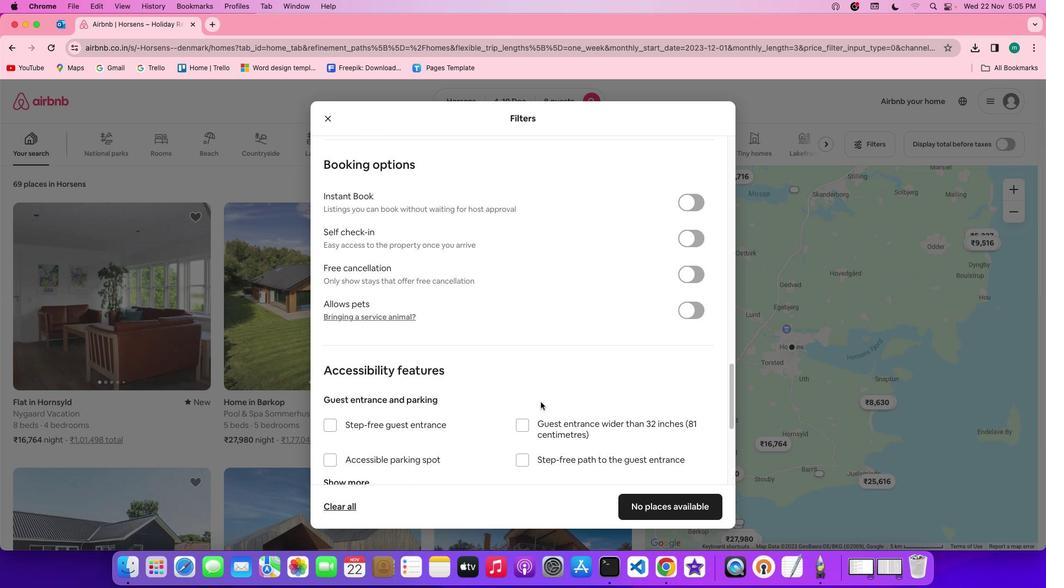 
Action: Mouse scrolled (560, 409) with delta (672, 115)
Screenshot: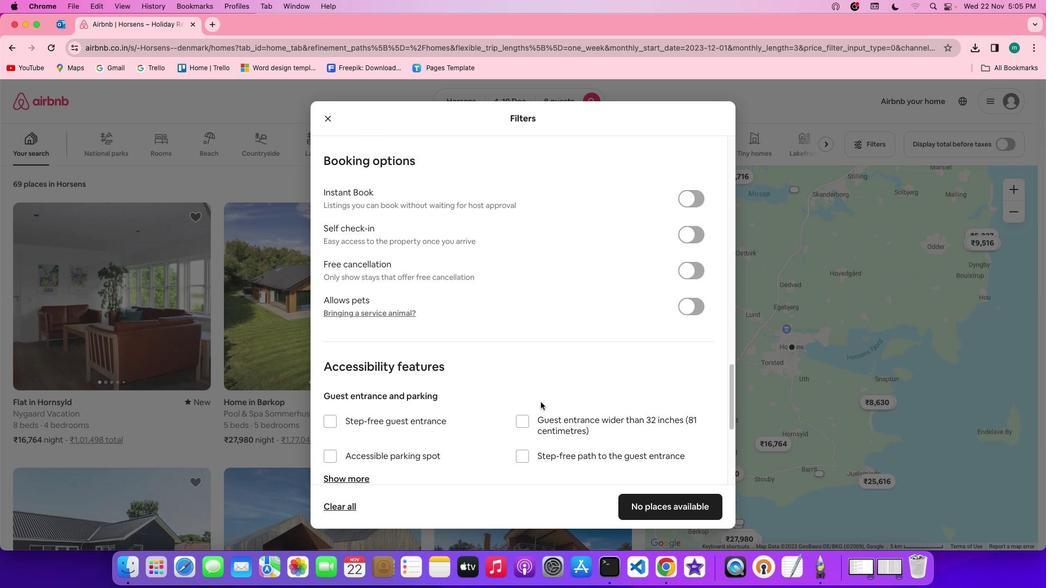 
Action: Mouse scrolled (560, 409) with delta (672, 115)
Screenshot: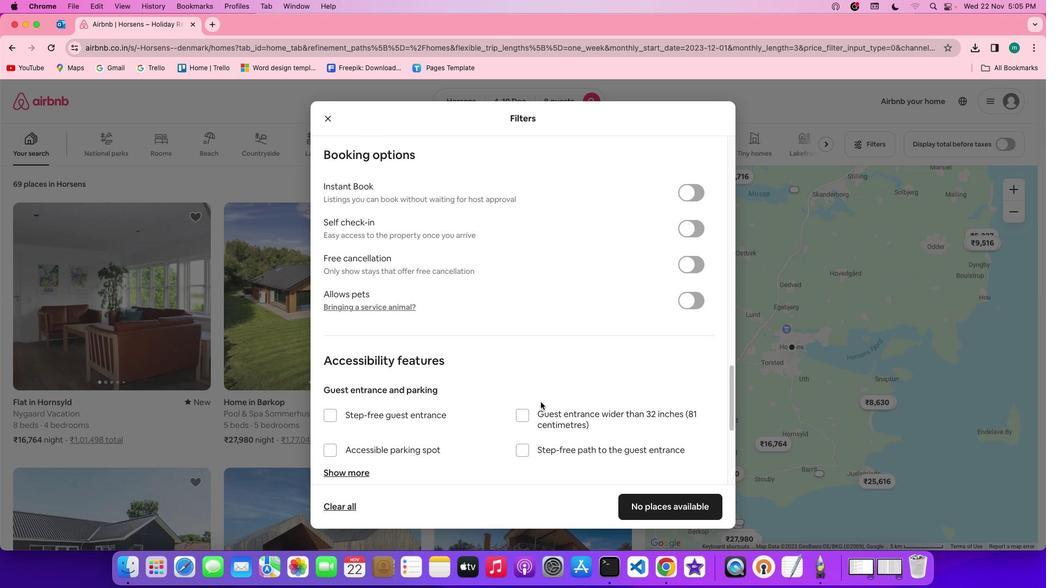 
Action: Mouse scrolled (560, 409) with delta (672, 114)
Screenshot: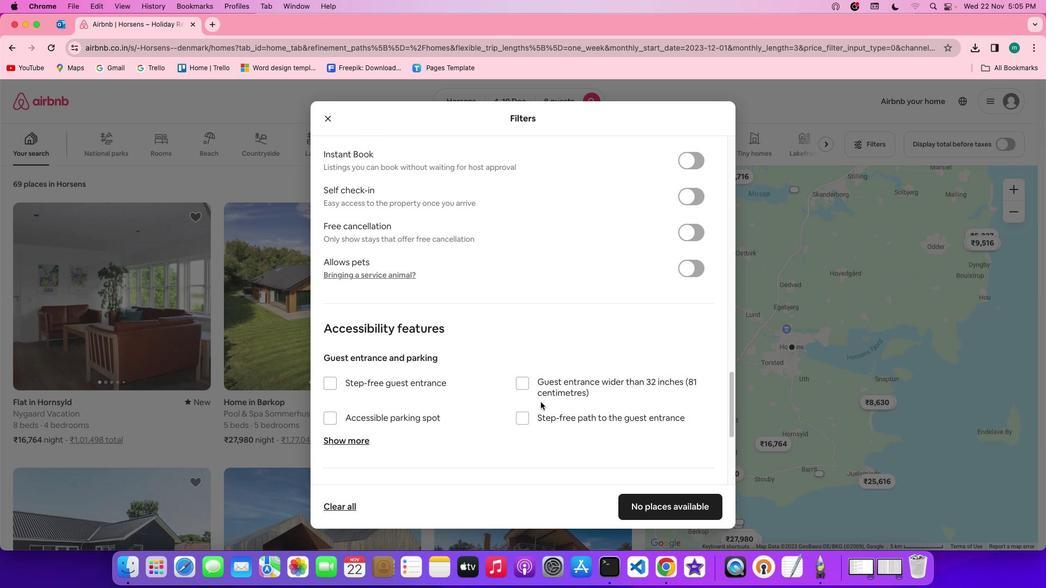 
Action: Mouse scrolled (560, 409) with delta (672, 113)
Screenshot: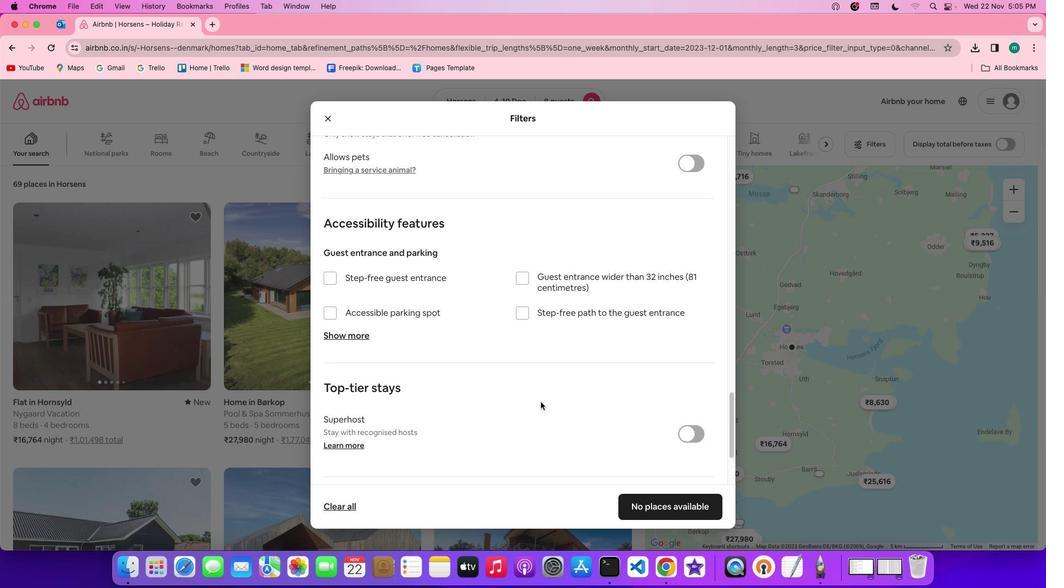 
Action: Mouse scrolled (560, 409) with delta (672, 115)
Screenshot: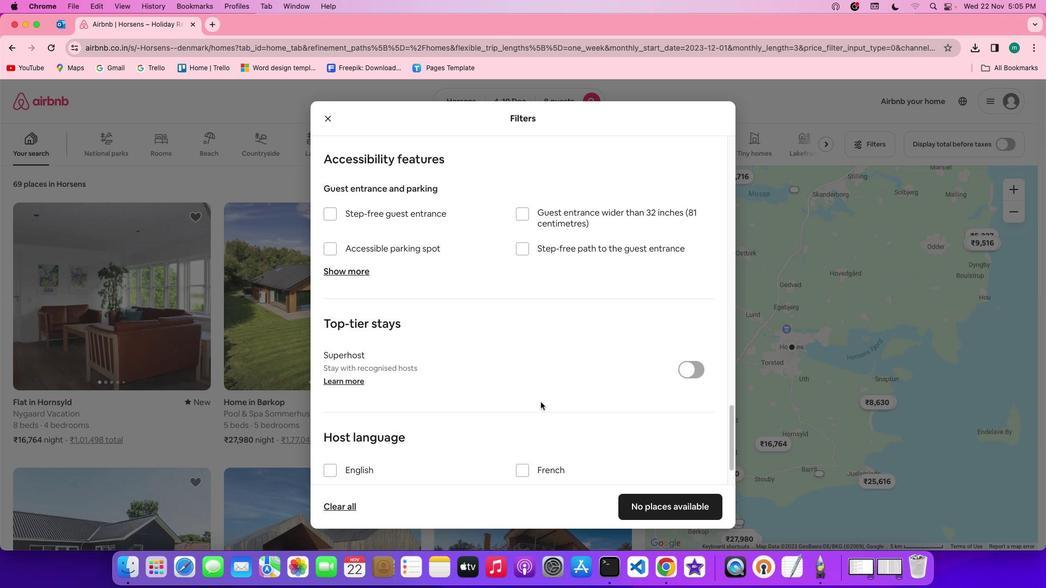 
Action: Mouse scrolled (560, 409) with delta (672, 115)
Screenshot: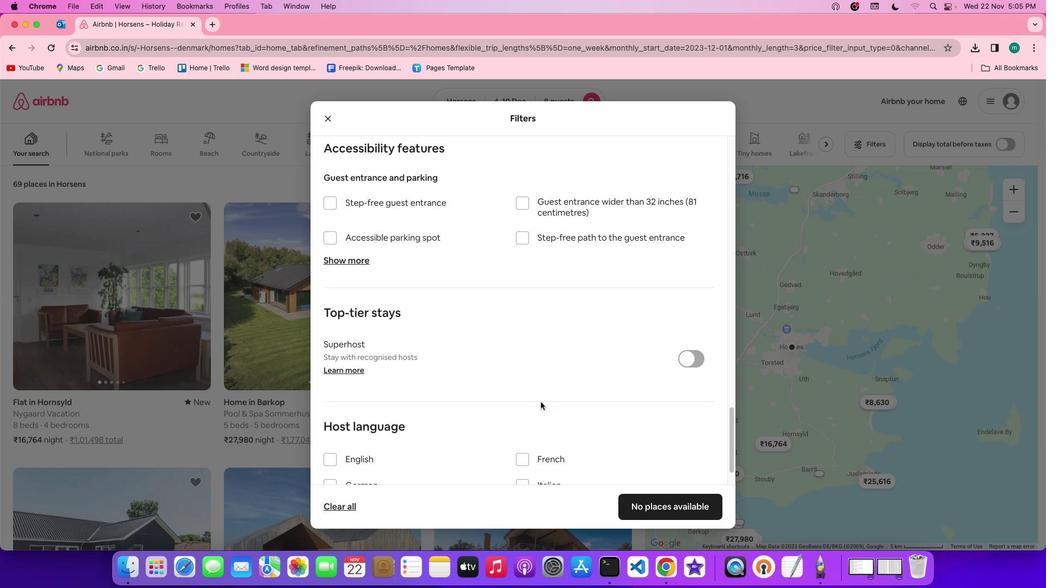 
Action: Mouse scrolled (560, 409) with delta (672, 114)
Screenshot: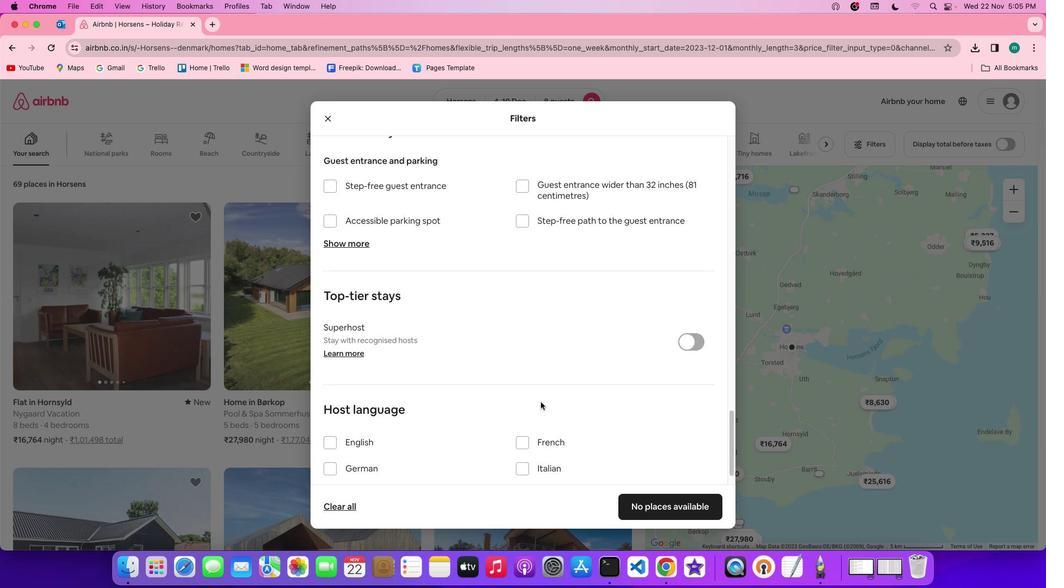 
Action: Mouse scrolled (560, 409) with delta (672, 113)
Screenshot: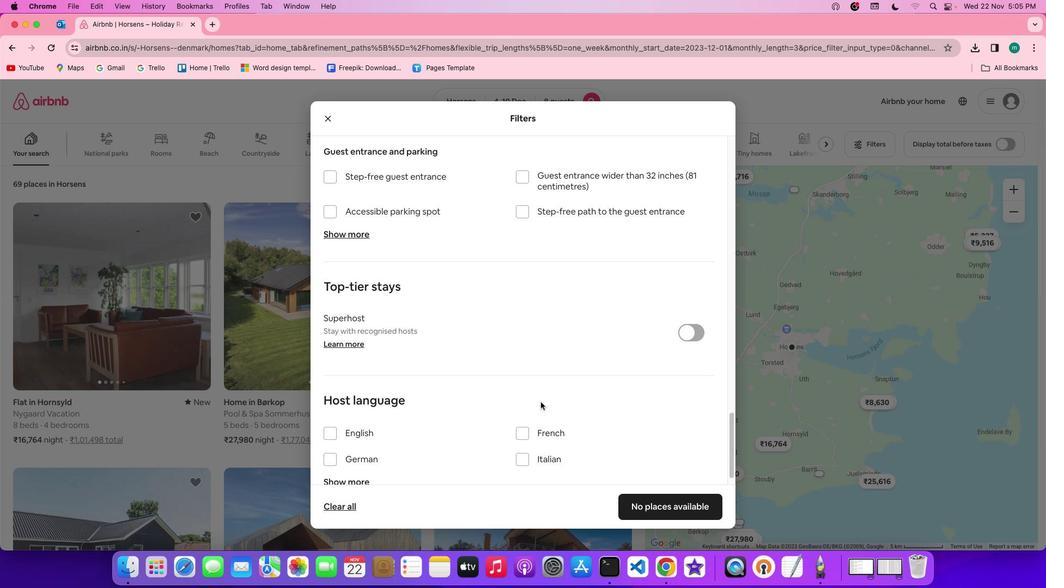 
Action: Mouse scrolled (560, 409) with delta (672, 113)
Screenshot: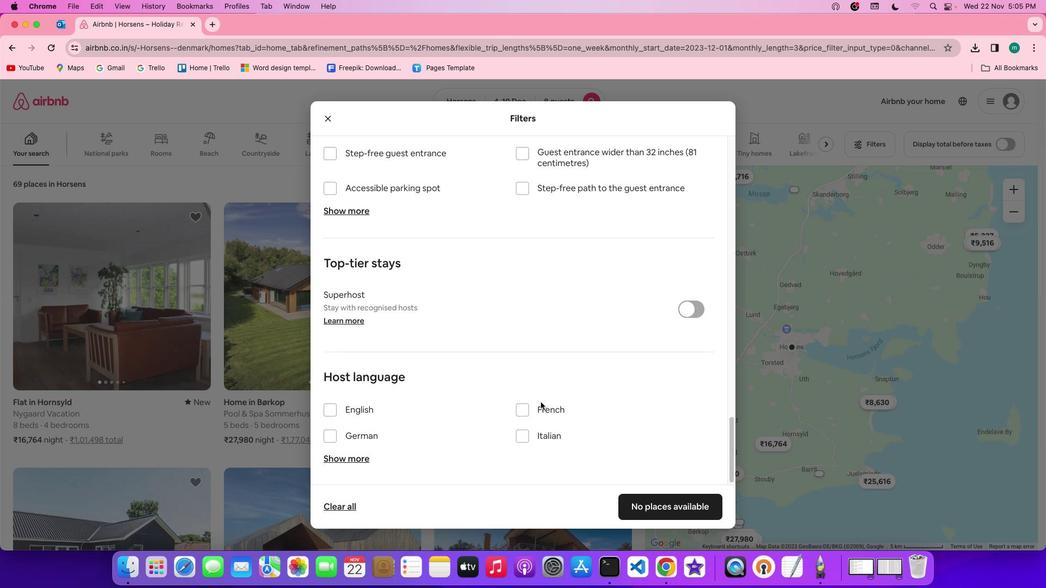 
Action: Mouse moved to (560, 409)
Screenshot: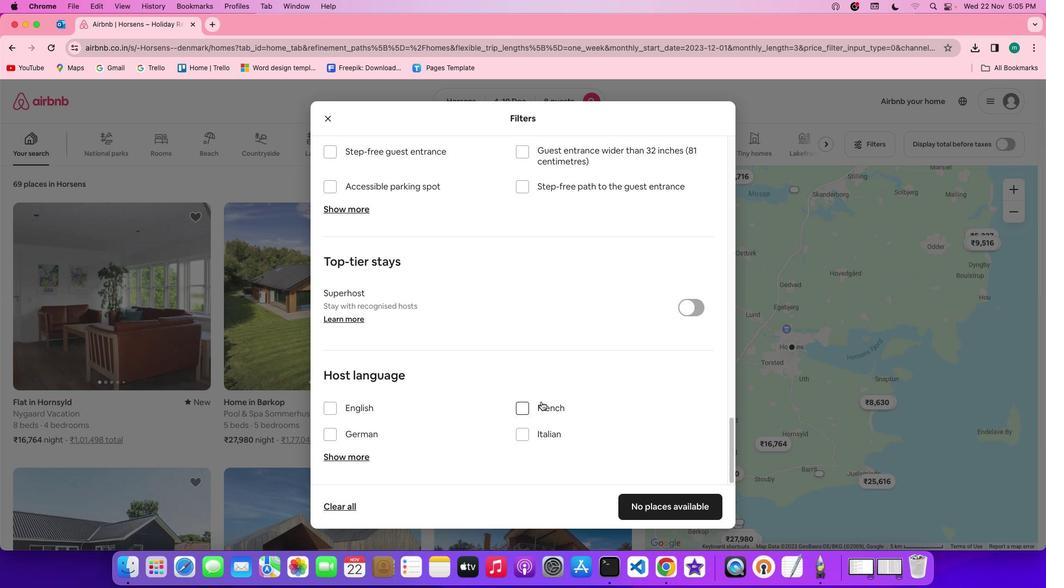 
Action: Mouse scrolled (560, 409) with delta (672, 115)
Screenshot: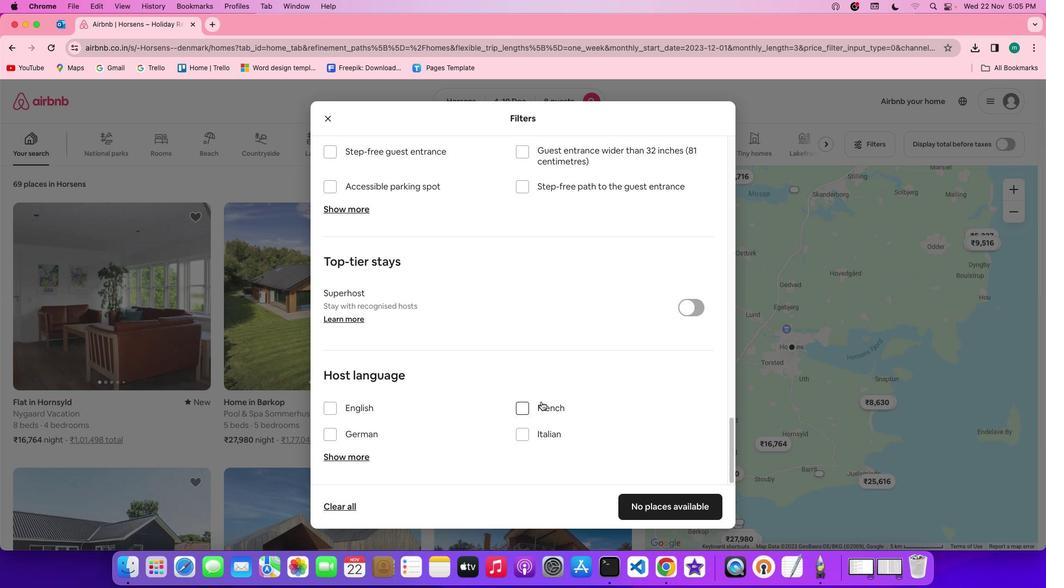 
Action: Mouse scrolled (560, 409) with delta (672, 115)
Screenshot: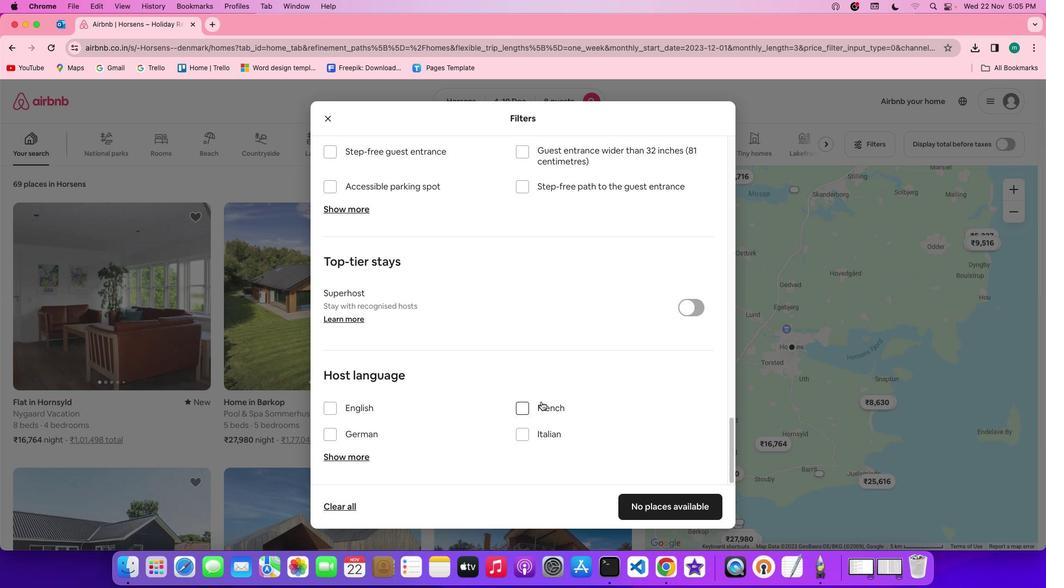 
Action: Mouse scrolled (560, 409) with delta (672, 114)
Screenshot: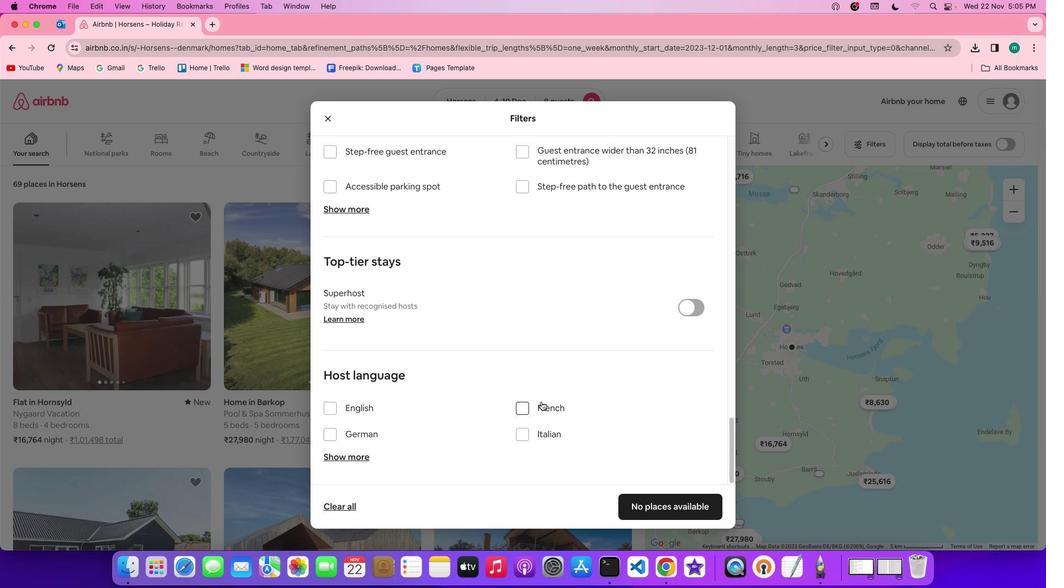 
Action: Mouse scrolled (560, 409) with delta (672, 113)
Screenshot: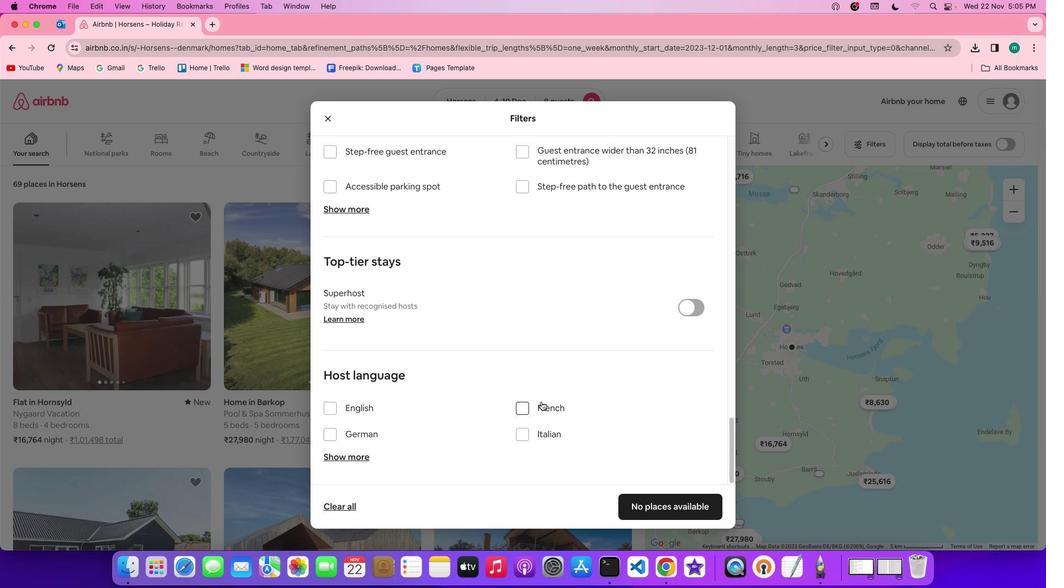 
Action: Mouse moved to (553, 411)
Screenshot: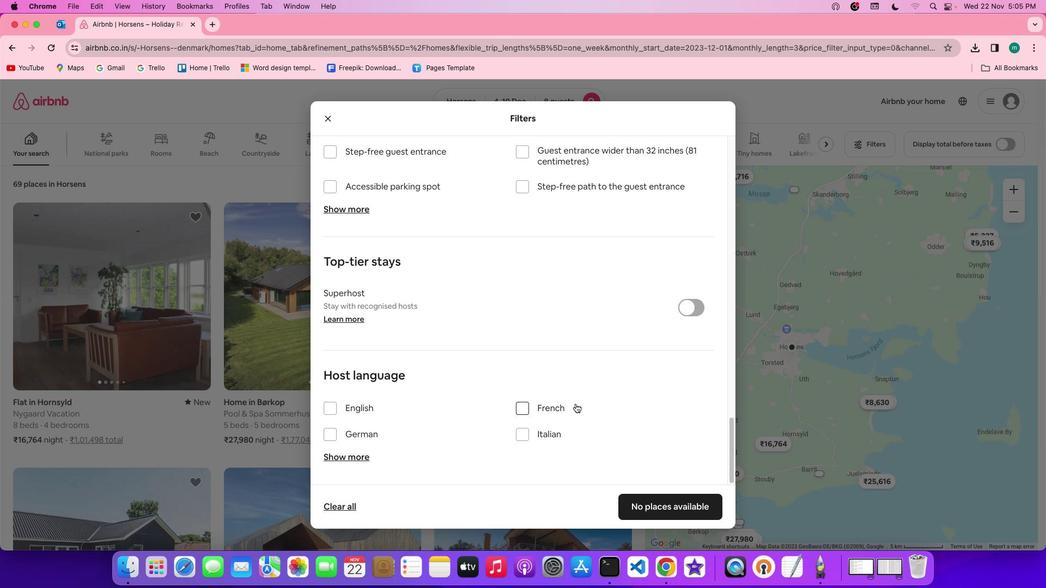 
Action: Mouse scrolled (553, 411) with delta (672, 115)
Screenshot: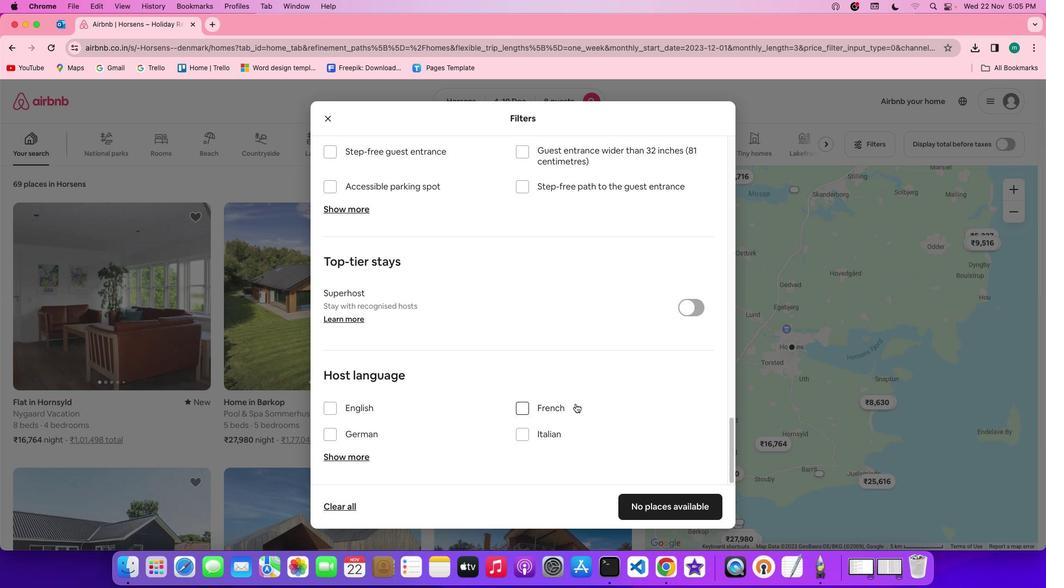 
Action: Mouse scrolled (553, 411) with delta (672, 115)
Screenshot: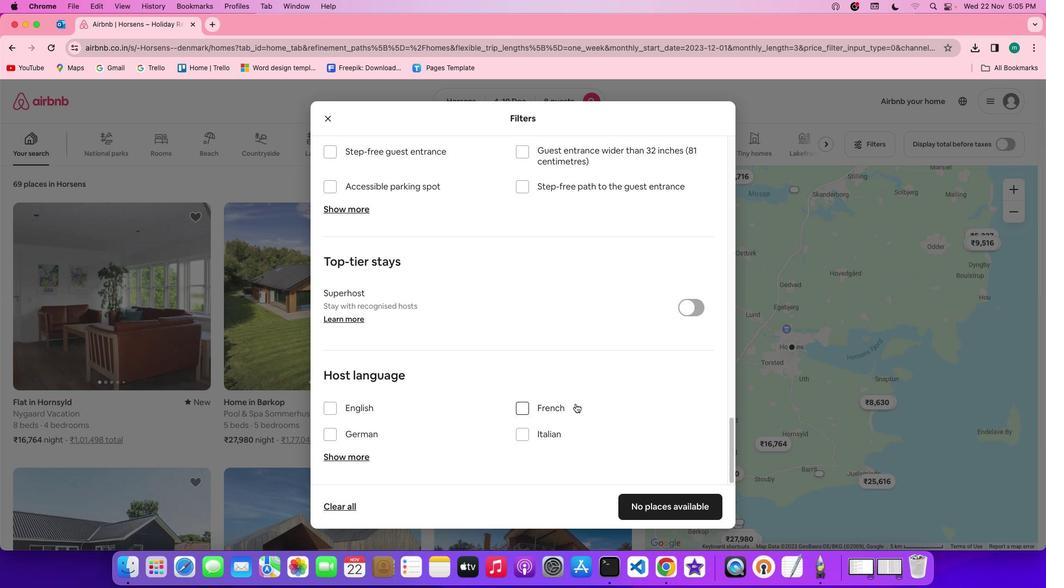 
Action: Mouse scrolled (553, 411) with delta (672, 114)
Screenshot: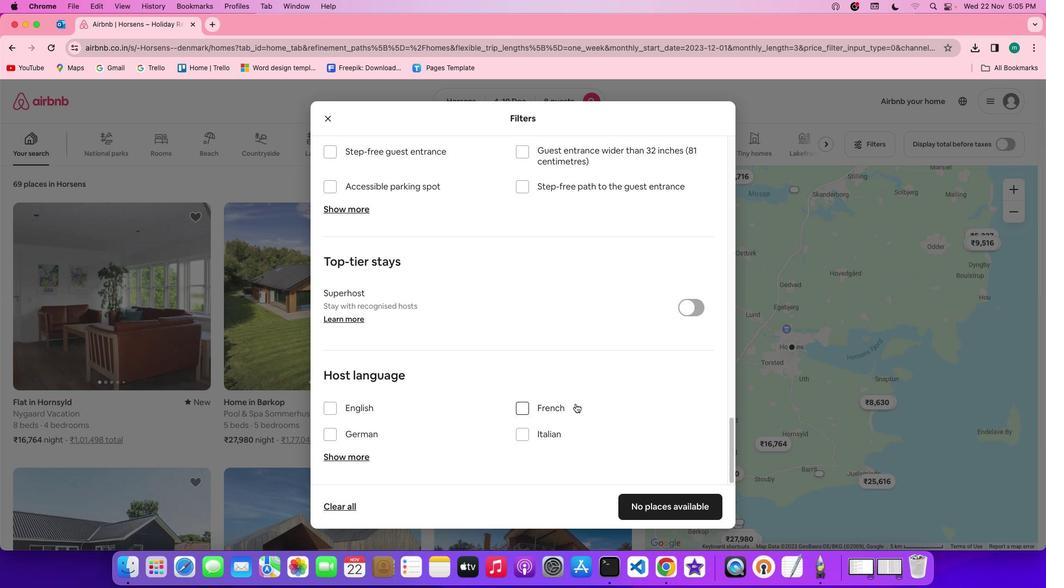 
Action: Mouse moved to (532, 487)
Screenshot: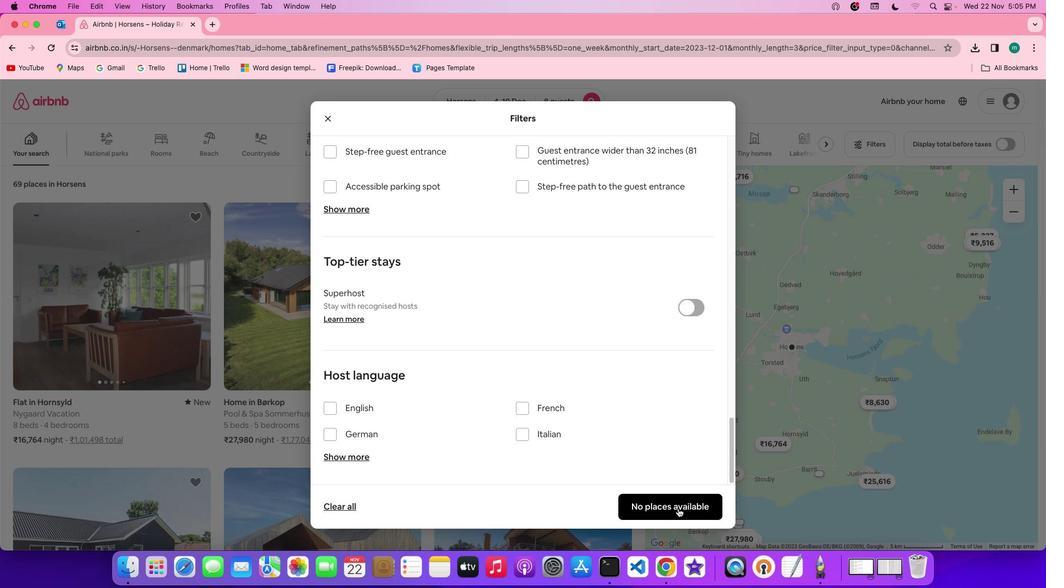 
Action: Mouse pressed left at (532, 487)
Screenshot: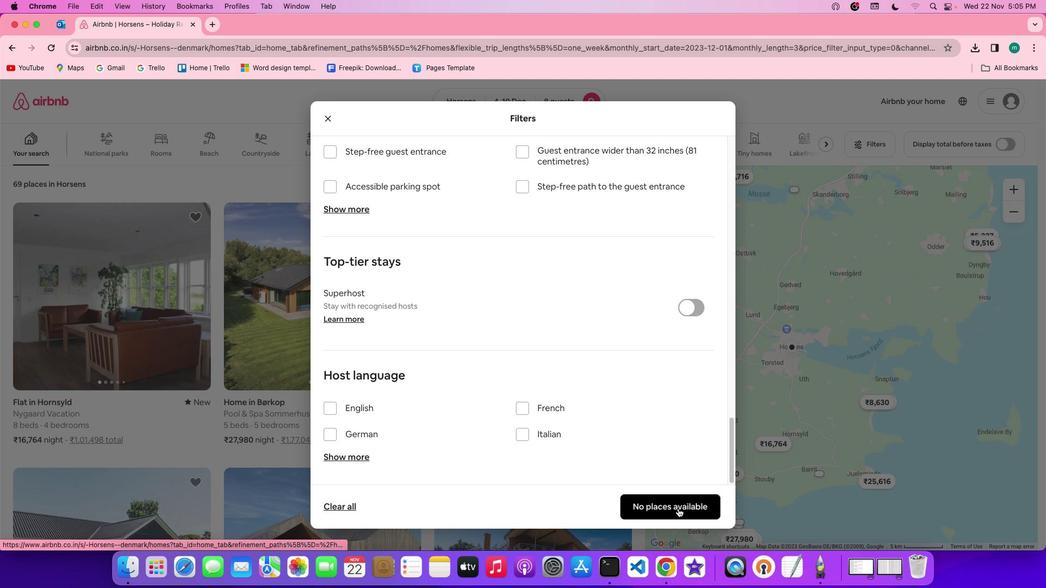 
Action: Mouse moved to (601, 265)
Screenshot: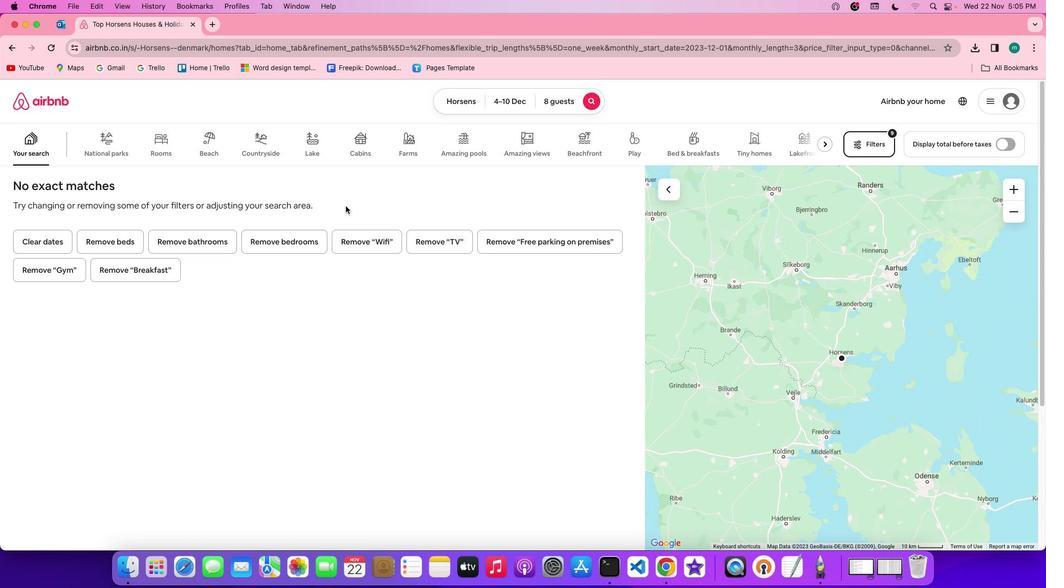 
